 Task: Look for space in San Francisco El Alto, Guatemala from 15th June, 2023 to 21st June, 2023 for 5 adults in price range Rs.14000 to Rs.25000. Place can be entire place with 3 bedrooms having 3 beds and 3 bathrooms. Property type can be house, flat, guest house. Amenities needed are: washing machine. Booking option can be shelf check-in. Required host language is English.
Action: Mouse moved to (514, 90)
Screenshot: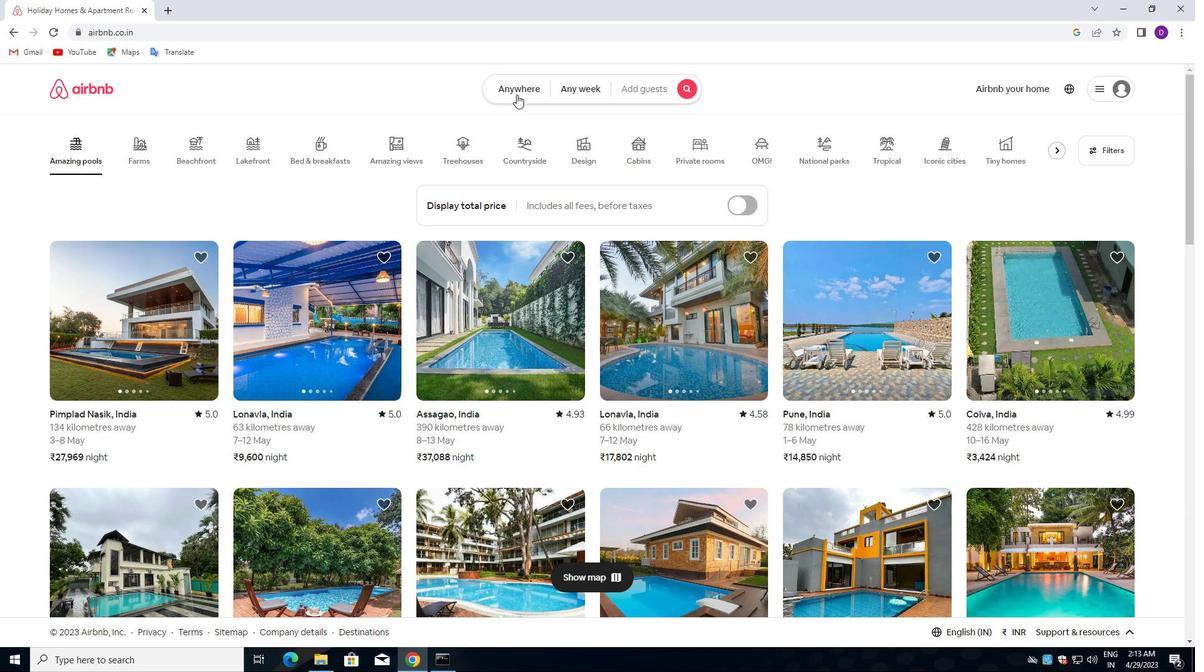 
Action: Mouse pressed left at (514, 90)
Screenshot: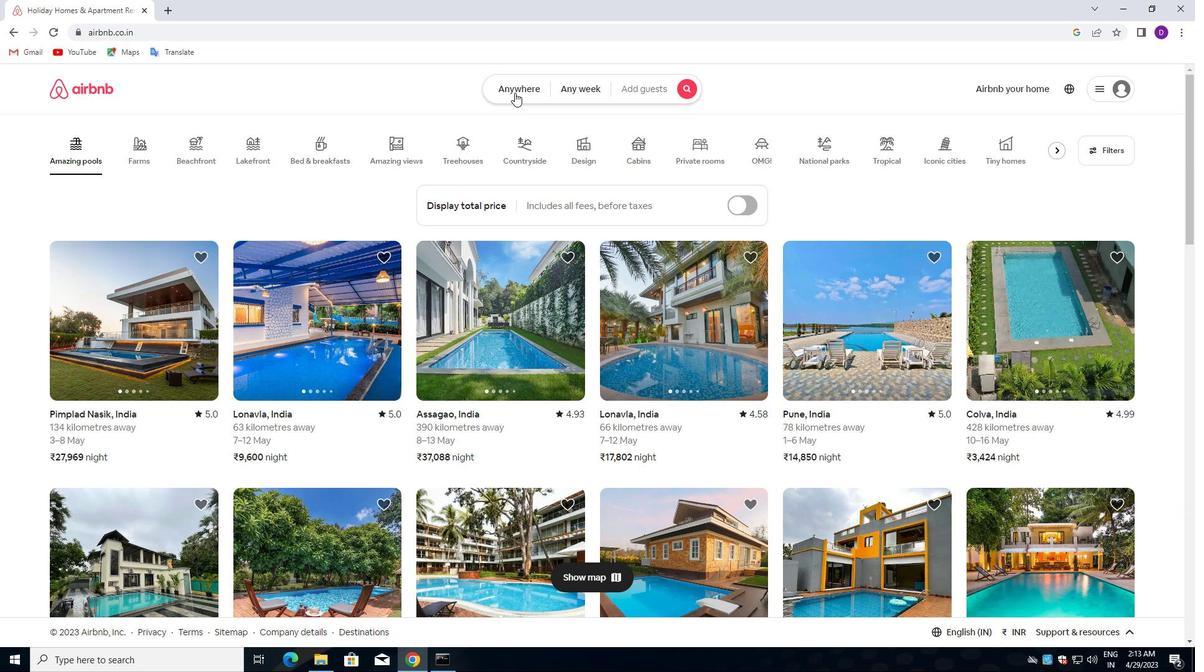 
Action: Mouse moved to (393, 143)
Screenshot: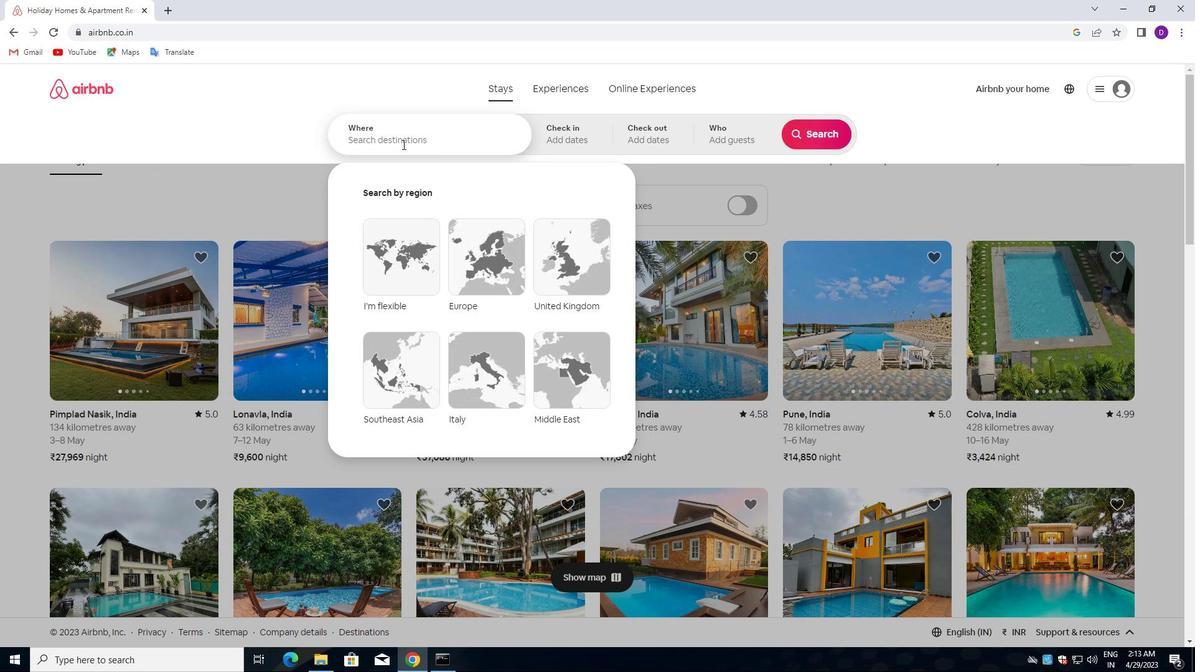 
Action: Mouse pressed left at (393, 143)
Screenshot: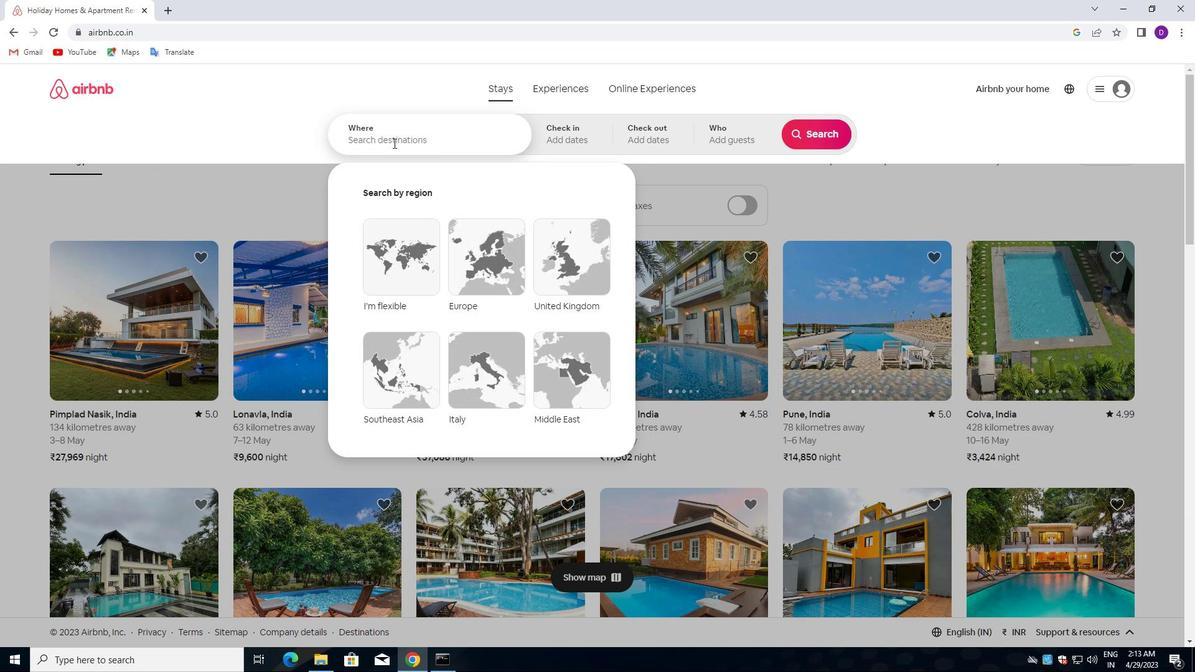 
Action: Key pressed <Key.shift_r>San<Key.space><Key.shift_r>Francisco<Key.space><Key.shift_r>E<Key.shift>I<Key.space><Key.shift_r>ALTO,<Key.space><Key.shift_r>G<Key.down><Key.enter>
Screenshot: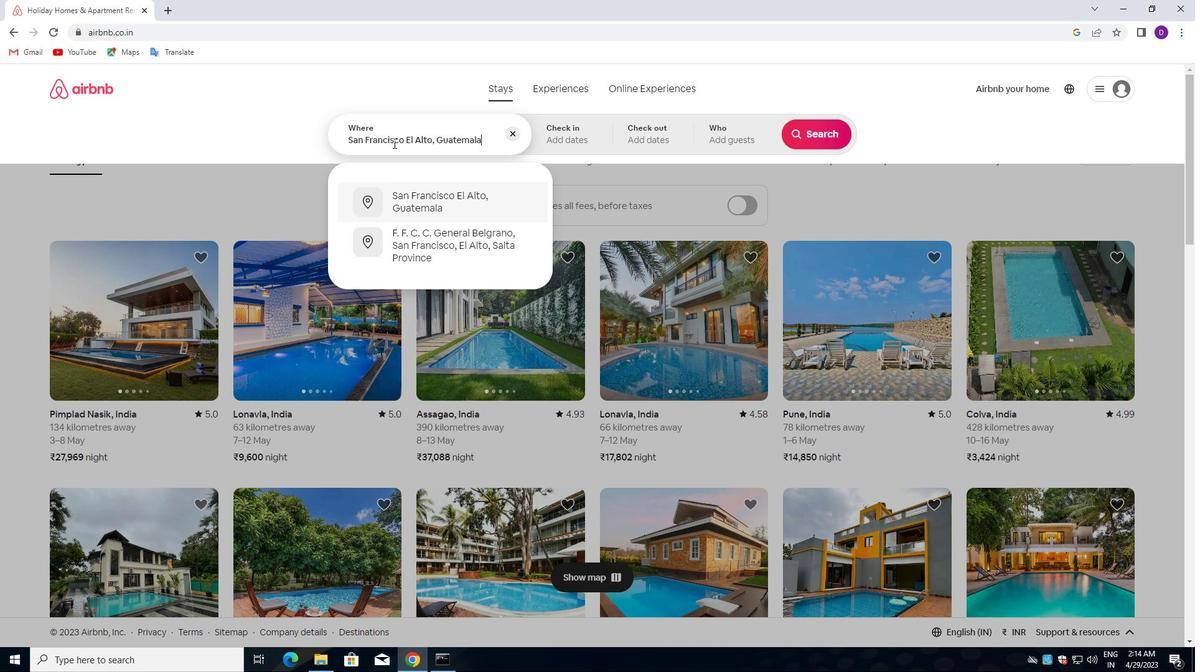 
Action: Mouse moved to (807, 237)
Screenshot: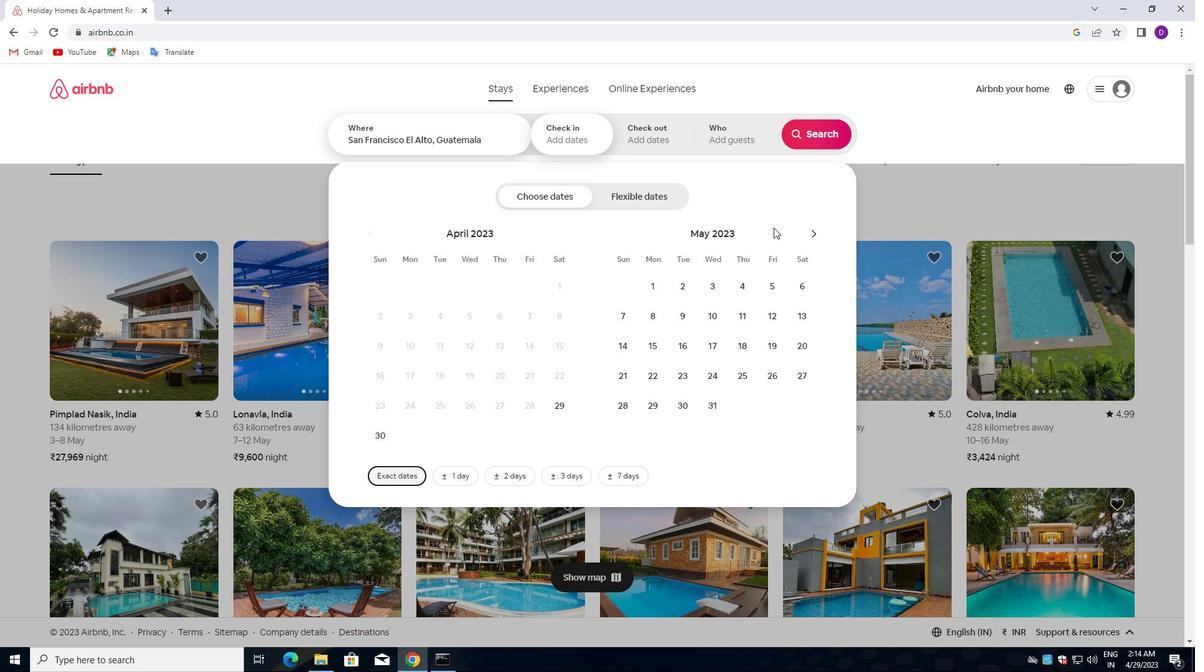 
Action: Mouse pressed left at (807, 237)
Screenshot: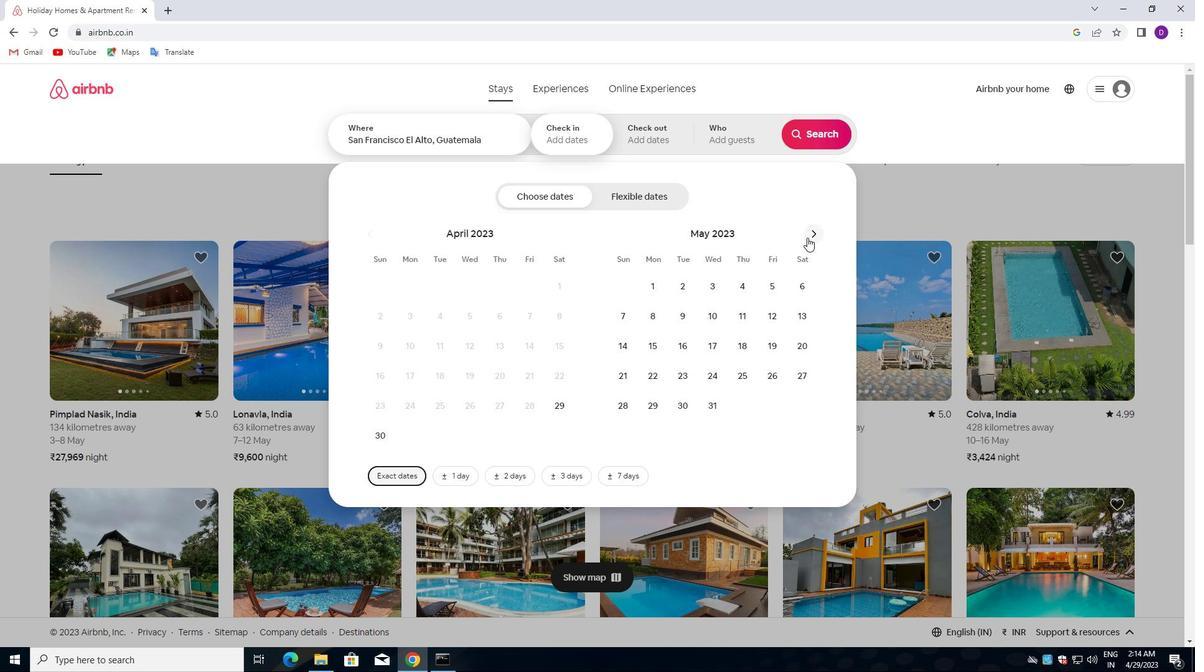 
Action: Mouse moved to (747, 343)
Screenshot: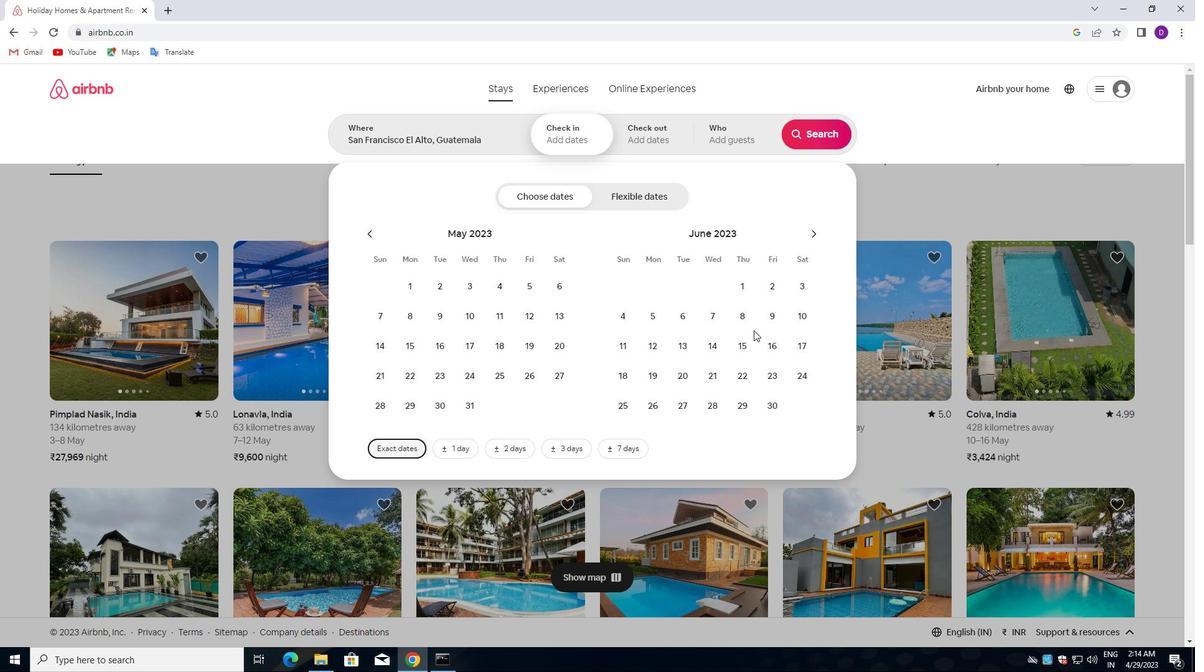 
Action: Mouse pressed left at (747, 343)
Screenshot: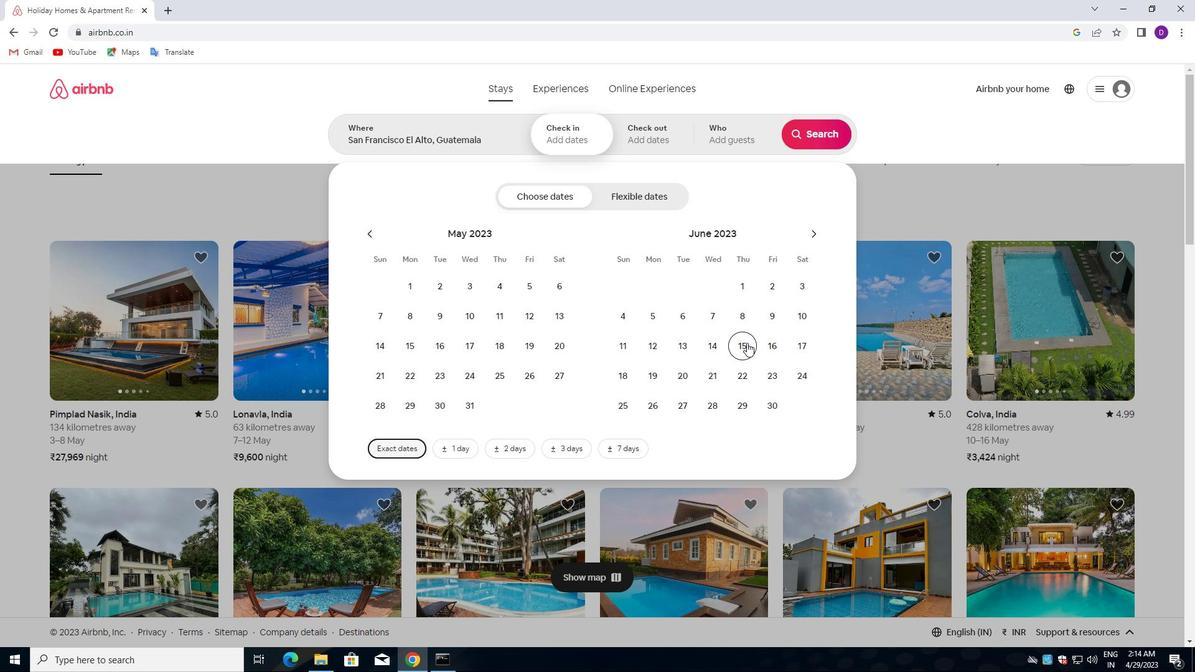 
Action: Mouse moved to (722, 368)
Screenshot: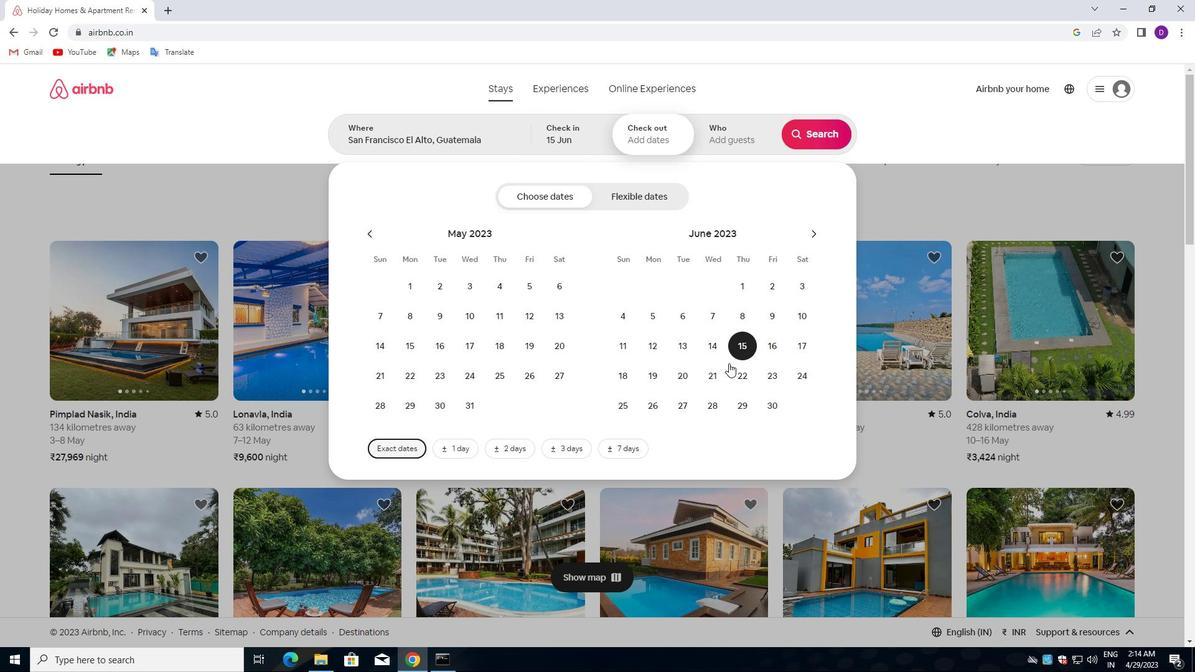 
Action: Mouse pressed left at (722, 368)
Screenshot: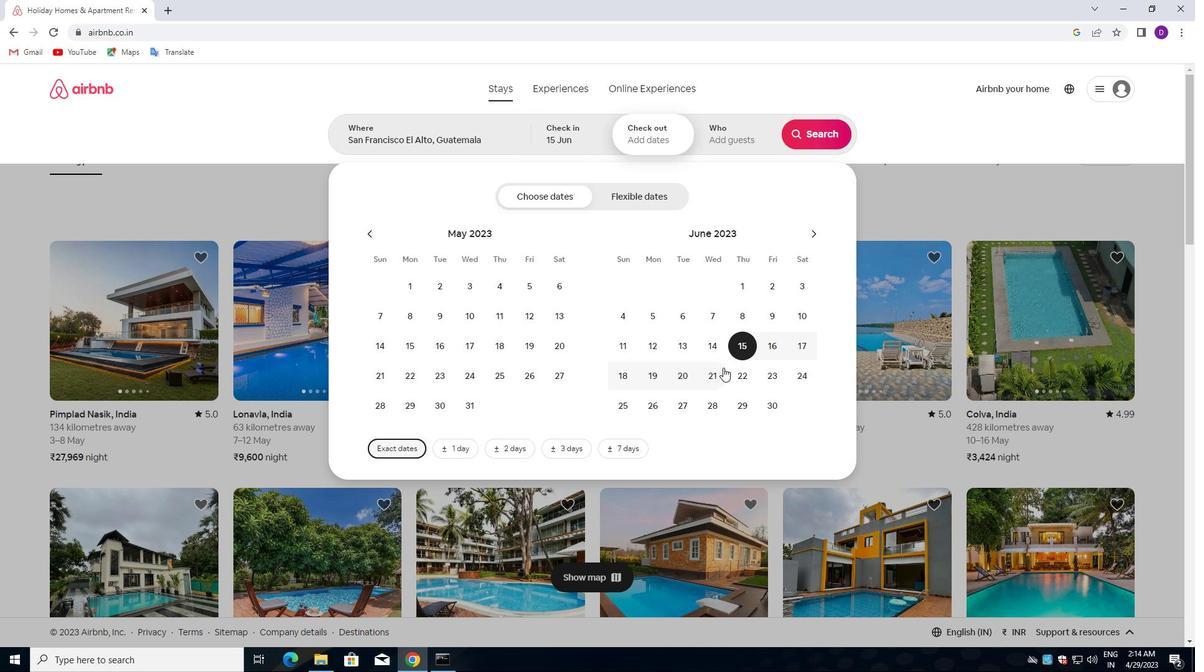 
Action: Mouse moved to (721, 138)
Screenshot: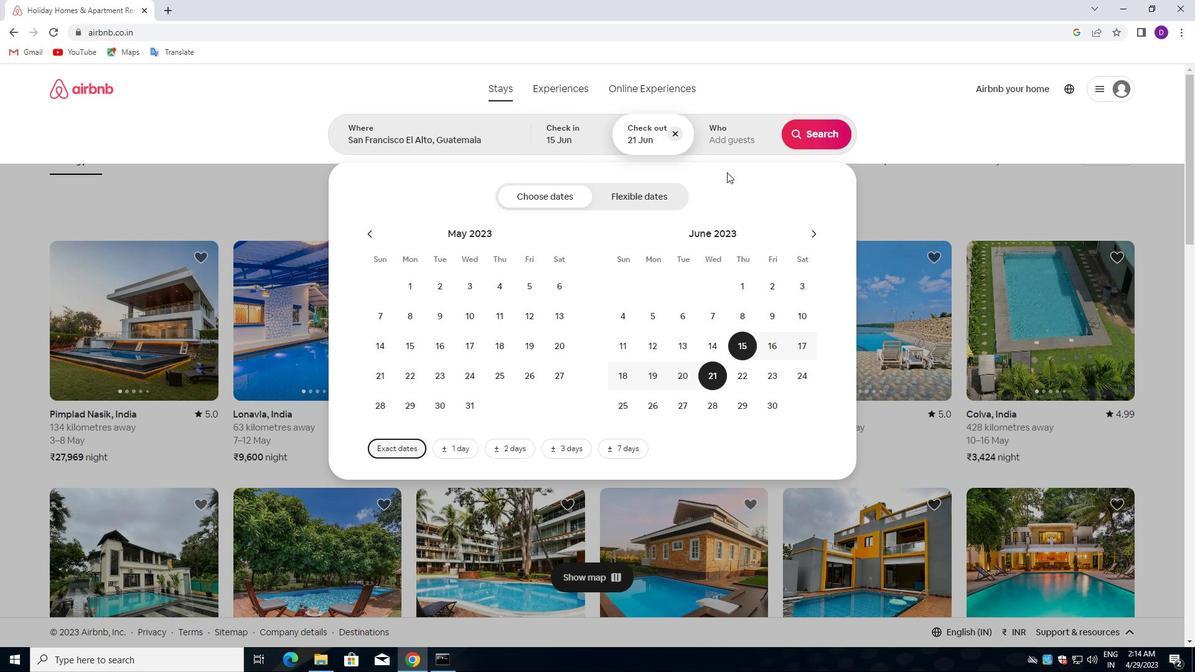 
Action: Mouse pressed left at (721, 138)
Screenshot: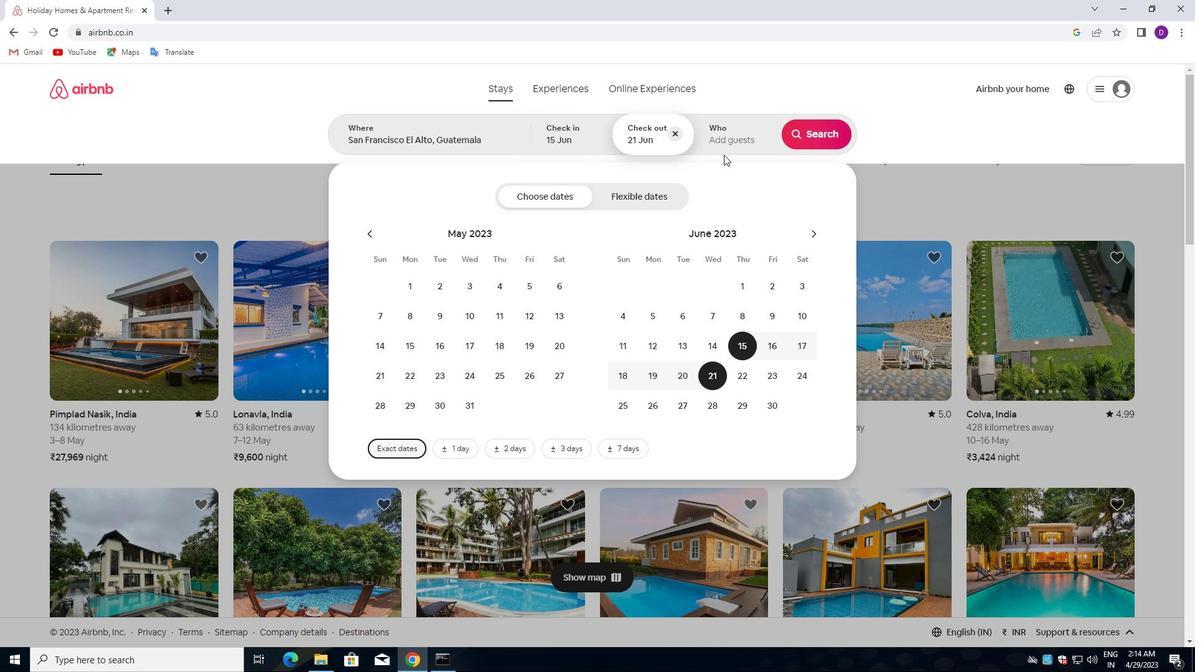 
Action: Mouse moved to (820, 198)
Screenshot: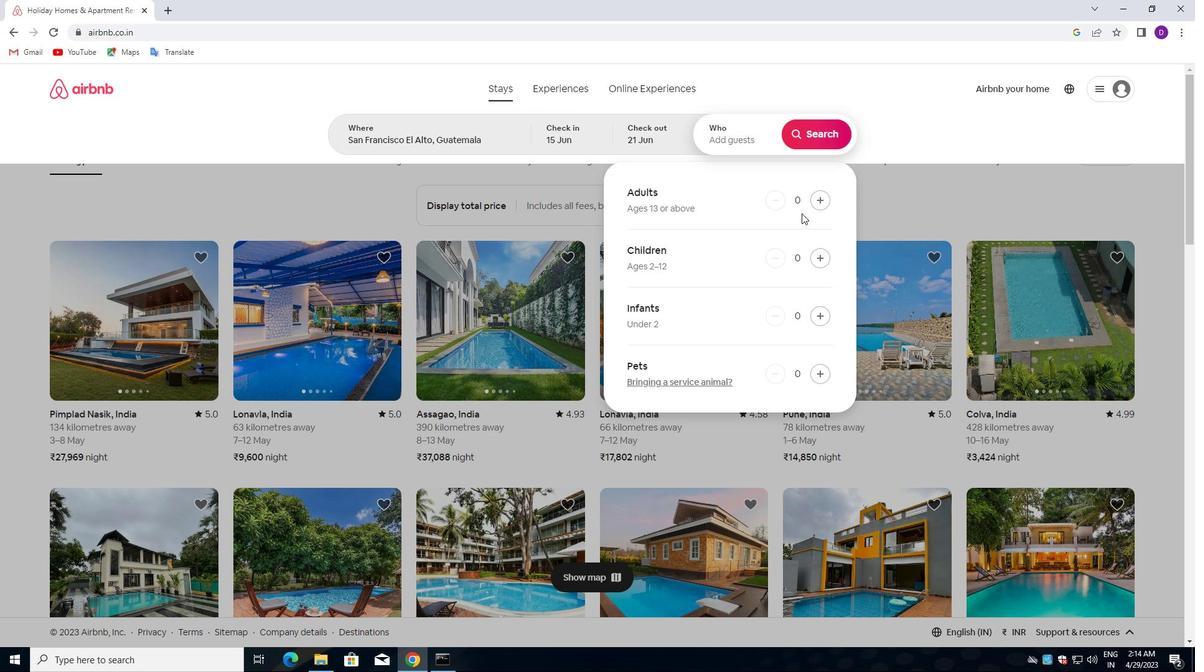 
Action: Mouse pressed left at (820, 198)
Screenshot: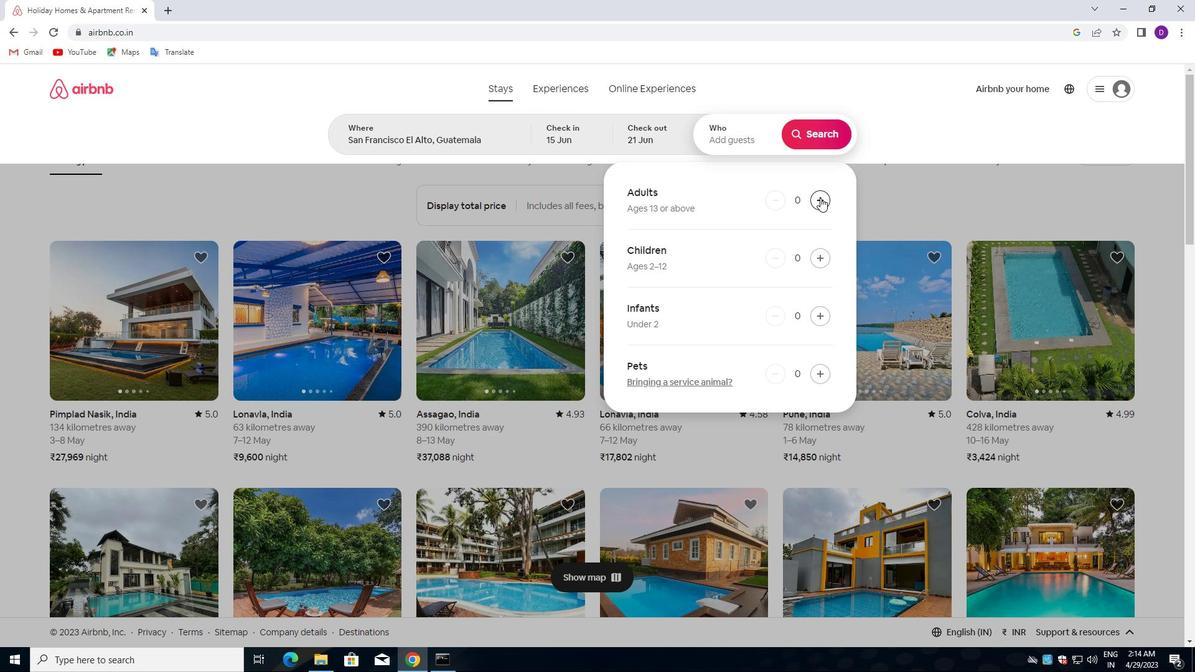 
Action: Mouse pressed left at (820, 198)
Screenshot: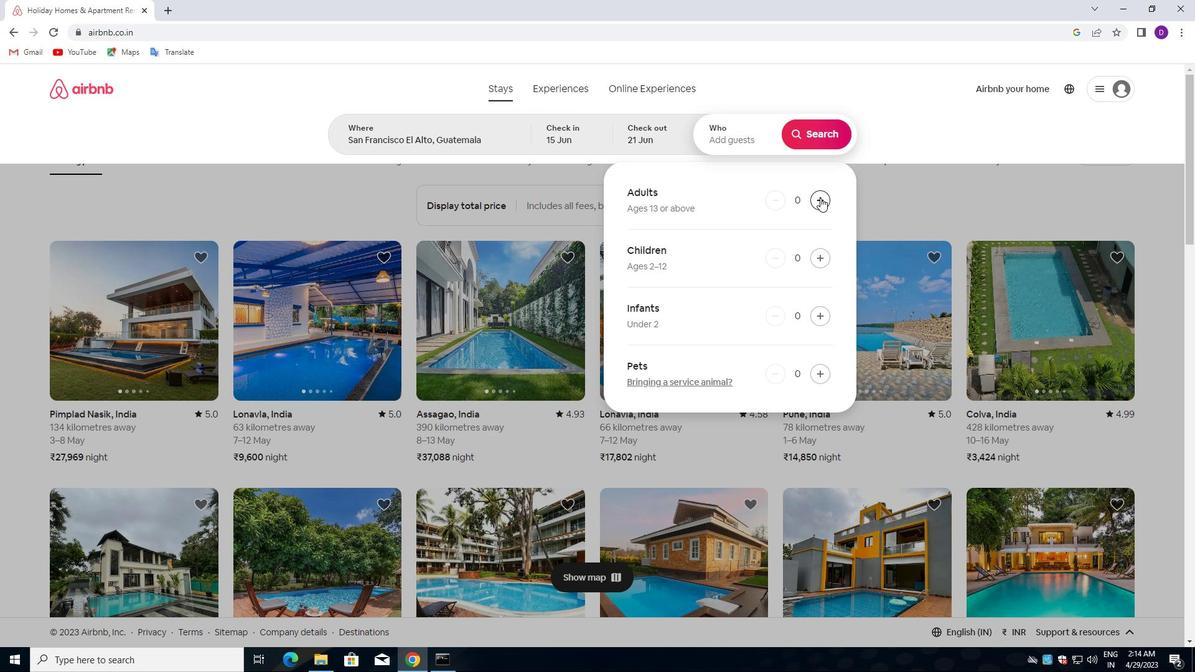 
Action: Mouse pressed left at (820, 198)
Screenshot: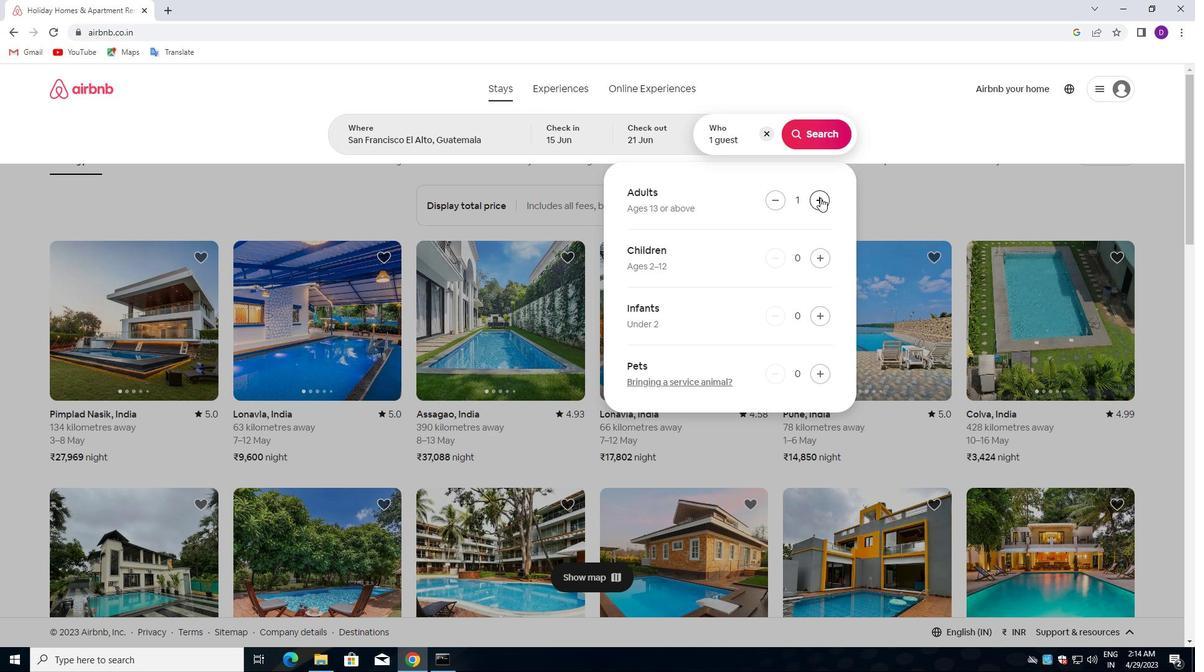 
Action: Mouse pressed left at (820, 198)
Screenshot: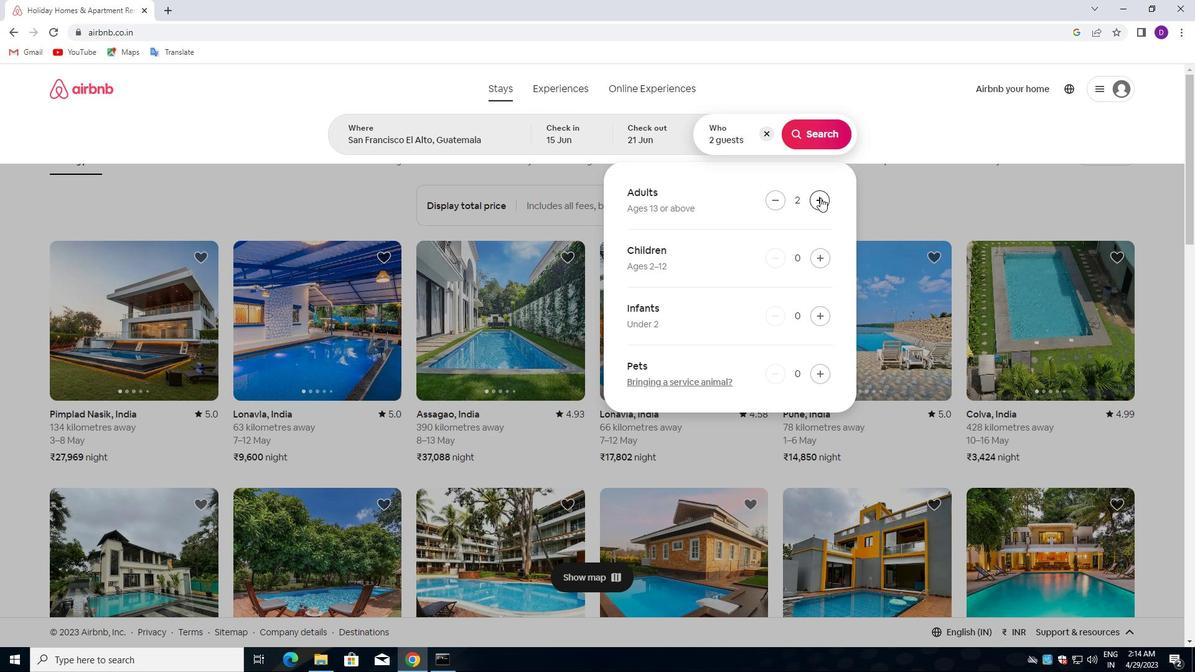
Action: Mouse pressed left at (820, 198)
Screenshot: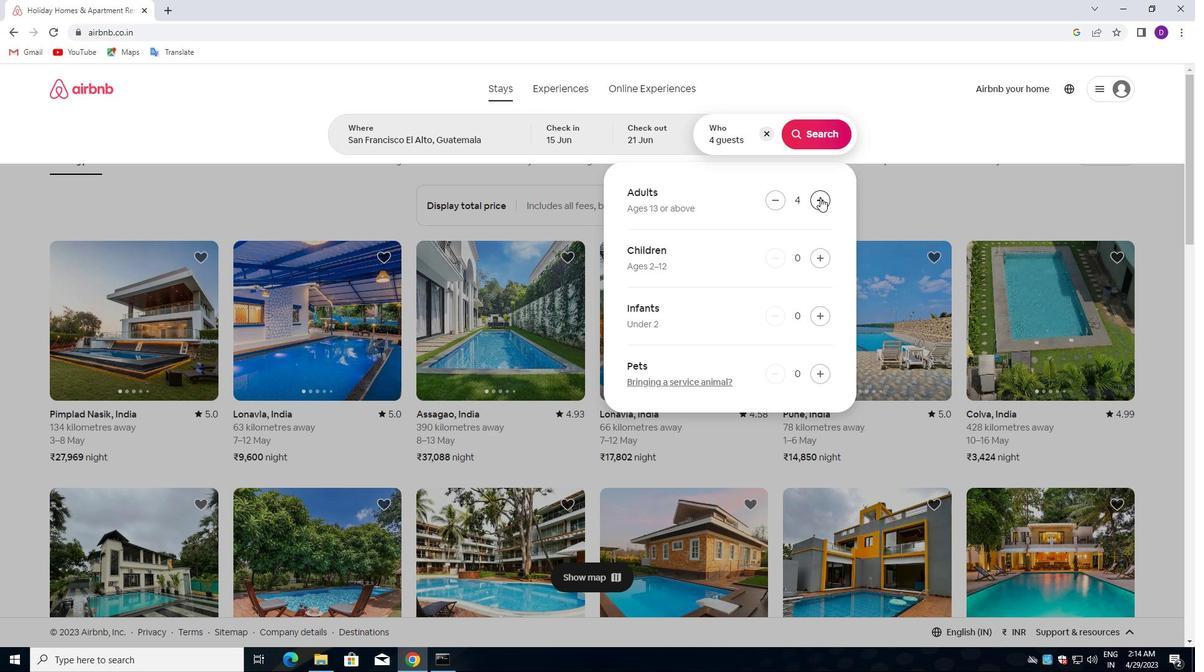 
Action: Mouse moved to (817, 132)
Screenshot: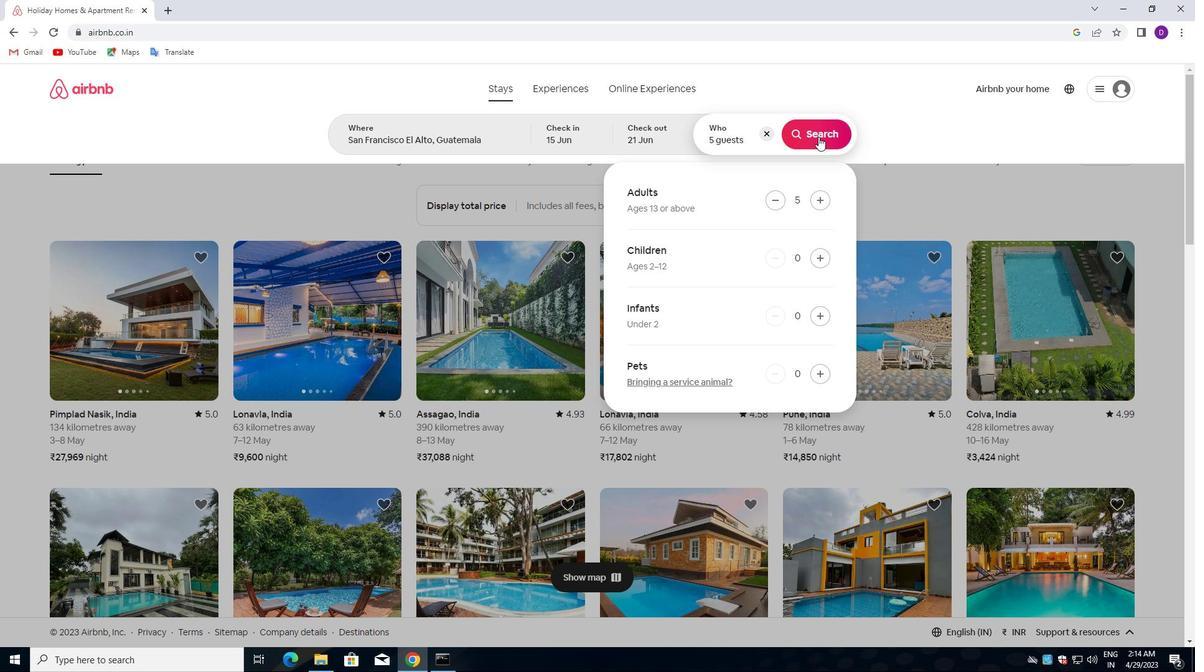 
Action: Mouse pressed left at (817, 132)
Screenshot: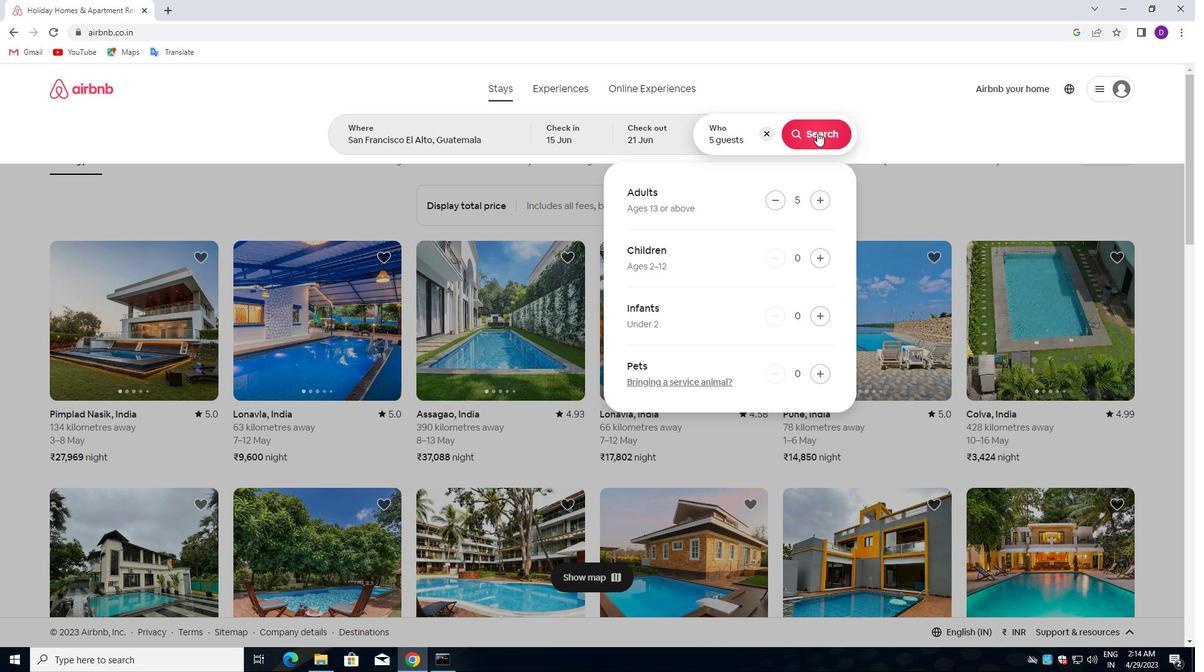 
Action: Mouse moved to (1128, 140)
Screenshot: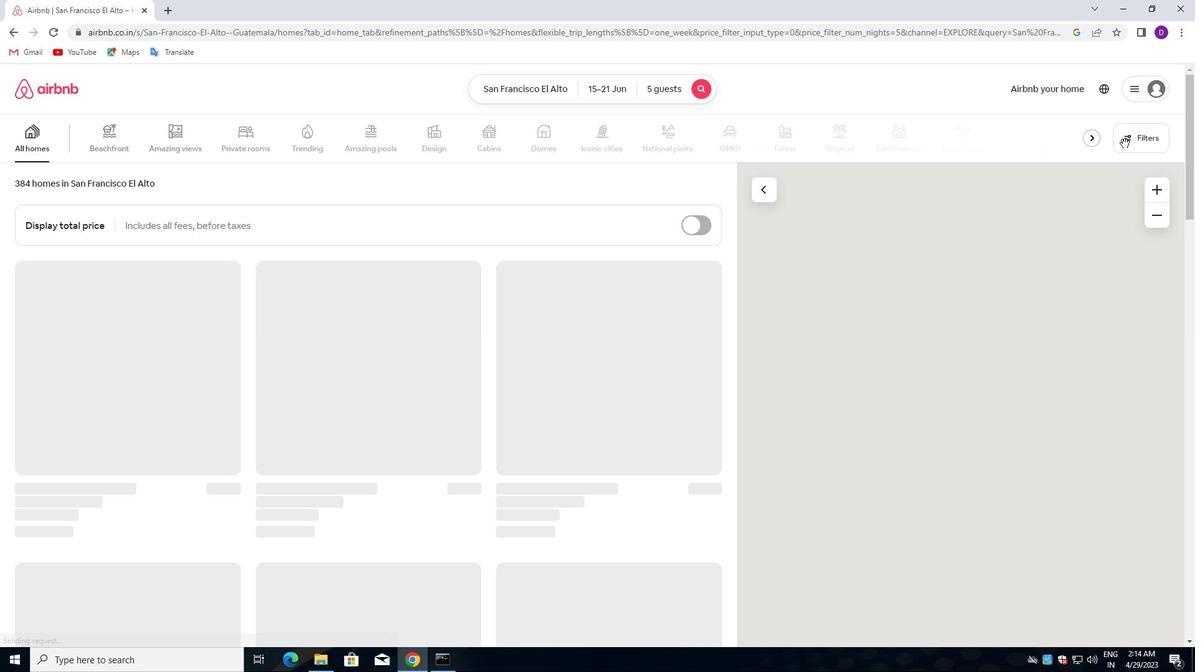 
Action: Mouse pressed left at (1128, 140)
Screenshot: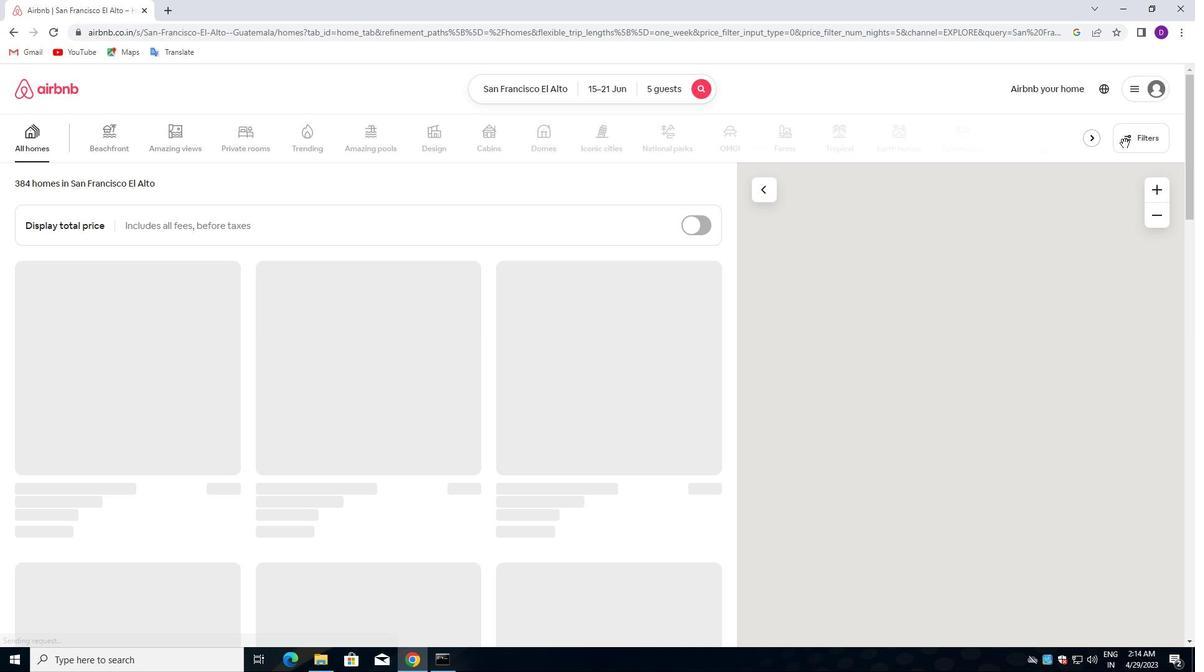 
Action: Mouse moved to (438, 297)
Screenshot: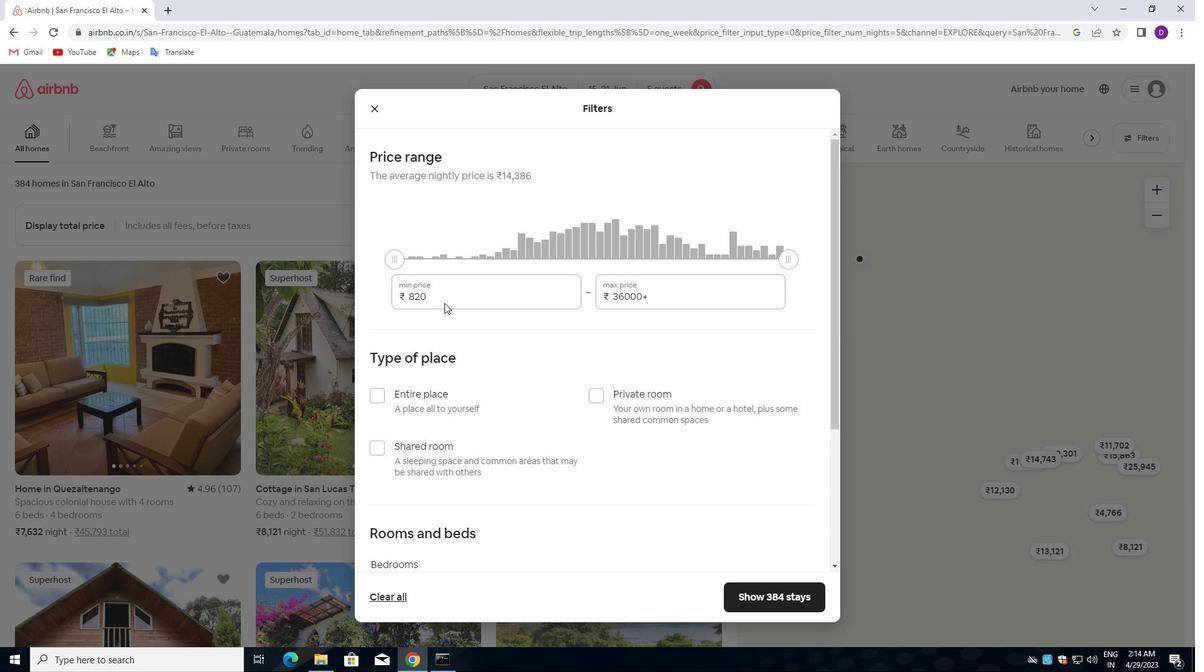 
Action: Mouse pressed left at (438, 297)
Screenshot: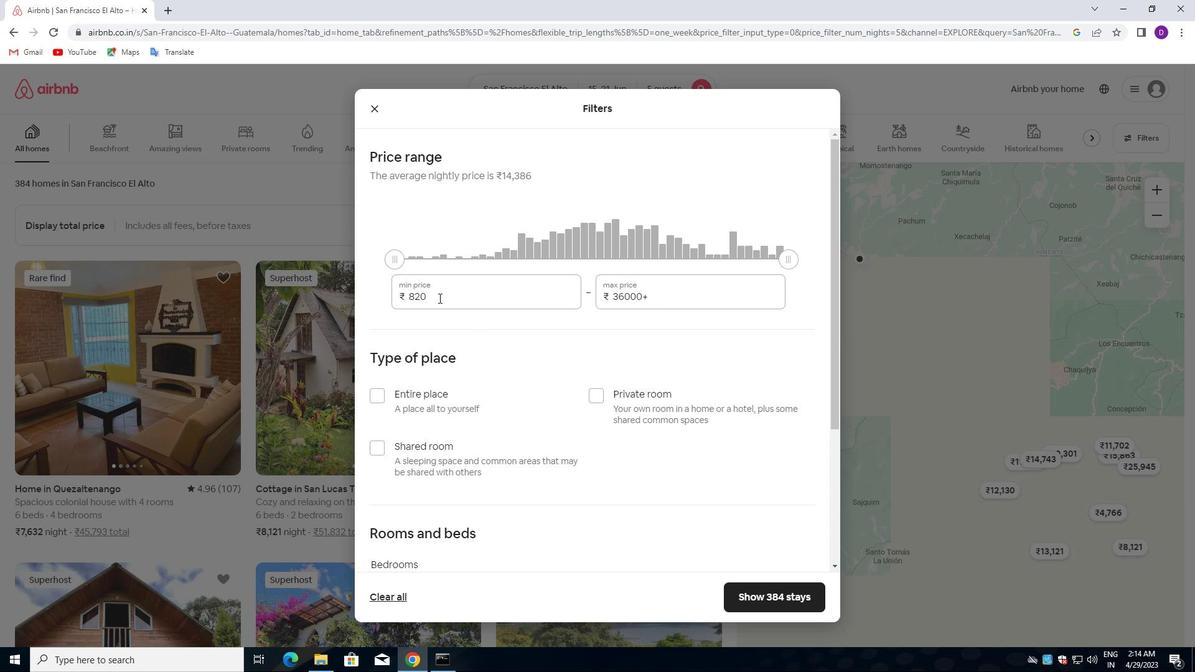 
Action: Mouse pressed left at (438, 297)
Screenshot: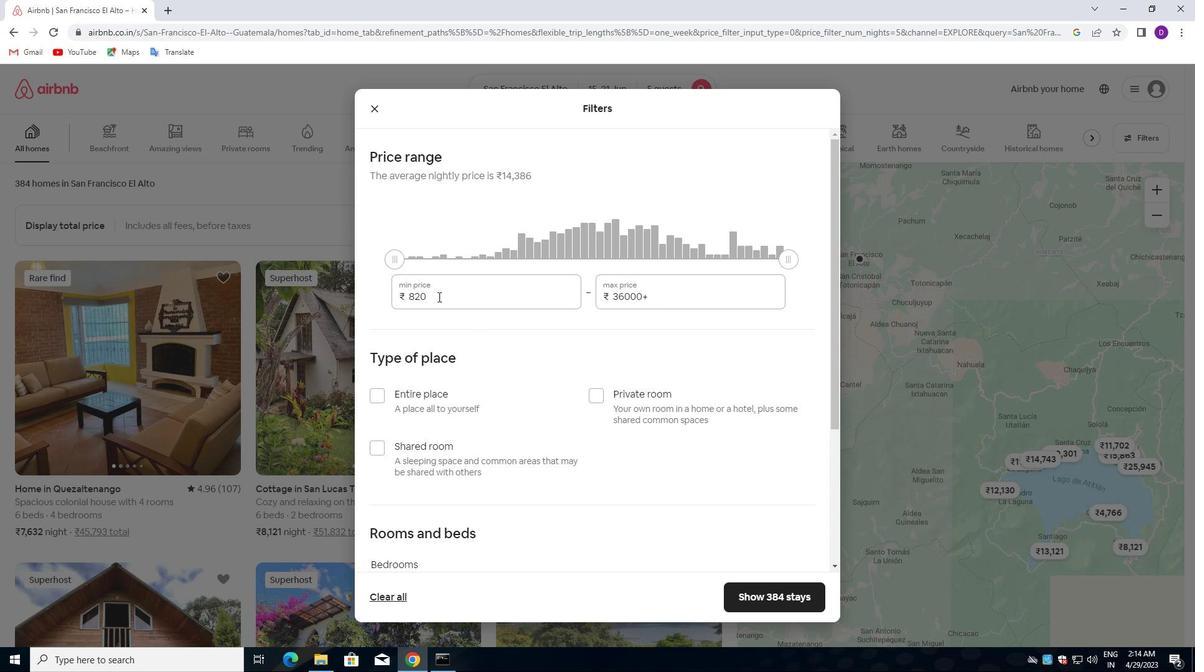 
Action: Key pressed 14000<Key.tab>25000
Screenshot: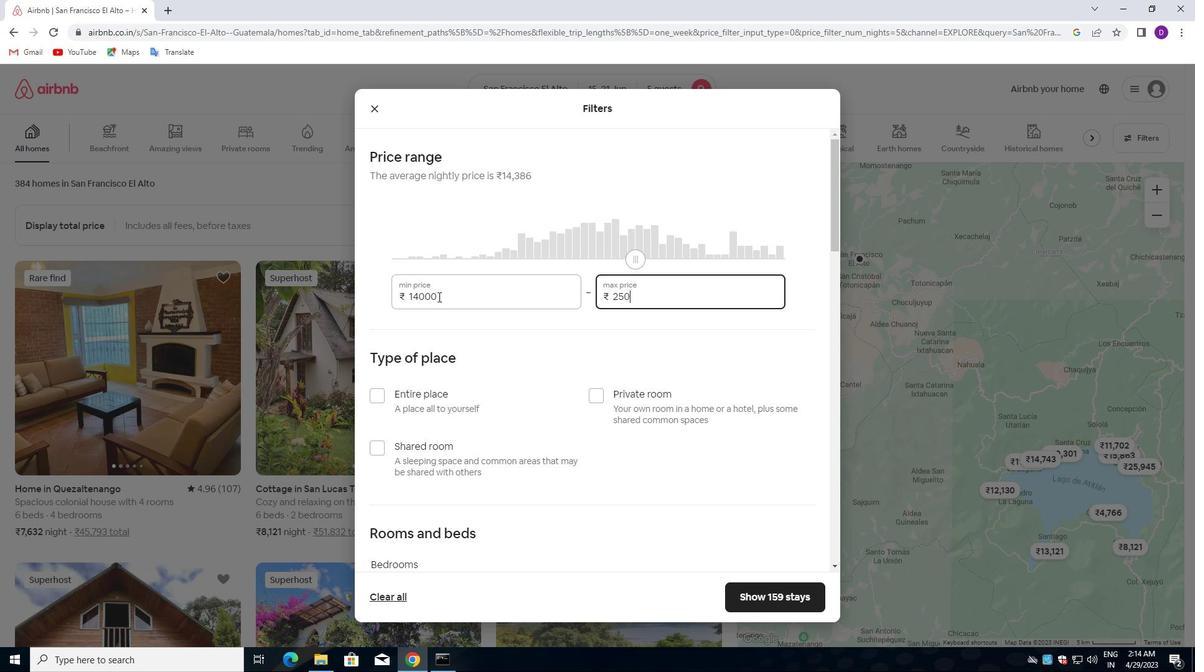 
Action: Mouse moved to (451, 306)
Screenshot: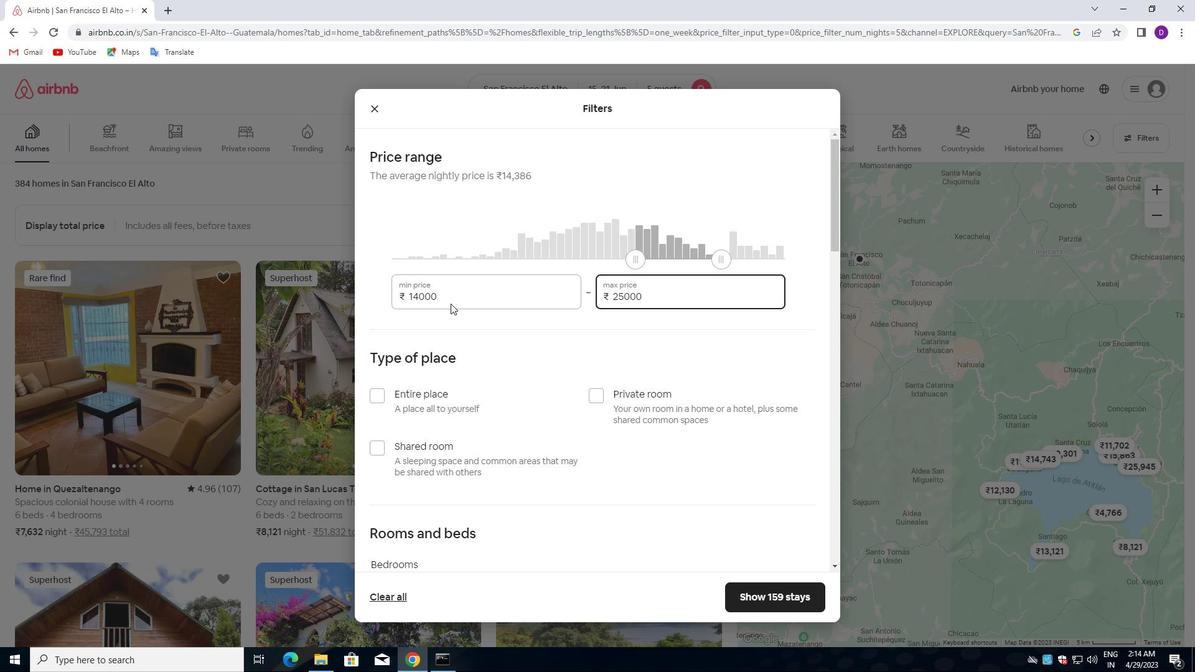 
Action: Mouse scrolled (451, 305) with delta (0, 0)
Screenshot: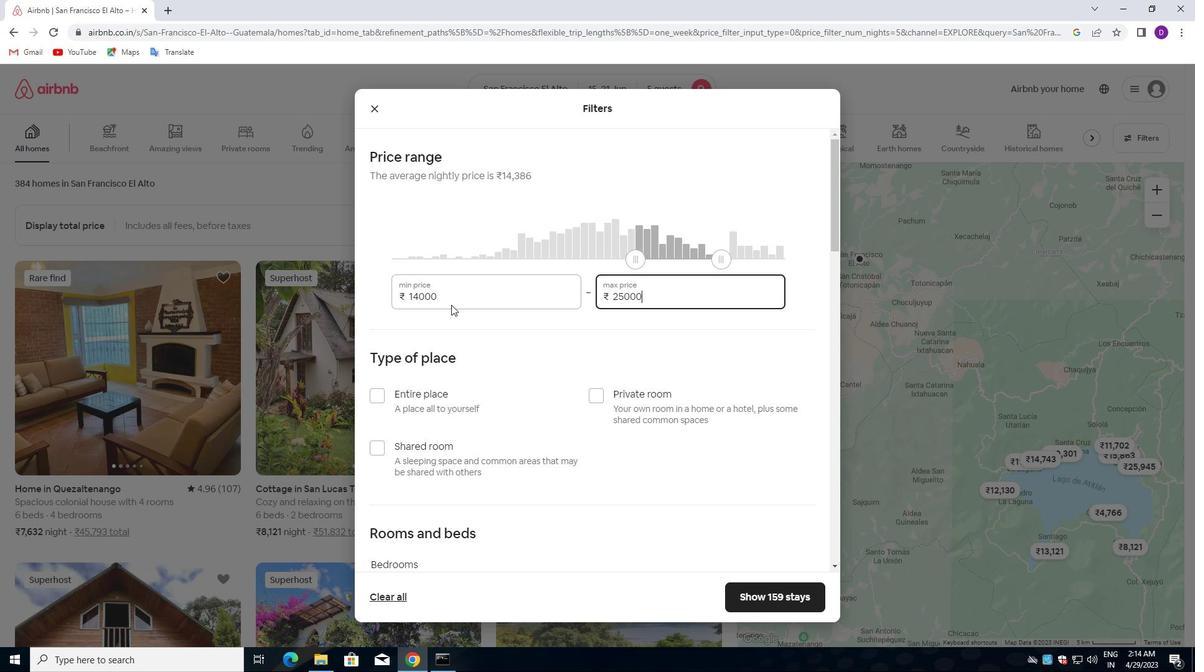 
Action: Mouse moved to (381, 337)
Screenshot: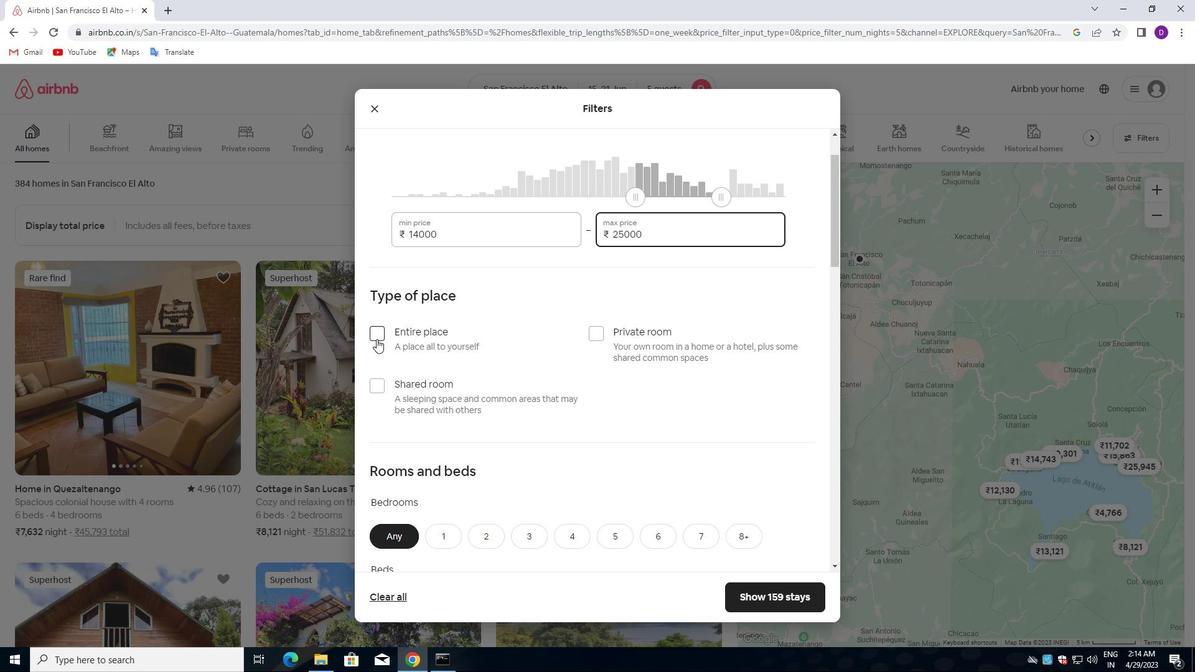 
Action: Mouse pressed left at (381, 337)
Screenshot: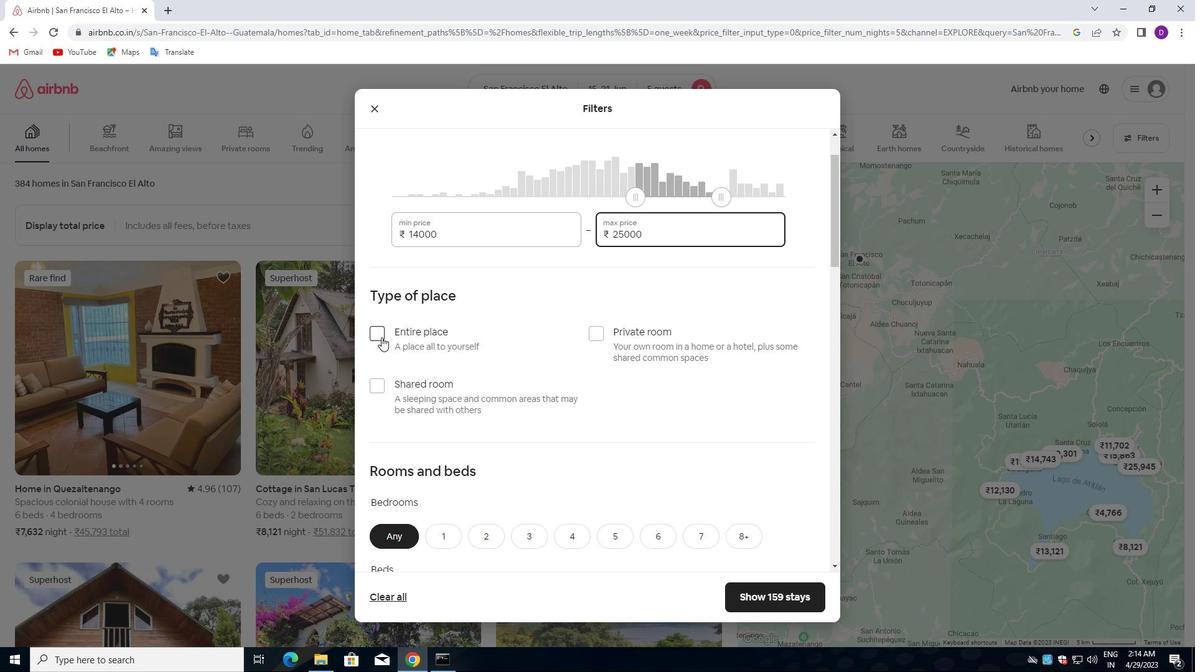
Action: Mouse moved to (449, 360)
Screenshot: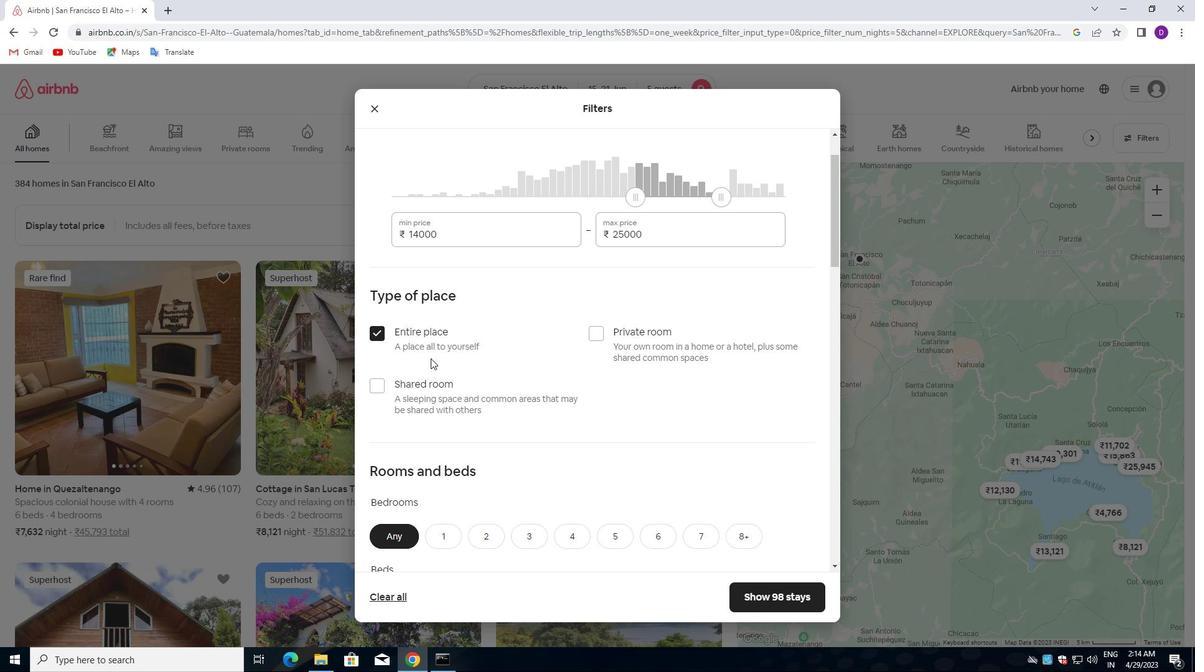 
Action: Mouse scrolled (449, 359) with delta (0, 0)
Screenshot: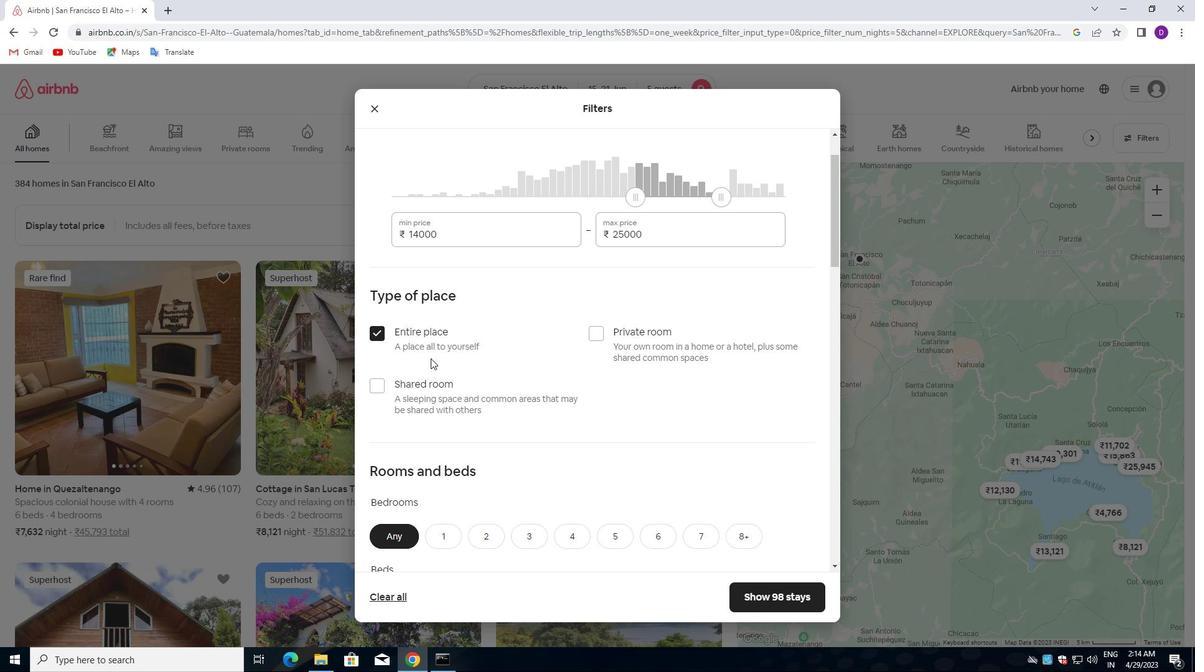 
Action: Mouse moved to (450, 360)
Screenshot: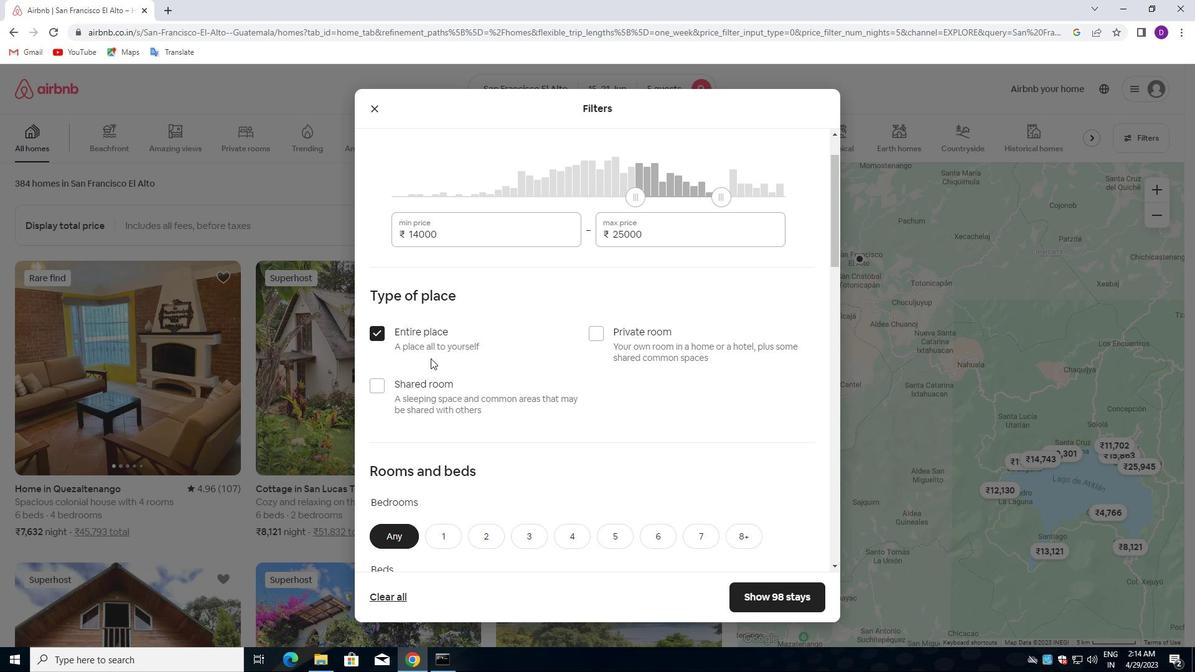 
Action: Mouse scrolled (450, 359) with delta (0, 0)
Screenshot: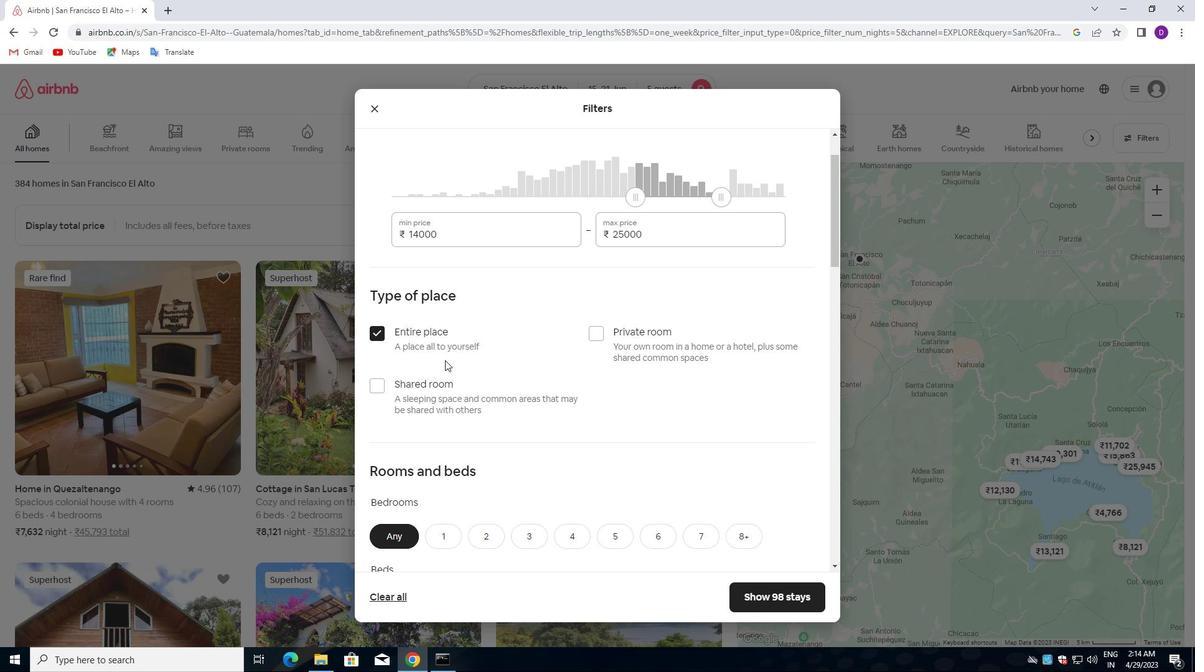 
Action: Mouse moved to (452, 361)
Screenshot: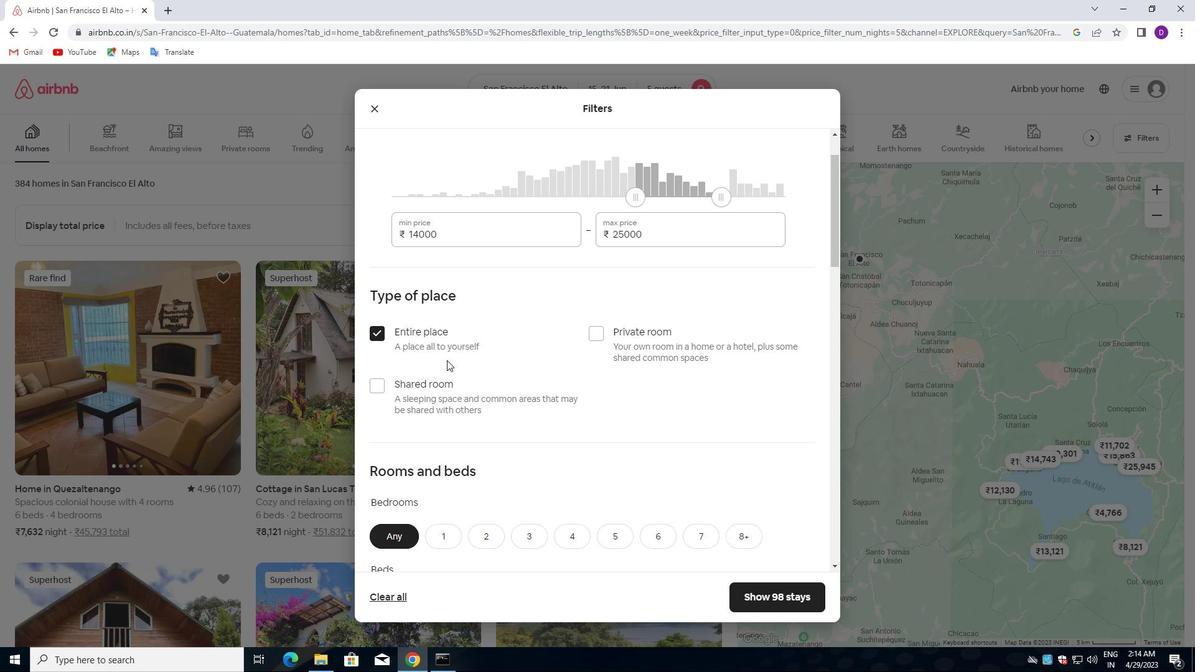 
Action: Mouse scrolled (452, 360) with delta (0, 0)
Screenshot: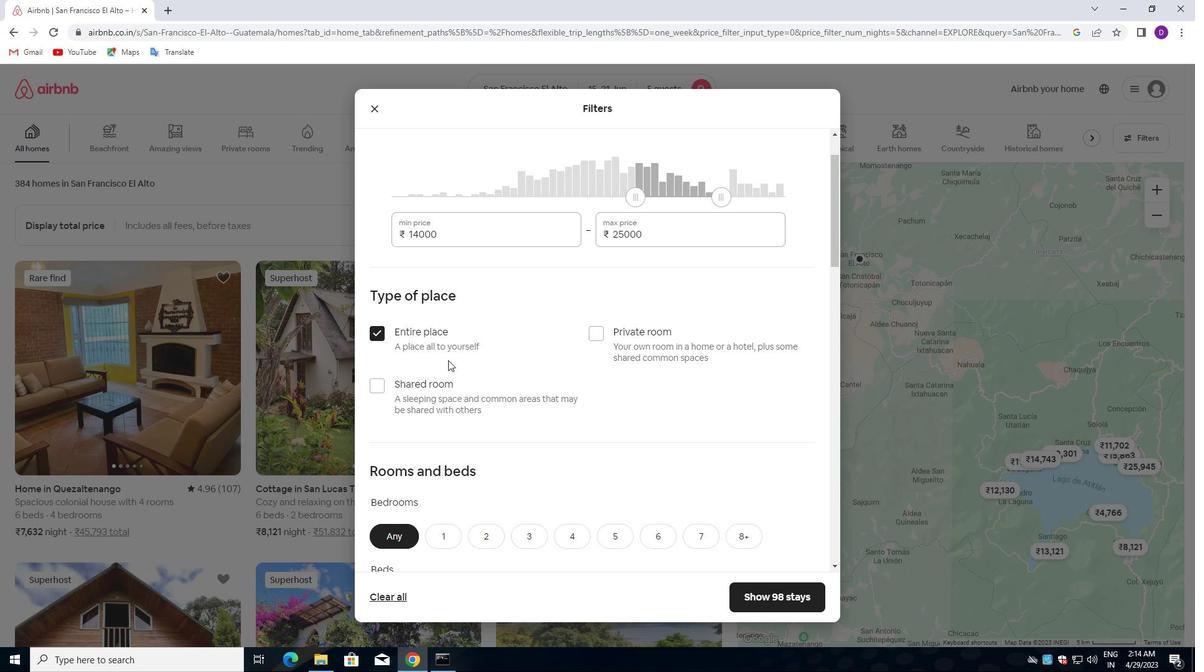 
Action: Mouse moved to (489, 374)
Screenshot: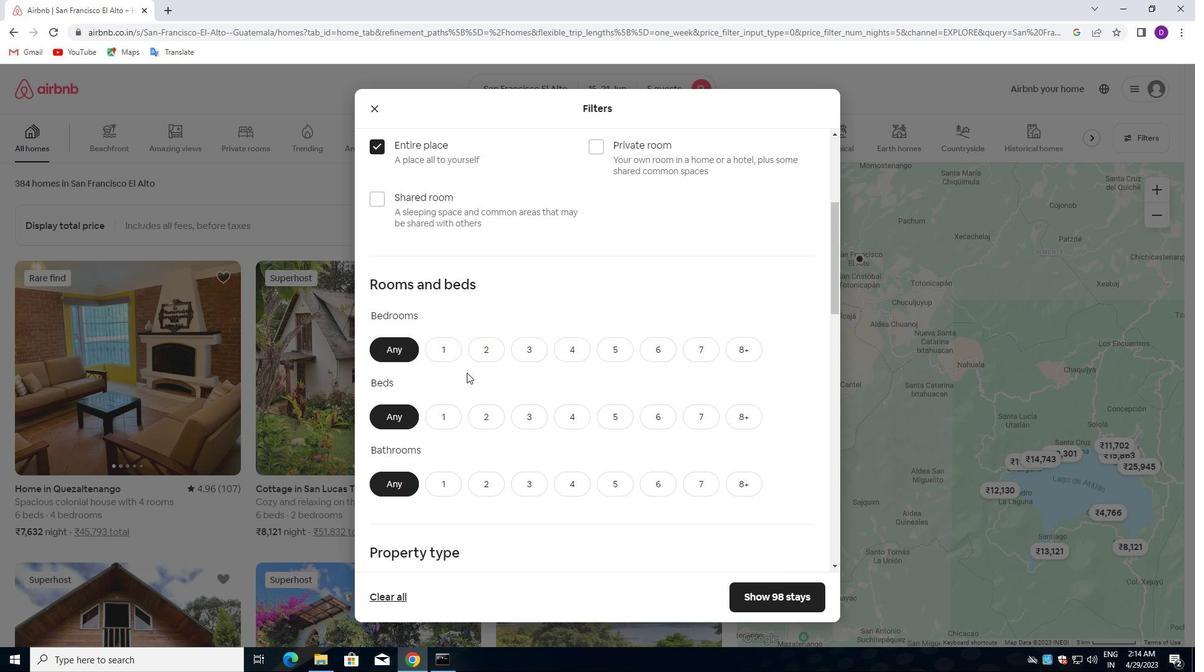 
Action: Mouse scrolled (489, 373) with delta (0, 0)
Screenshot: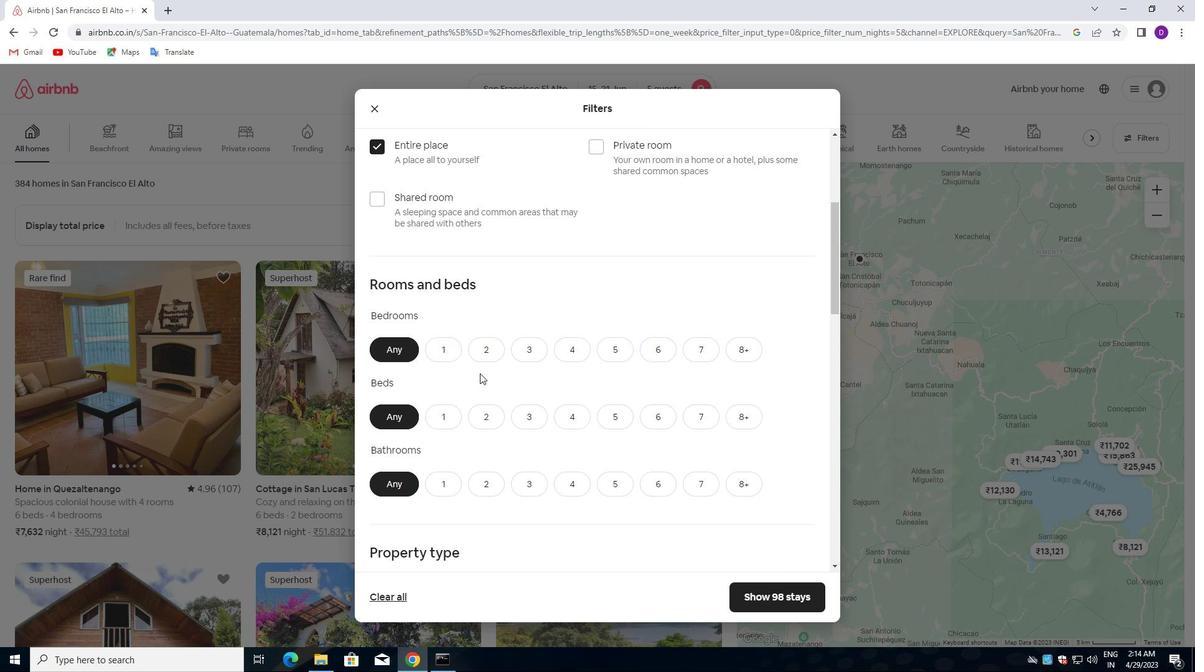 
Action: Mouse scrolled (489, 373) with delta (0, 0)
Screenshot: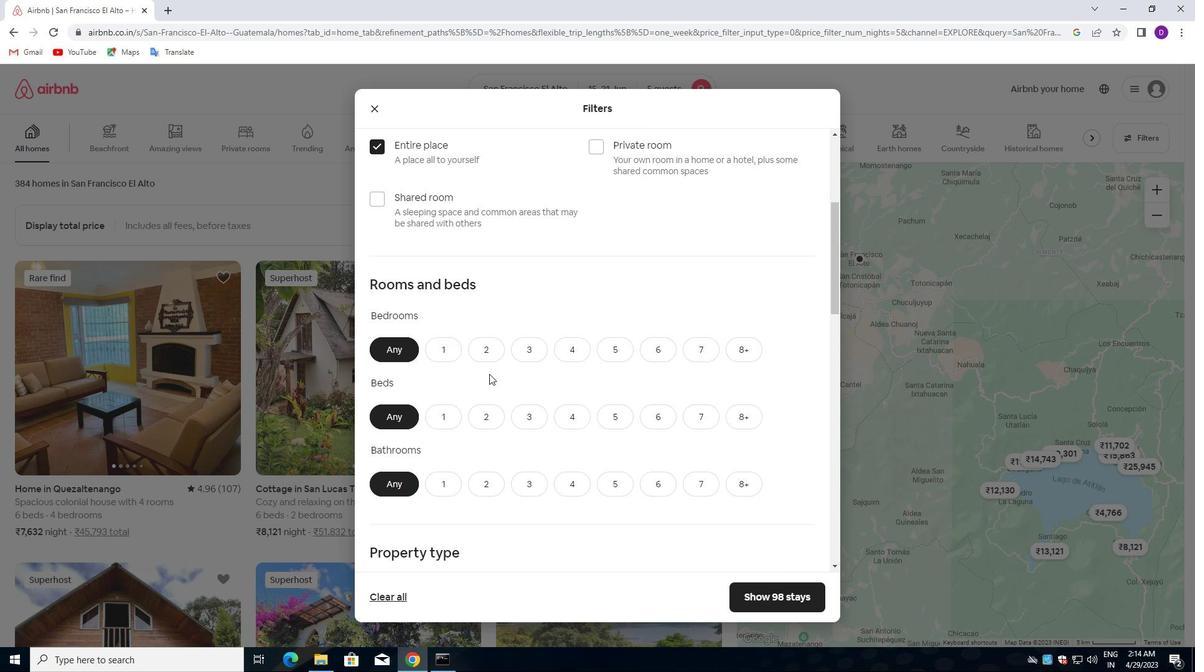 
Action: Mouse moved to (522, 229)
Screenshot: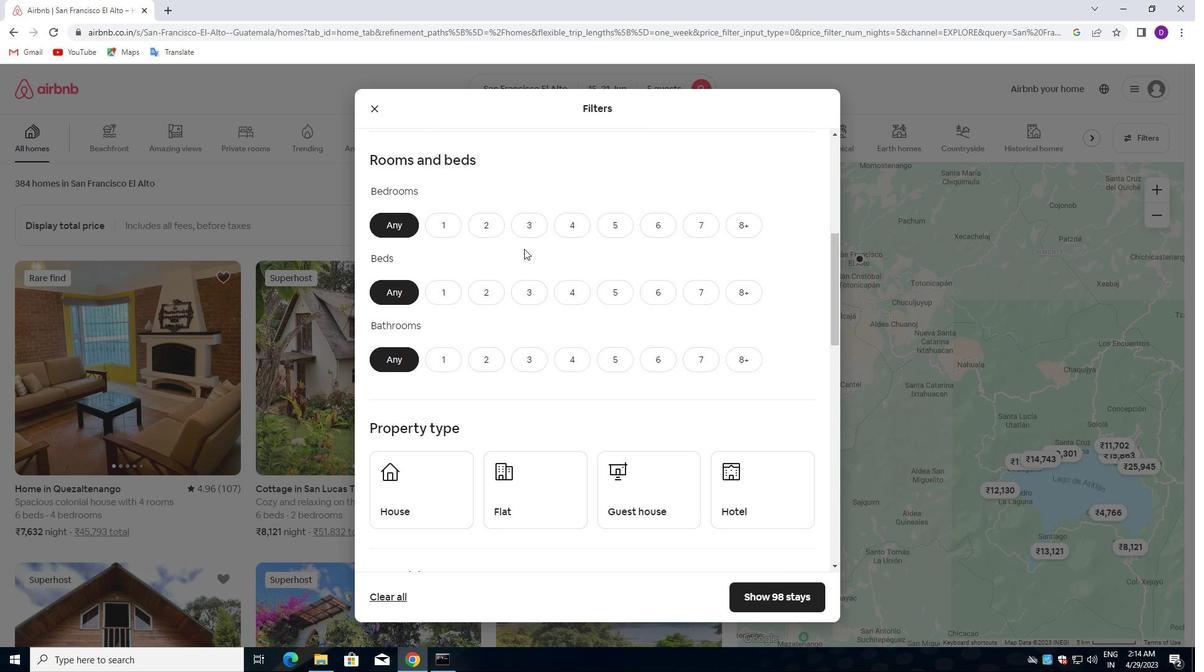 
Action: Mouse pressed left at (522, 229)
Screenshot: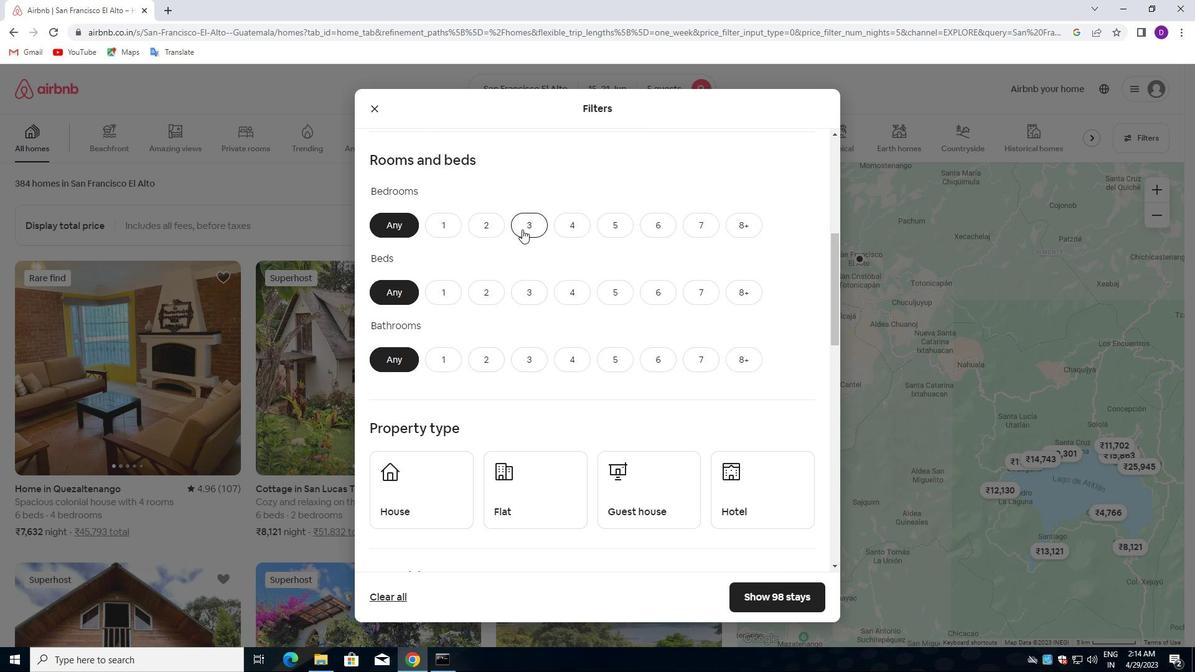 
Action: Mouse moved to (523, 296)
Screenshot: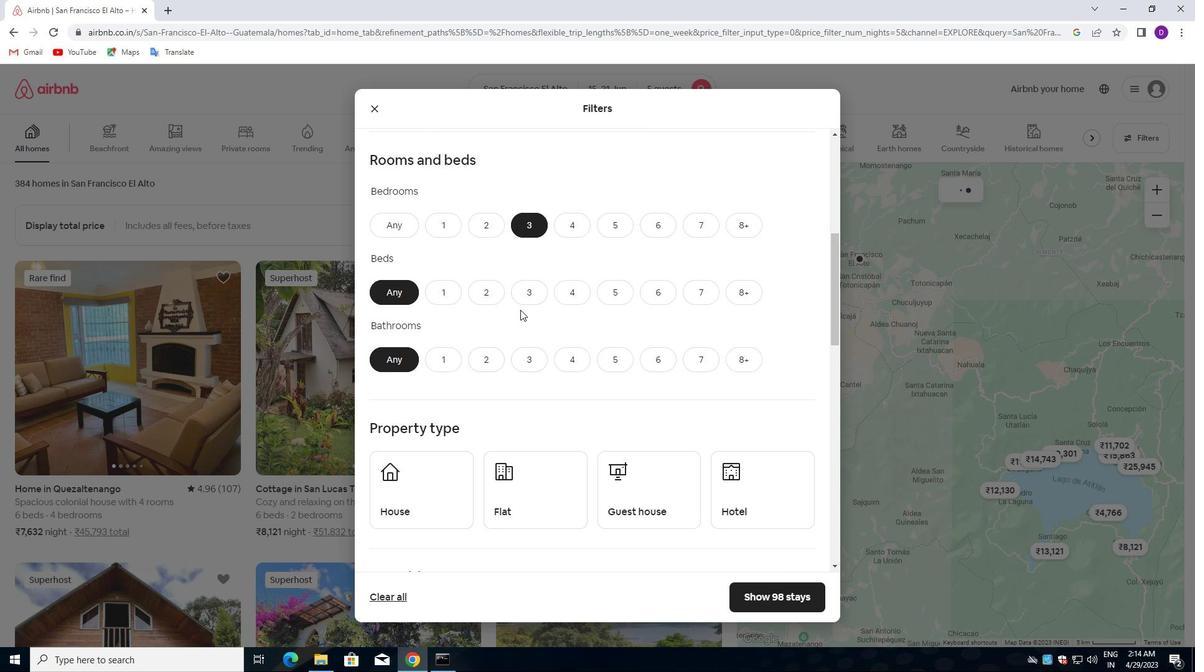 
Action: Mouse pressed left at (523, 296)
Screenshot: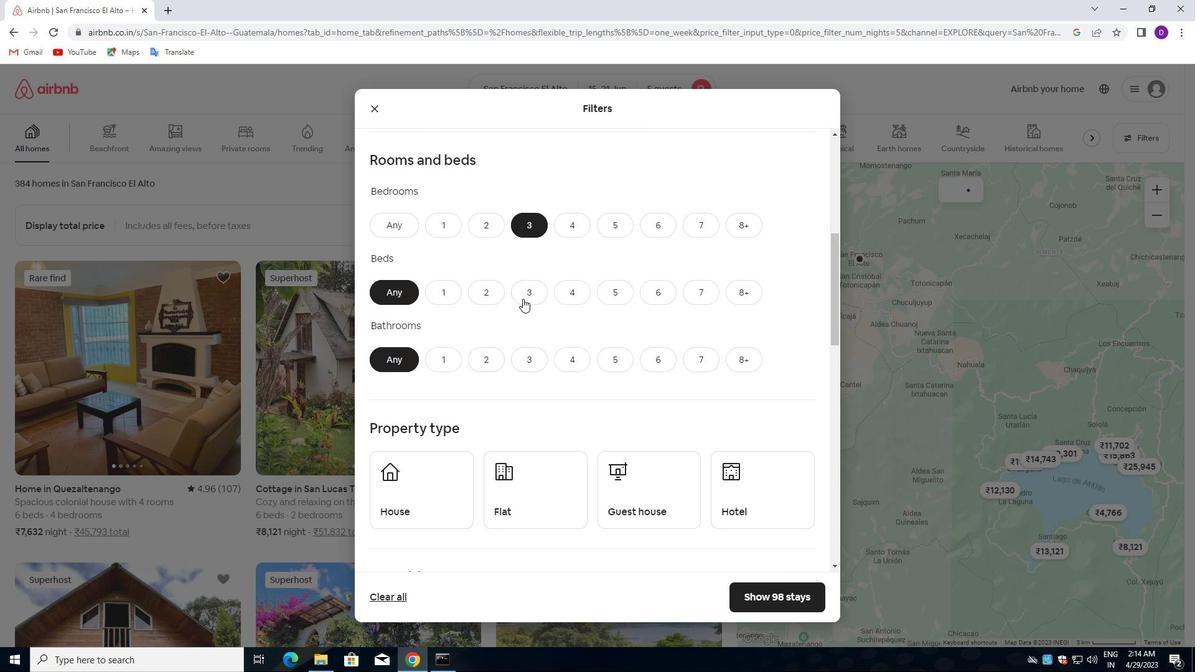
Action: Mouse moved to (524, 355)
Screenshot: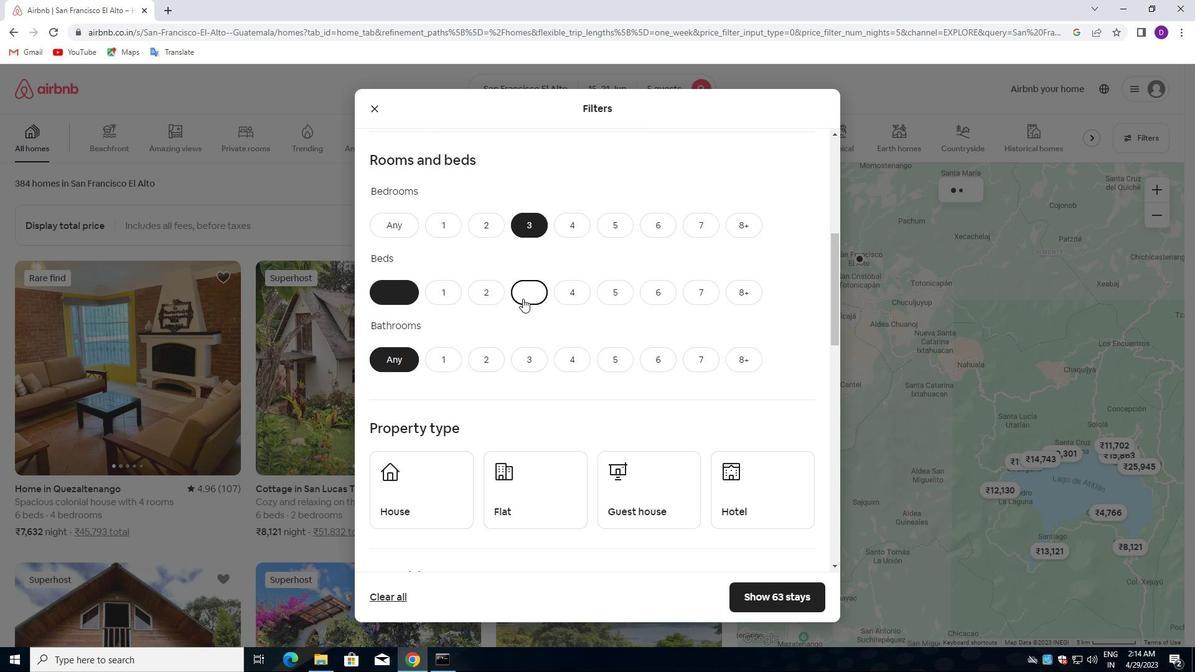 
Action: Mouse pressed left at (524, 355)
Screenshot: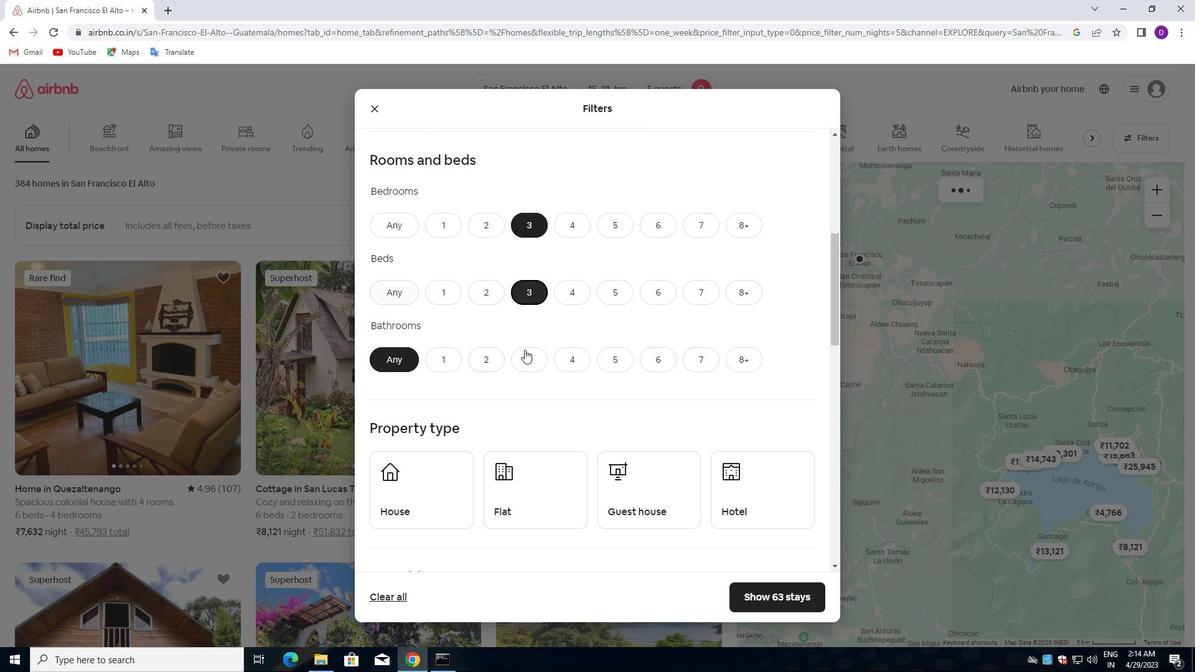 
Action: Mouse moved to (551, 394)
Screenshot: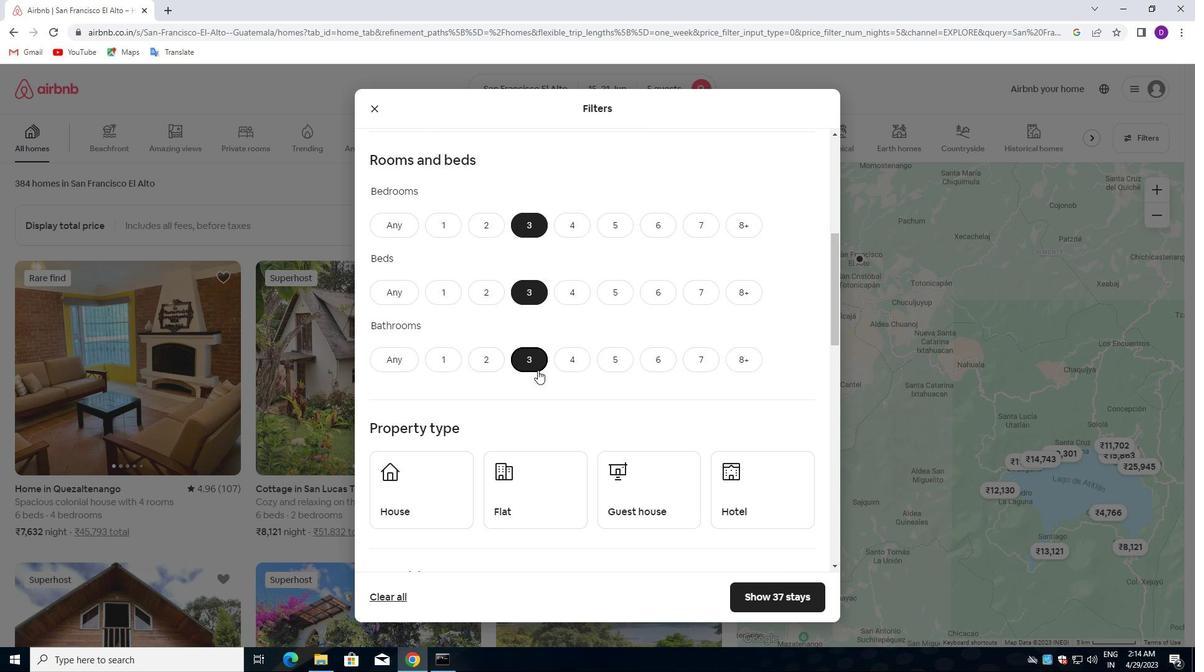 
Action: Mouse scrolled (551, 393) with delta (0, 0)
Screenshot: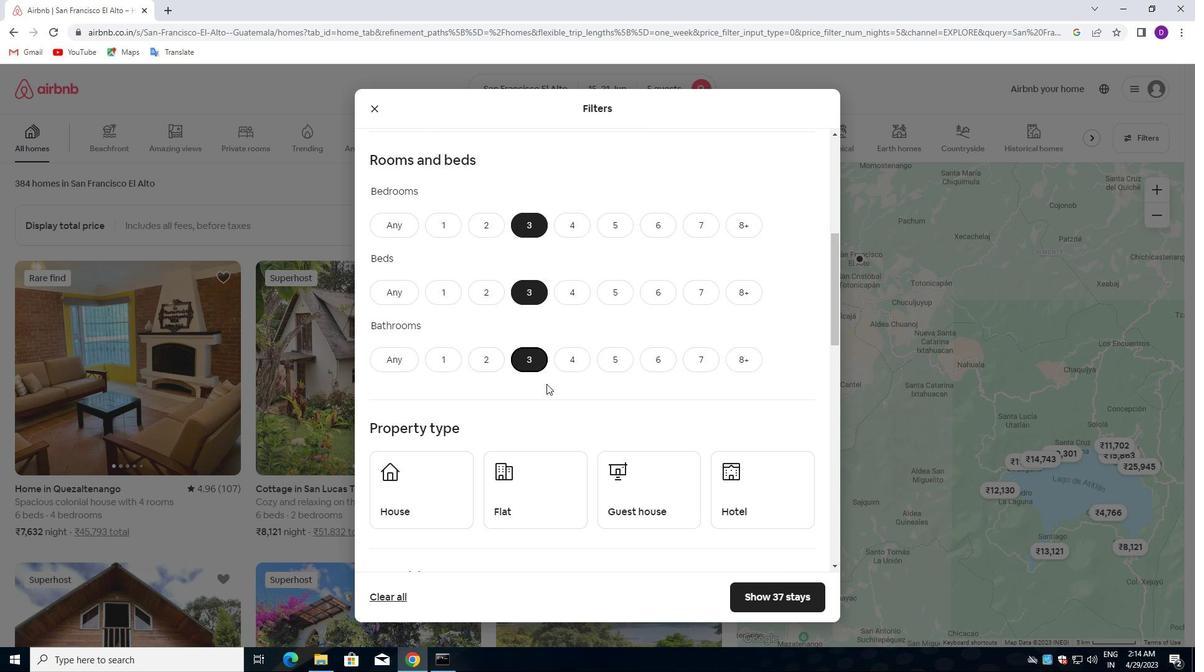 
Action: Mouse moved to (439, 407)
Screenshot: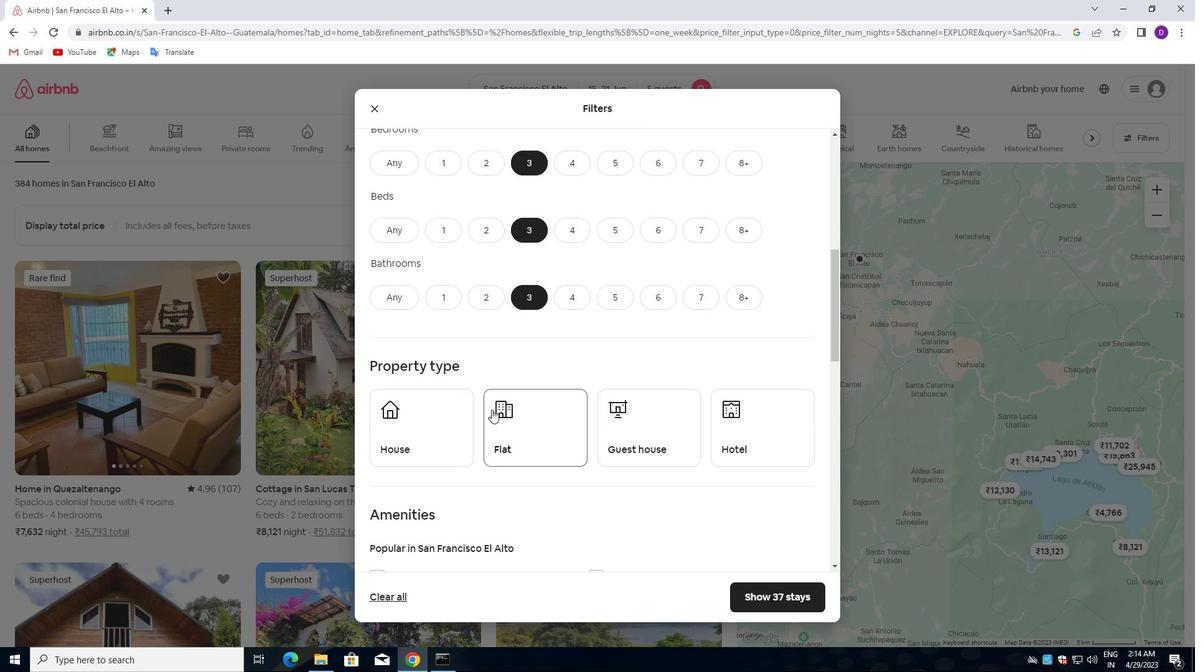 
Action: Mouse pressed left at (439, 407)
Screenshot: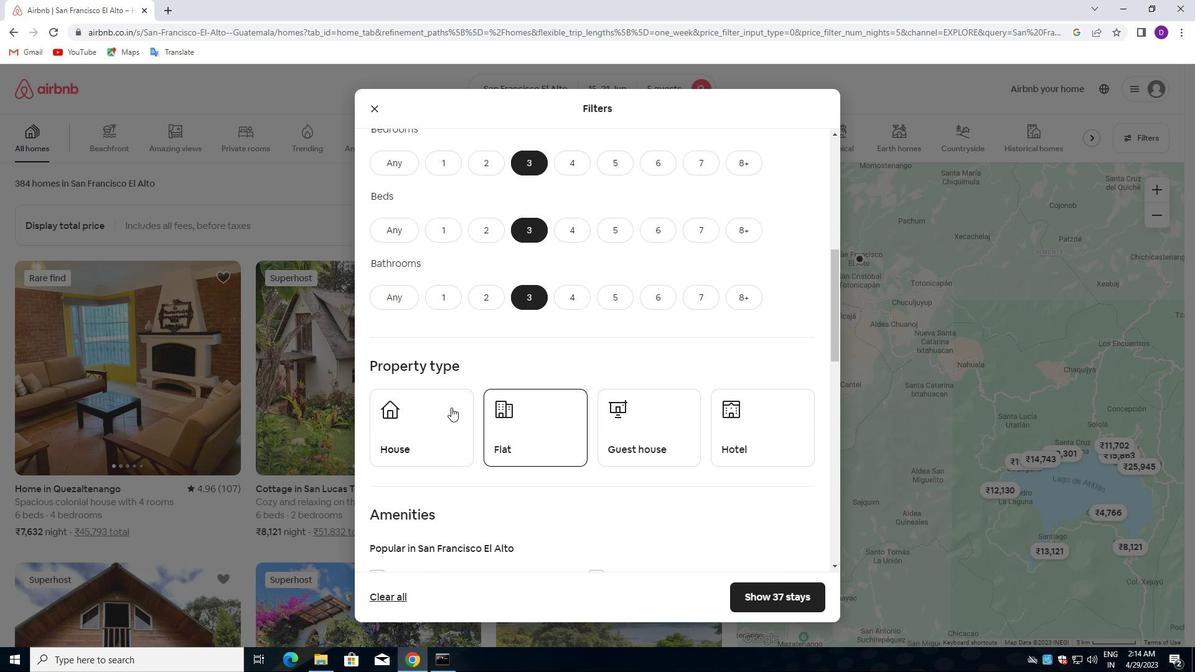 
Action: Mouse moved to (517, 415)
Screenshot: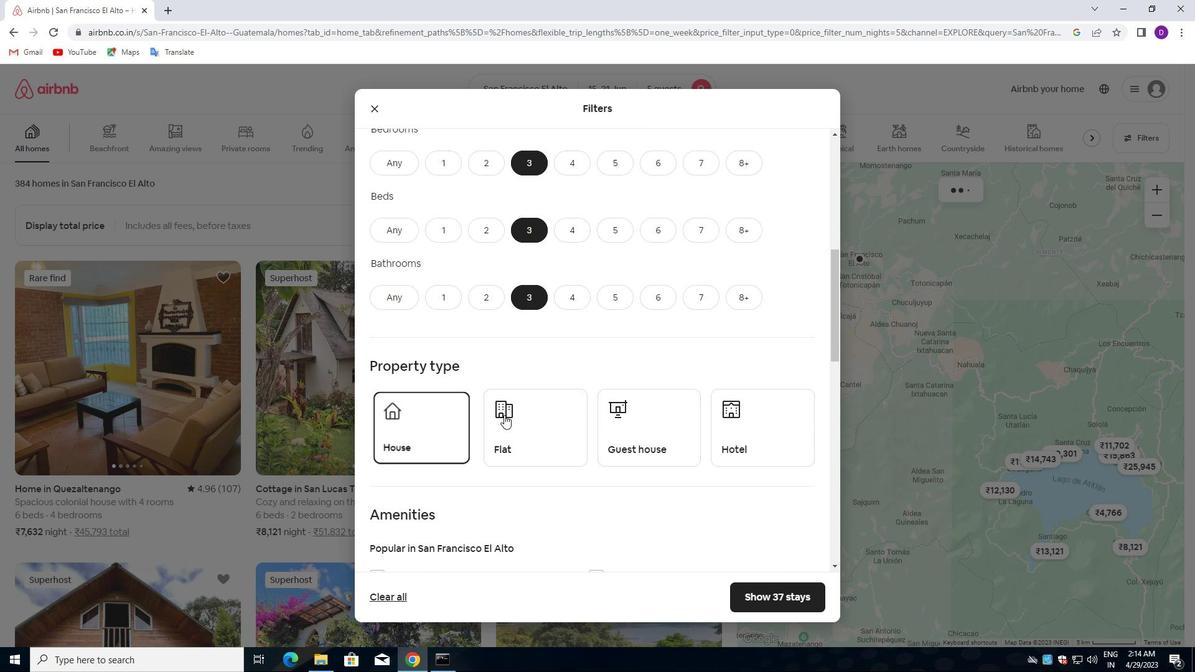 
Action: Mouse pressed left at (517, 415)
Screenshot: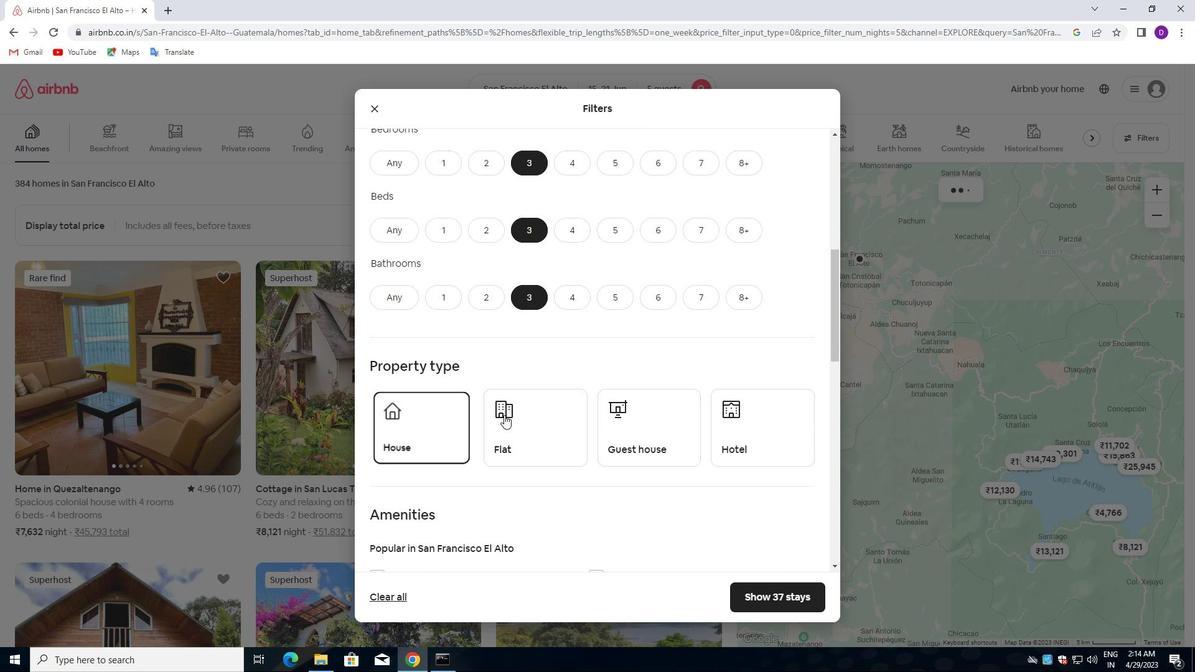 
Action: Mouse moved to (627, 411)
Screenshot: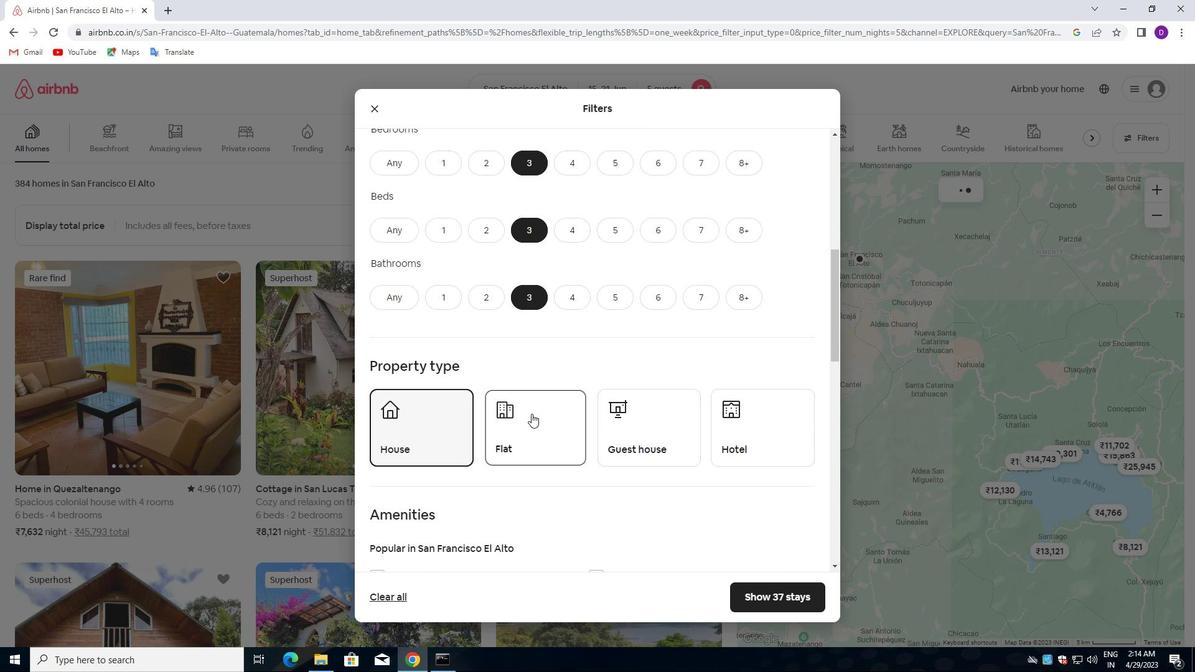 
Action: Mouse pressed left at (627, 411)
Screenshot: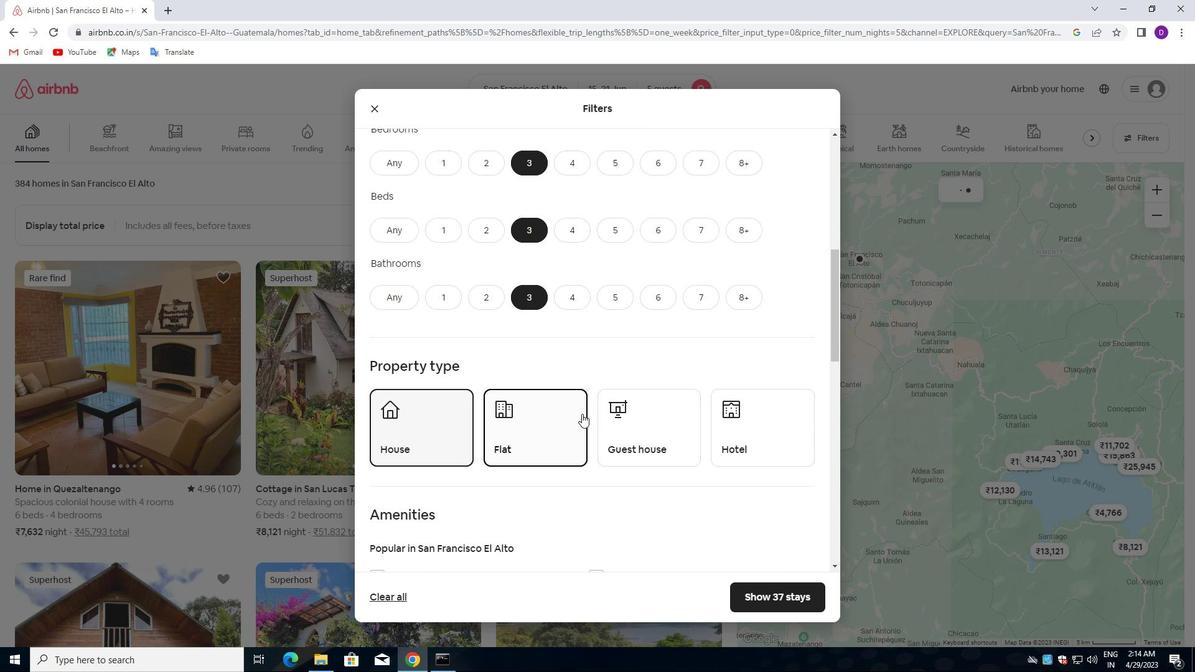 
Action: Mouse moved to (601, 429)
Screenshot: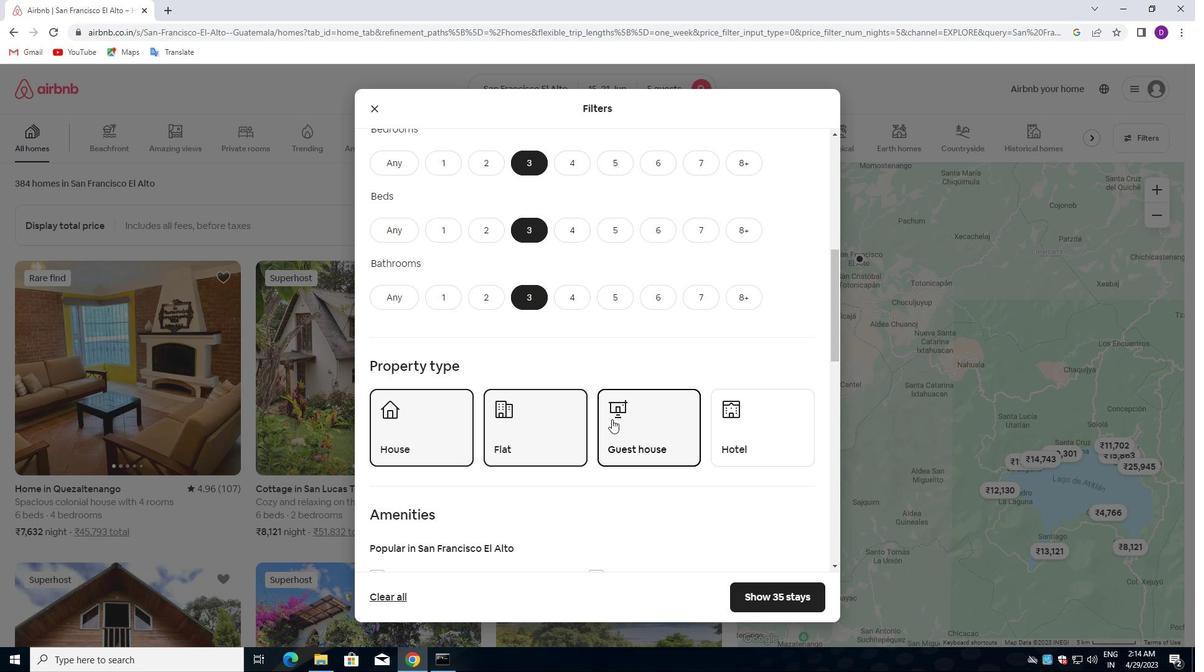 
Action: Mouse scrolled (601, 429) with delta (0, 0)
Screenshot: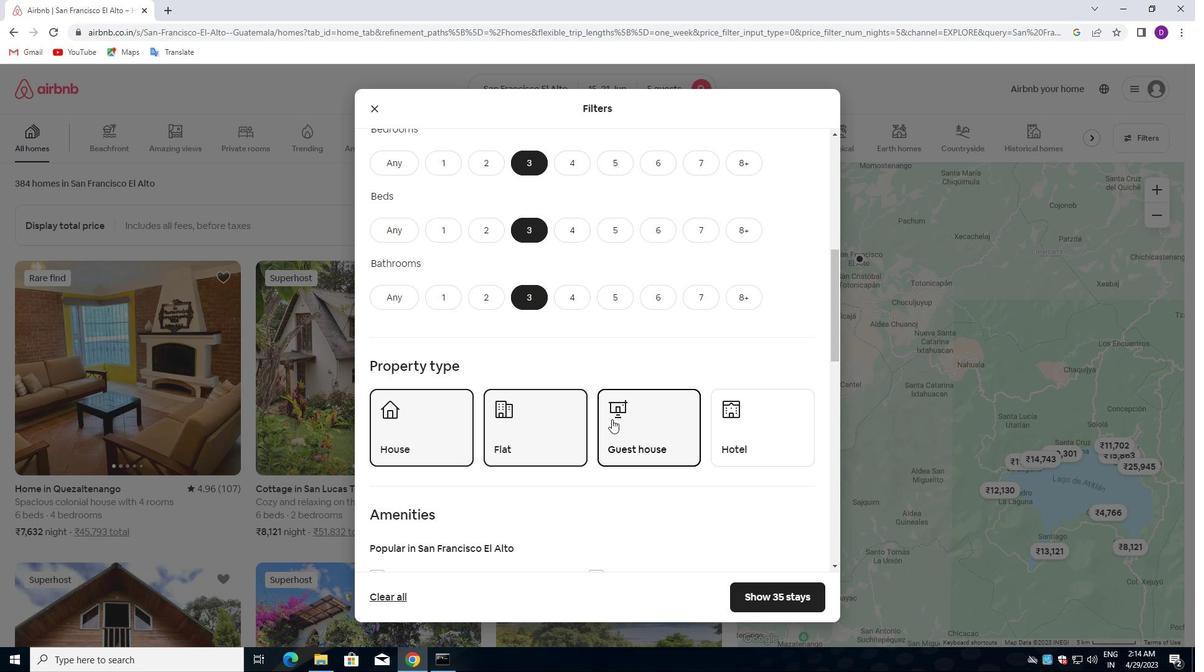 
Action: Mouse moved to (601, 431)
Screenshot: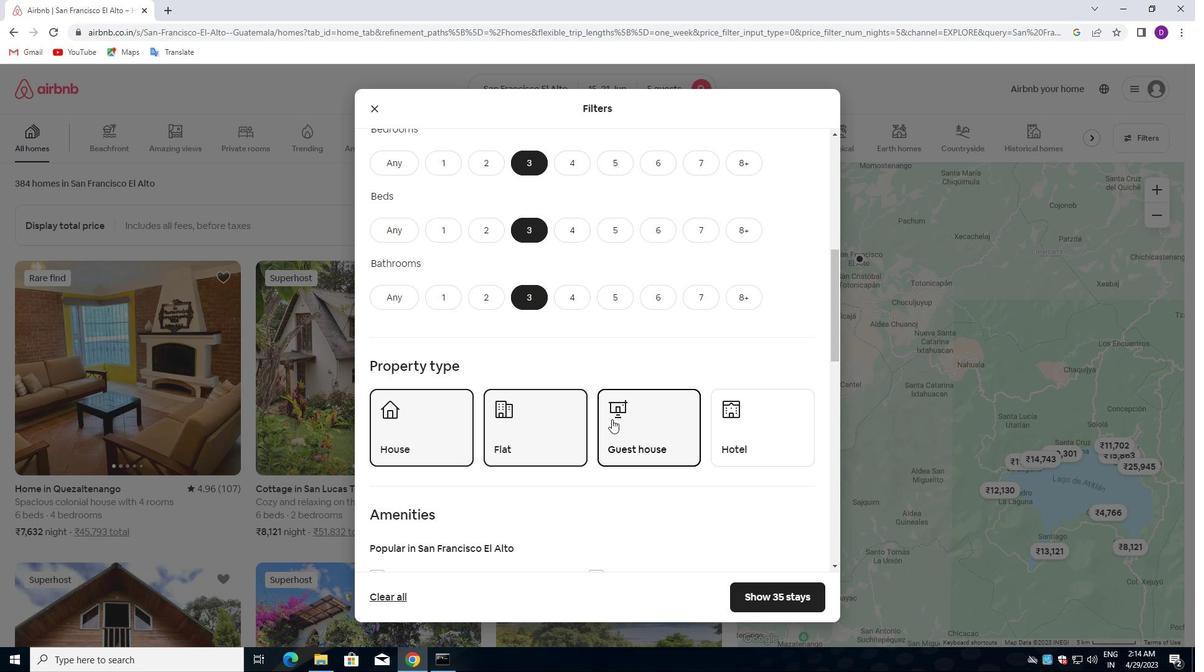 
Action: Mouse scrolled (601, 430) with delta (0, 0)
Screenshot: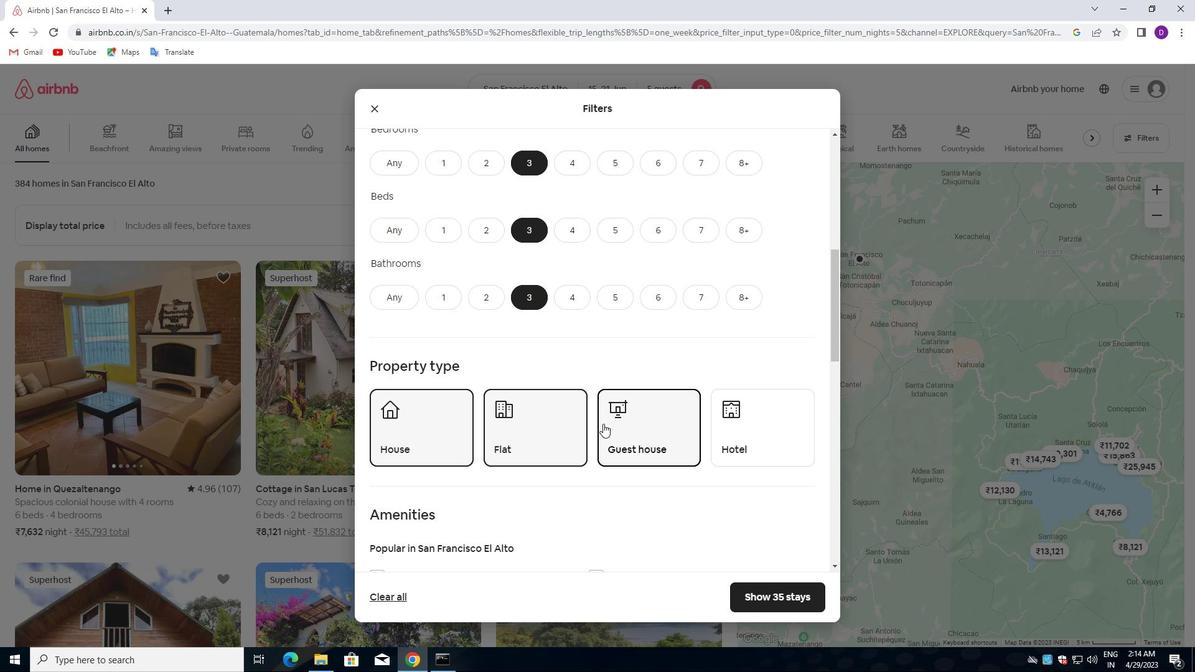 
Action: Mouse moved to (601, 432)
Screenshot: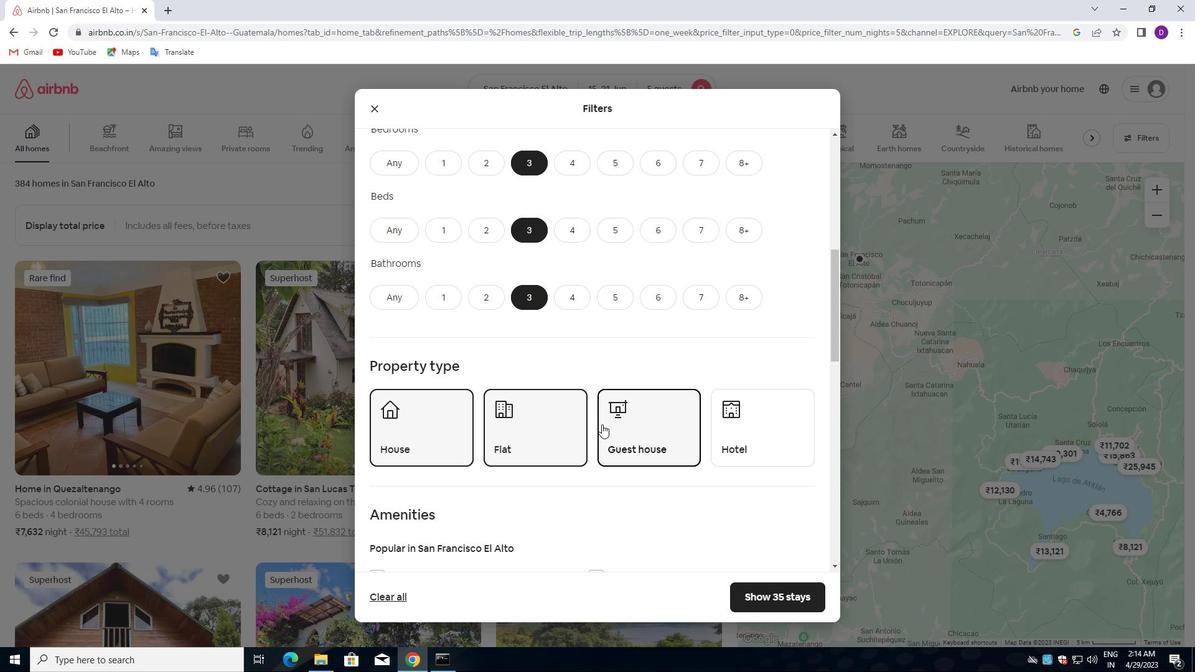 
Action: Mouse scrolled (601, 431) with delta (0, 0)
Screenshot: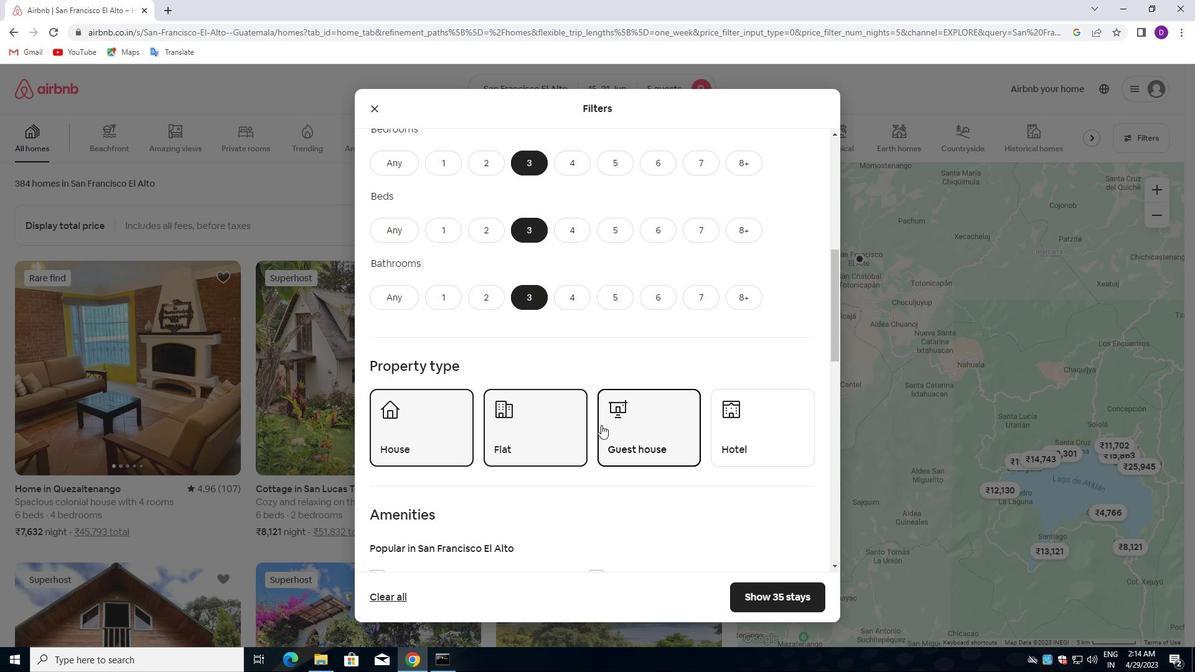 
Action: Mouse moved to (375, 420)
Screenshot: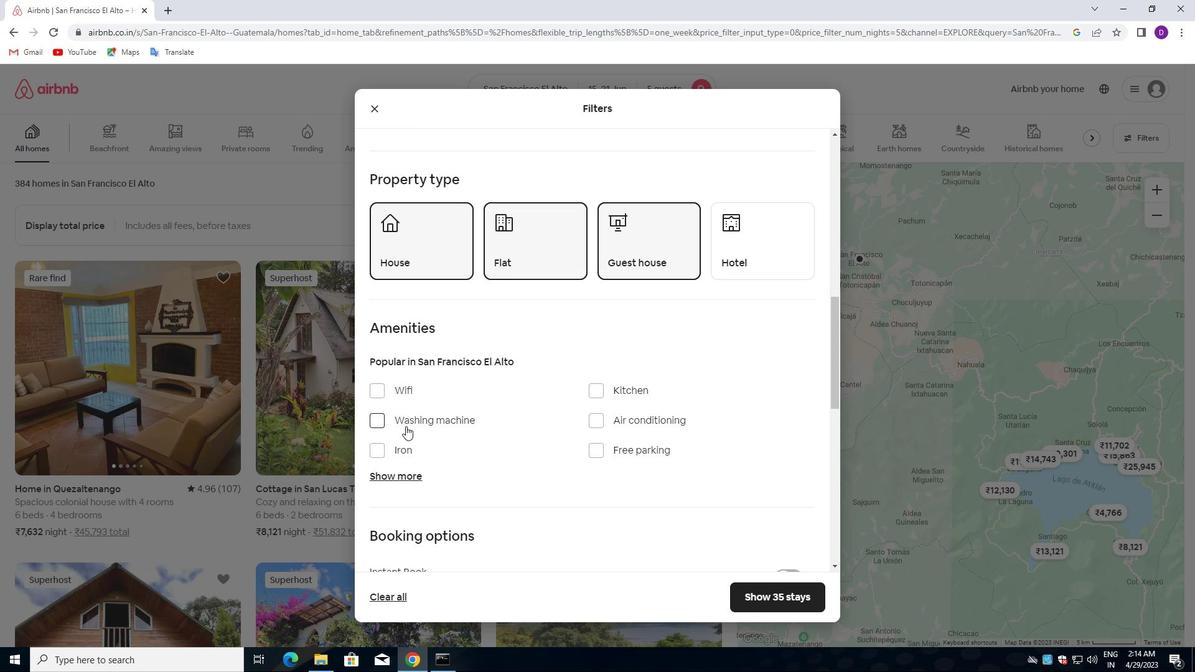 
Action: Mouse pressed left at (375, 420)
Screenshot: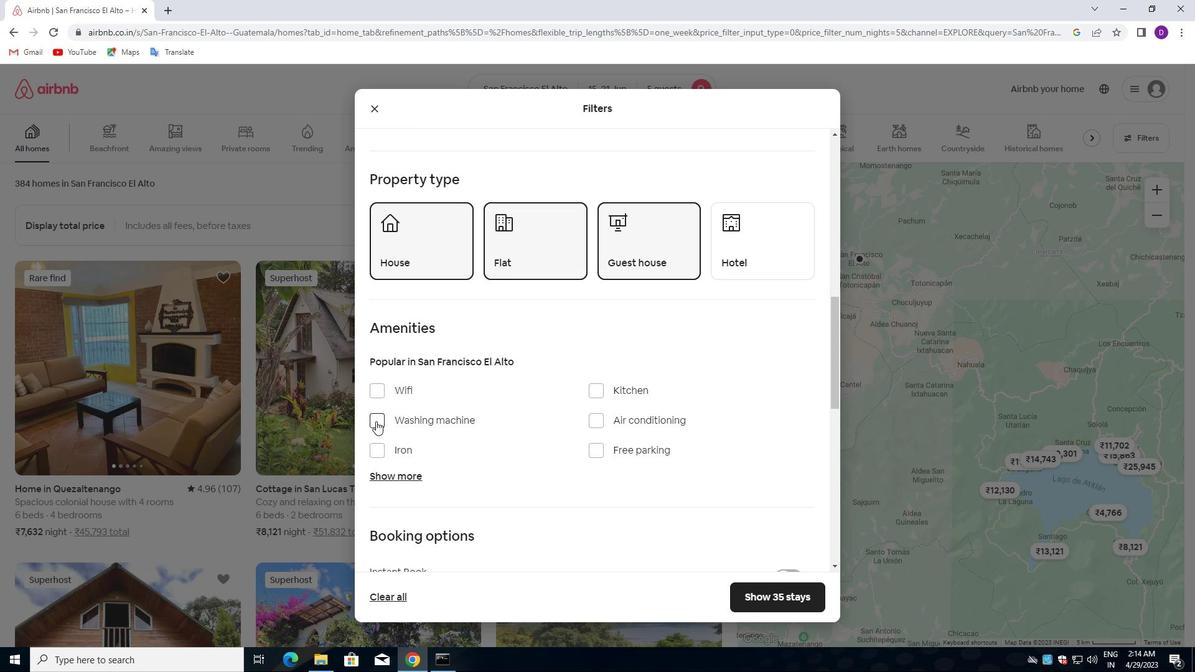 
Action: Mouse moved to (582, 420)
Screenshot: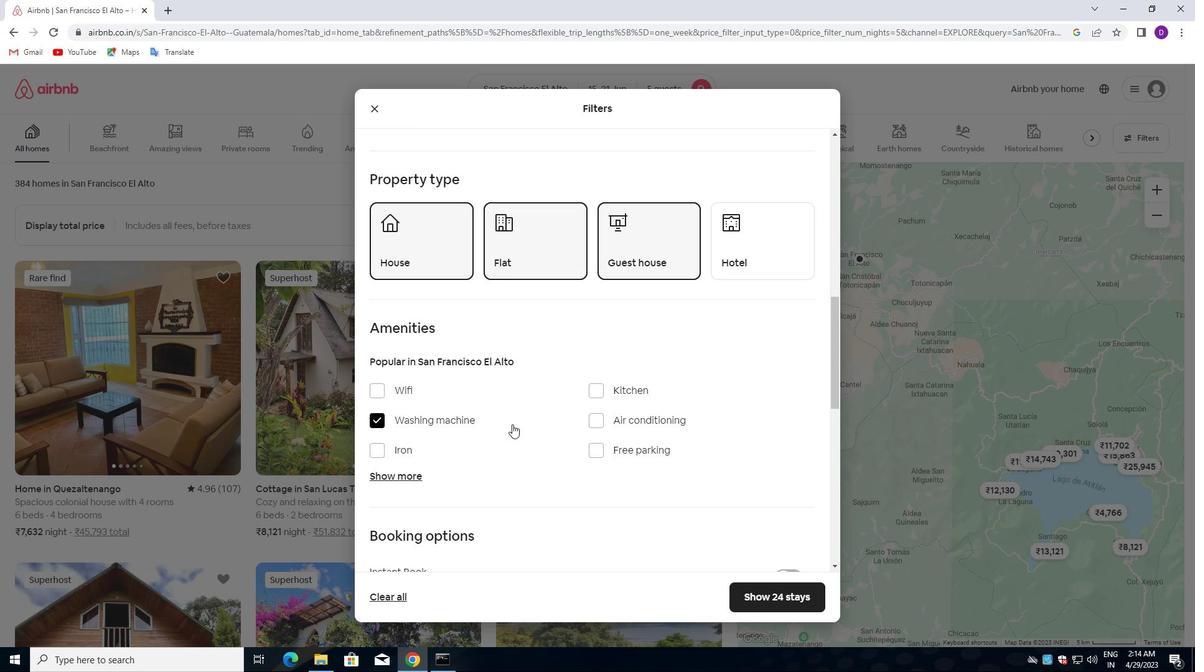
Action: Mouse scrolled (582, 420) with delta (0, 0)
Screenshot: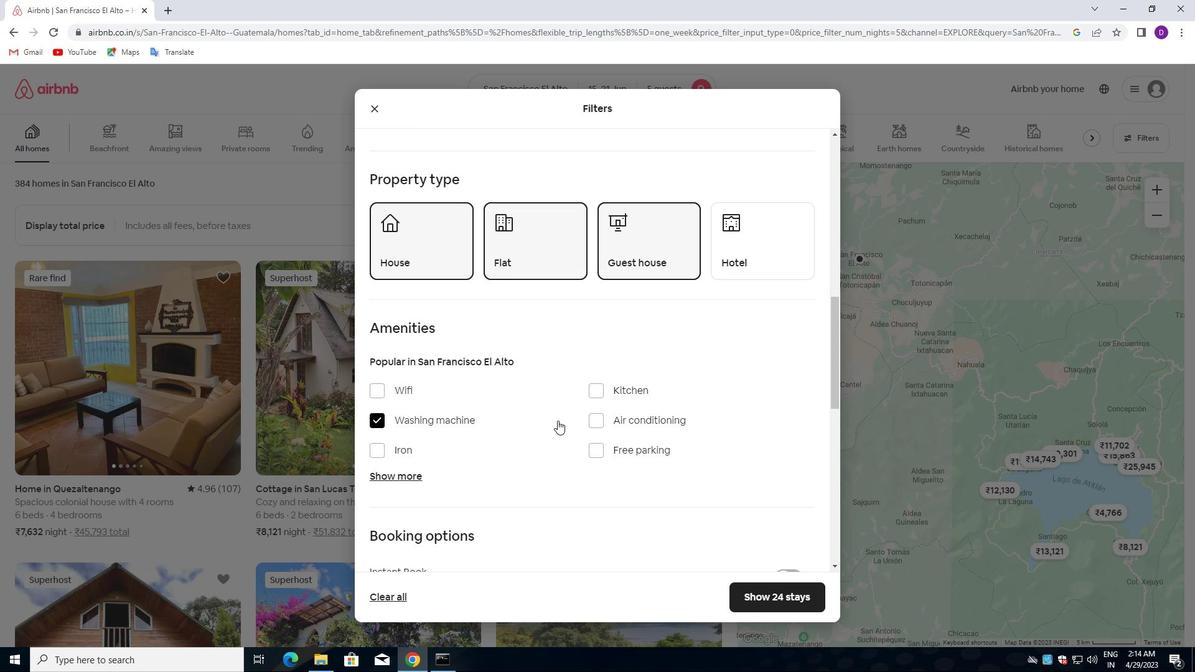 
Action: Mouse moved to (582, 420)
Screenshot: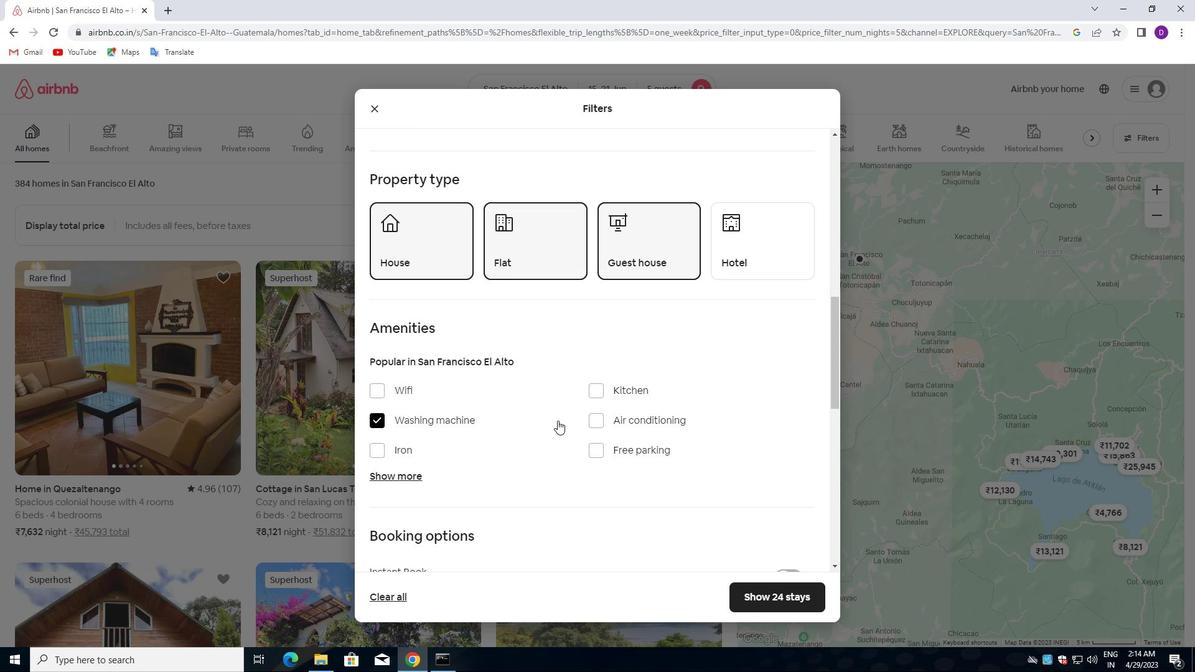 
Action: Mouse scrolled (582, 420) with delta (0, 0)
Screenshot: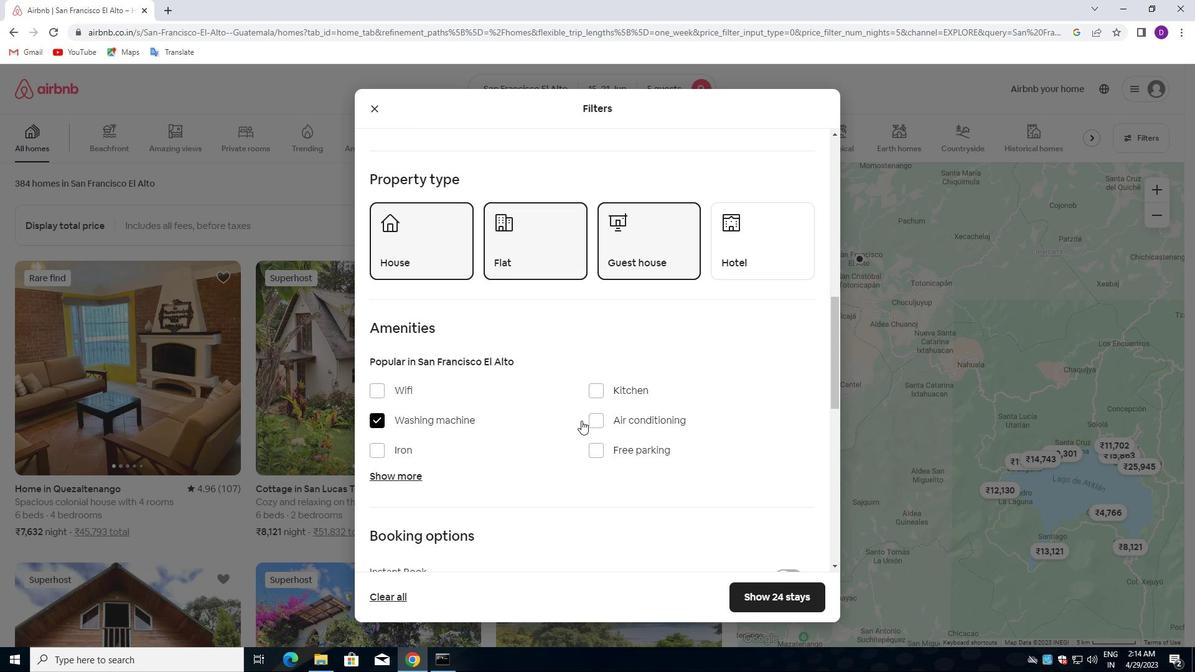 
Action: Mouse moved to (581, 422)
Screenshot: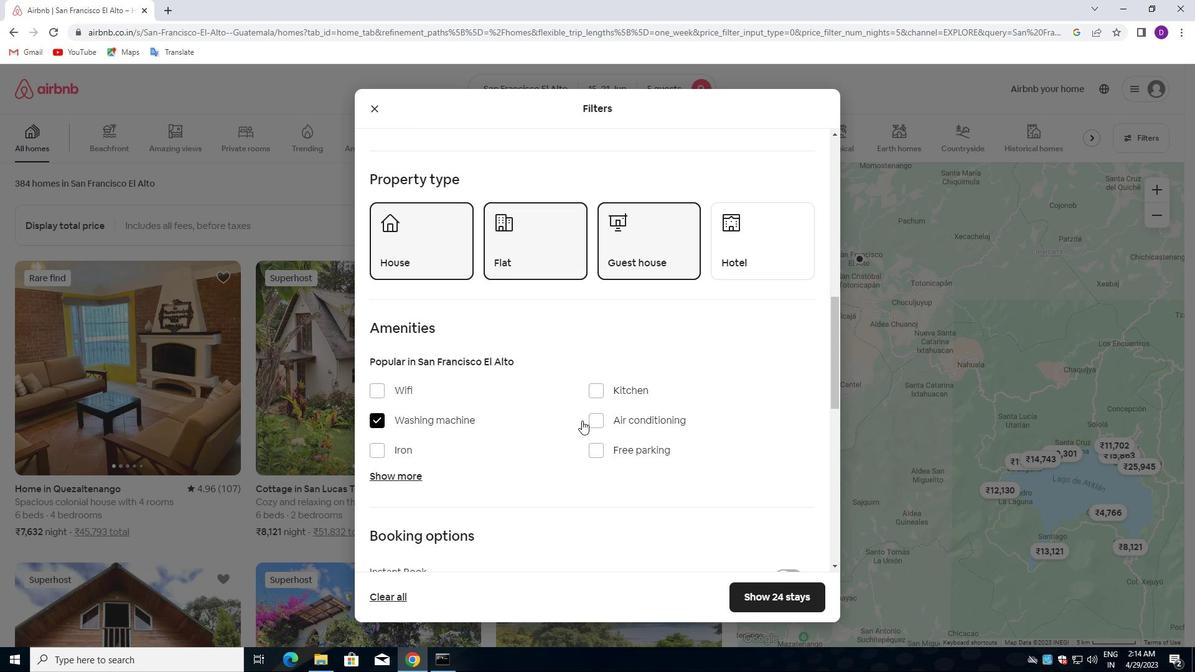 
Action: Mouse scrolled (581, 422) with delta (0, 0)
Screenshot: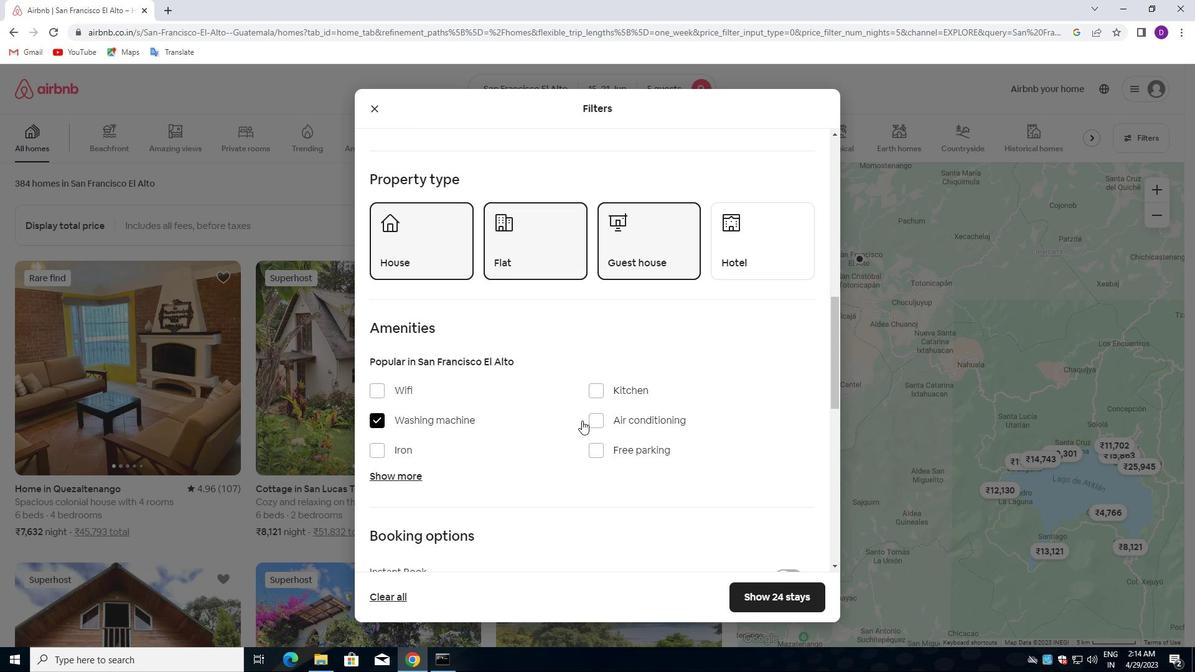 
Action: Mouse moved to (571, 424)
Screenshot: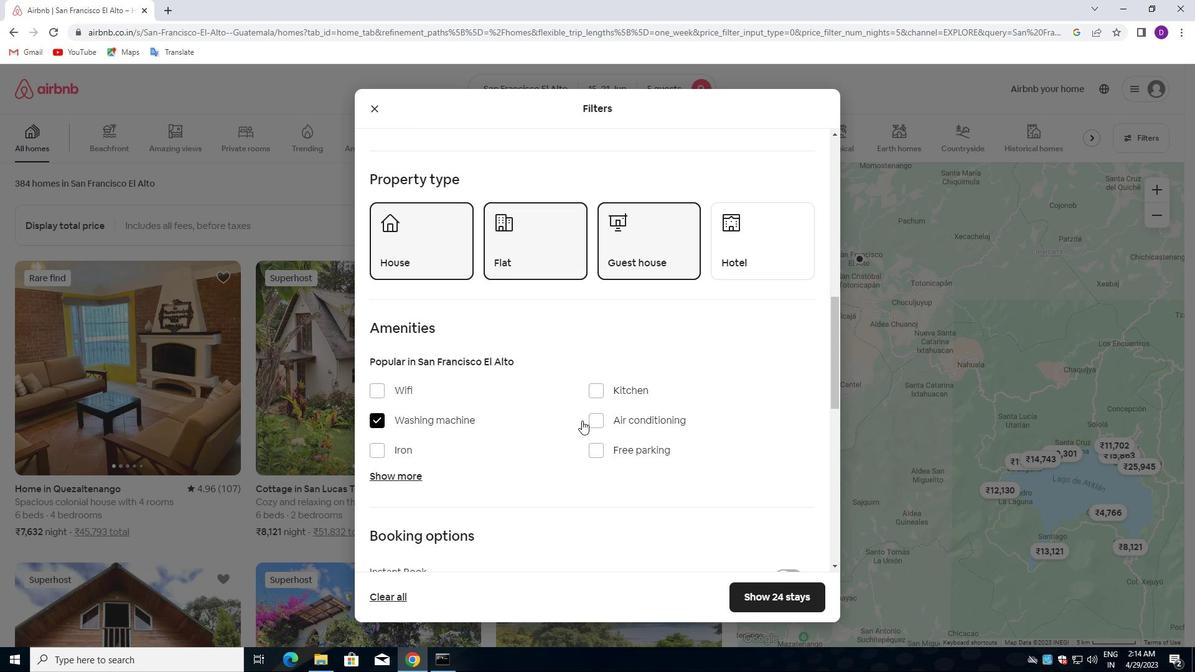 
Action: Mouse scrolled (571, 424) with delta (0, 0)
Screenshot: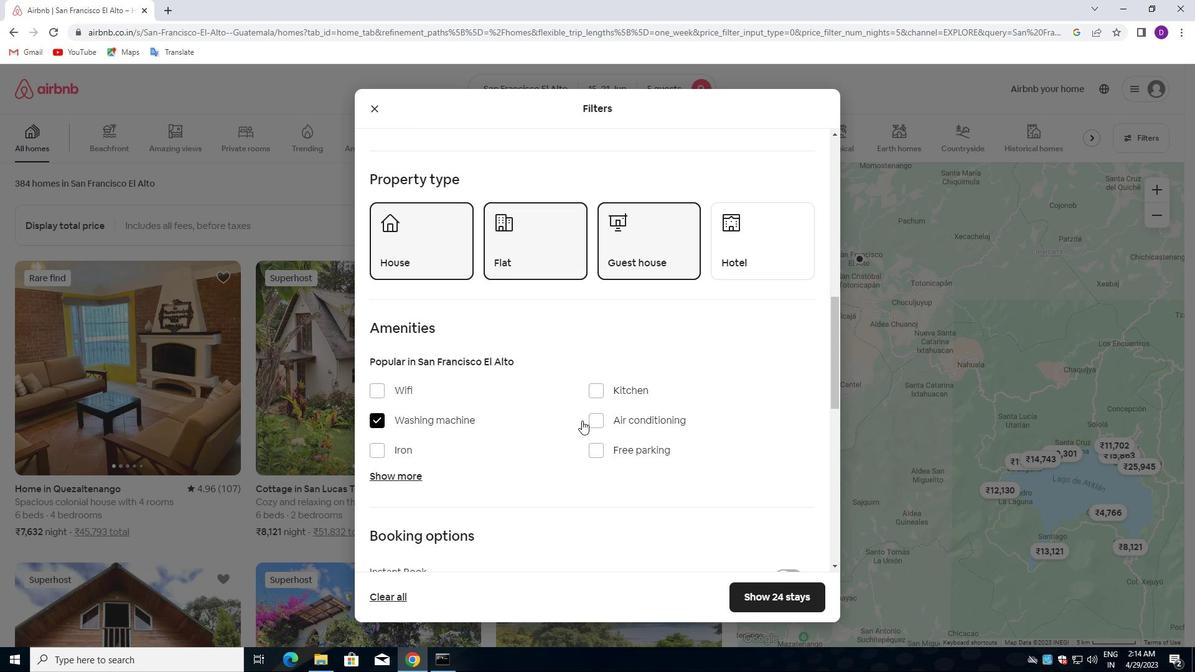 
Action: Mouse moved to (780, 371)
Screenshot: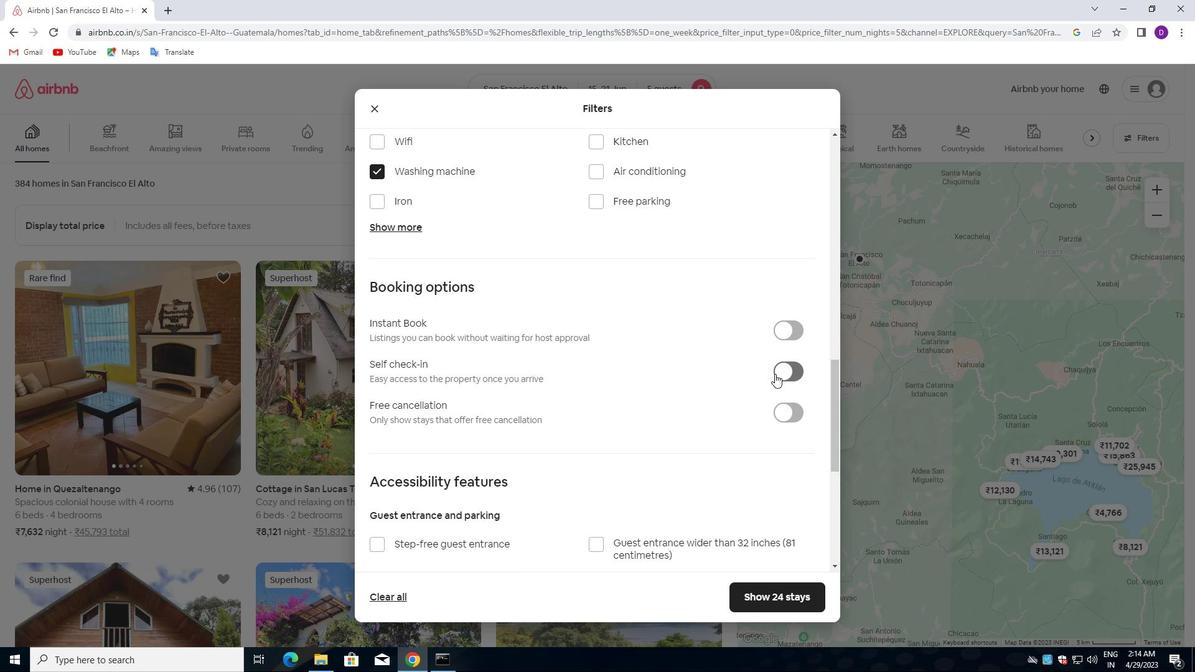 
Action: Mouse pressed left at (780, 371)
Screenshot: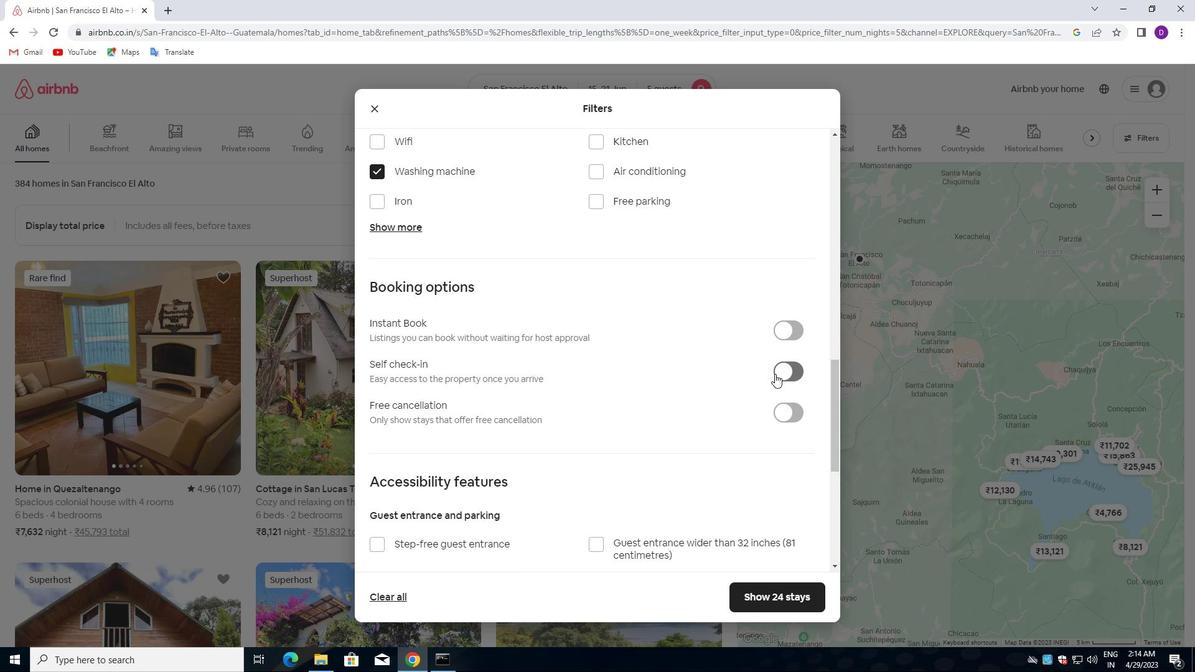 
Action: Mouse moved to (604, 444)
Screenshot: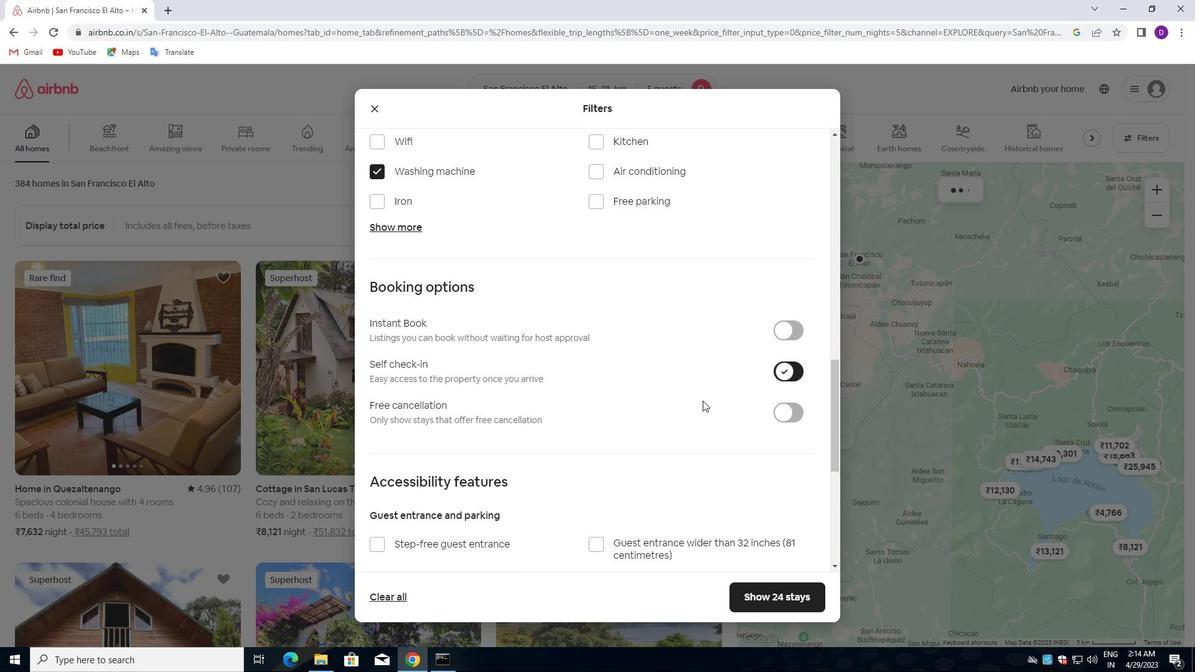 
Action: Mouse scrolled (604, 443) with delta (0, 0)
Screenshot: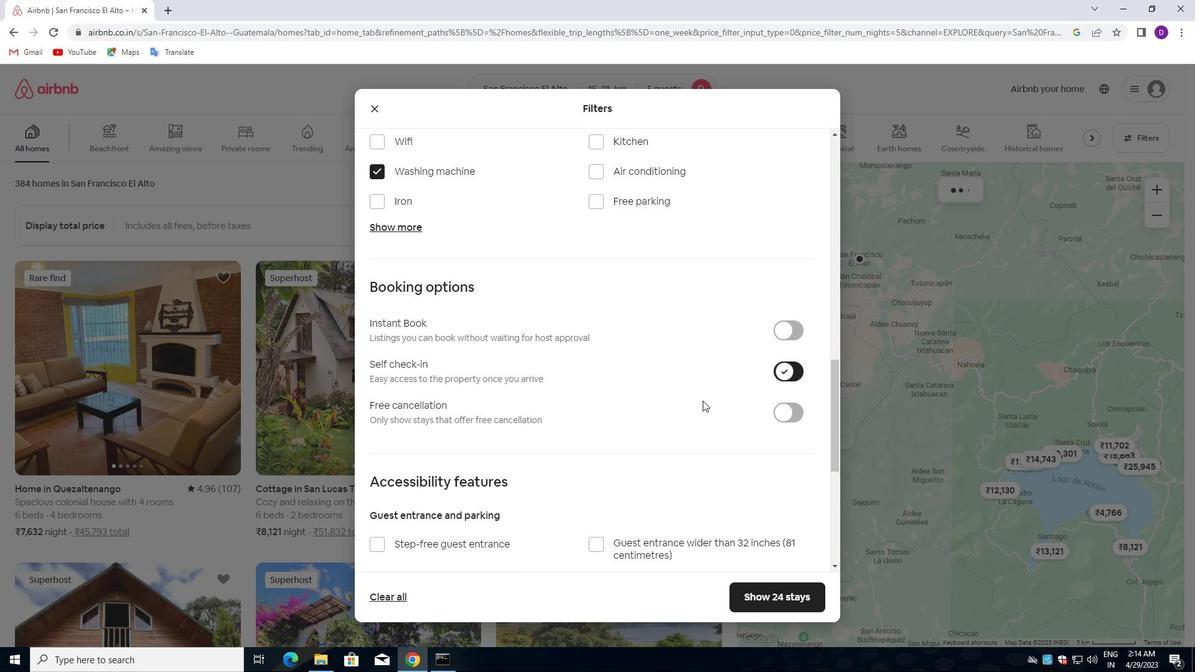 
Action: Mouse moved to (597, 447)
Screenshot: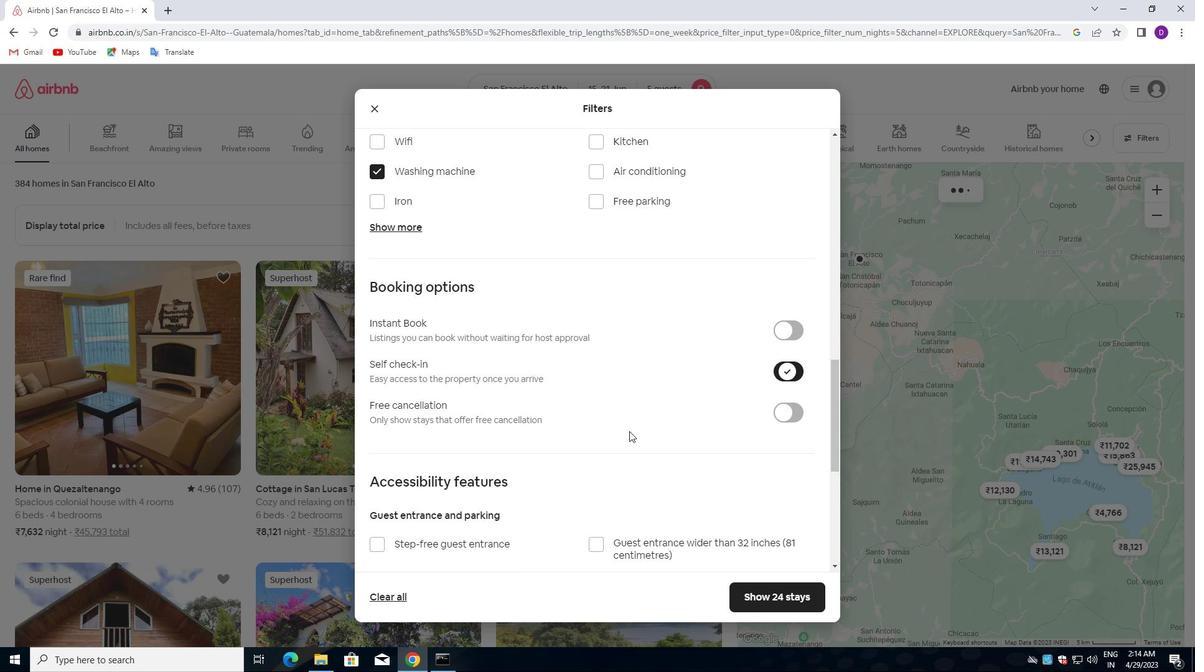 
Action: Mouse scrolled (597, 446) with delta (0, 0)
Screenshot: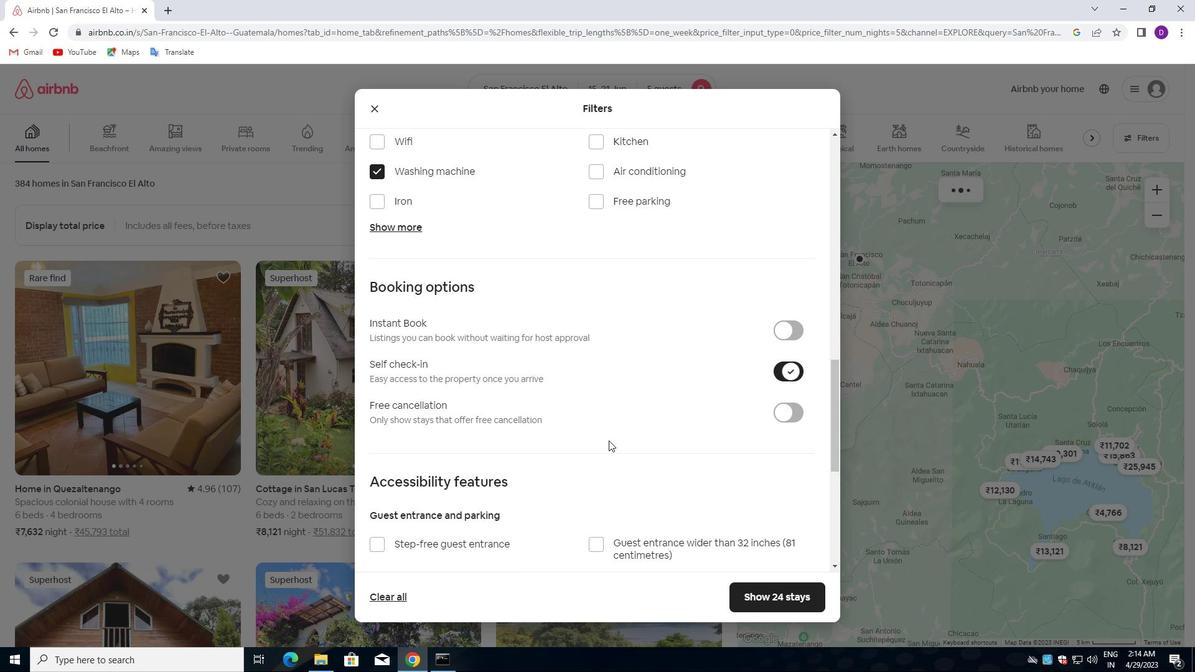 
Action: Mouse moved to (595, 447)
Screenshot: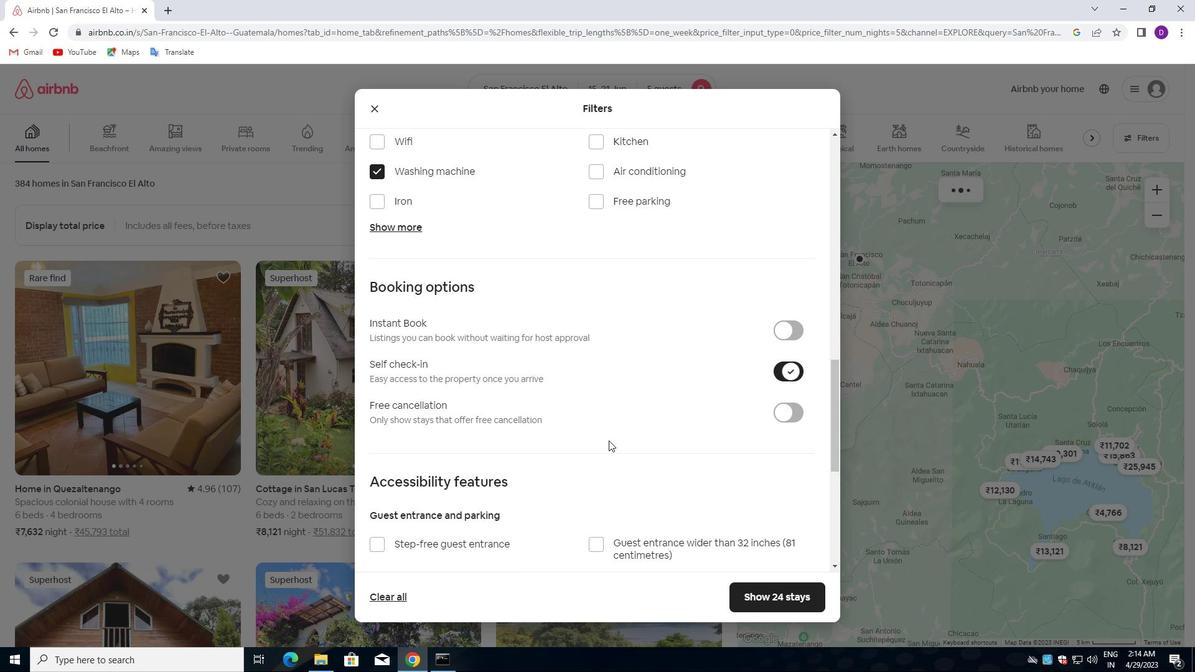 
Action: Mouse scrolled (595, 447) with delta (0, 0)
Screenshot: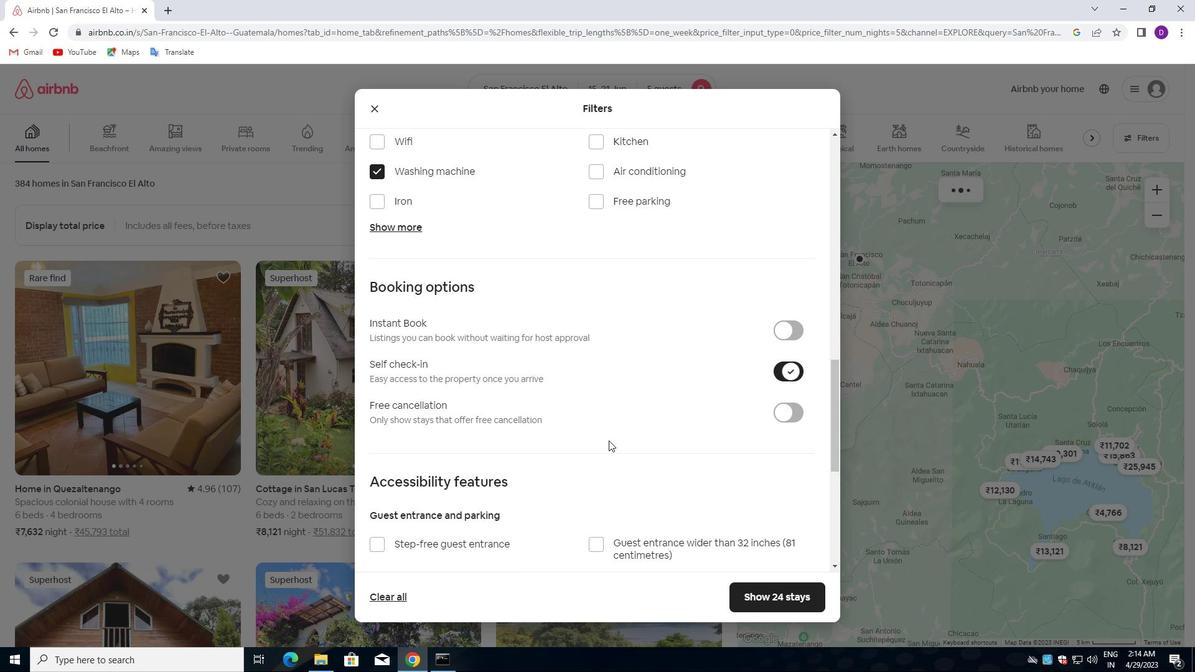 
Action: Mouse scrolled (595, 447) with delta (0, 0)
Screenshot: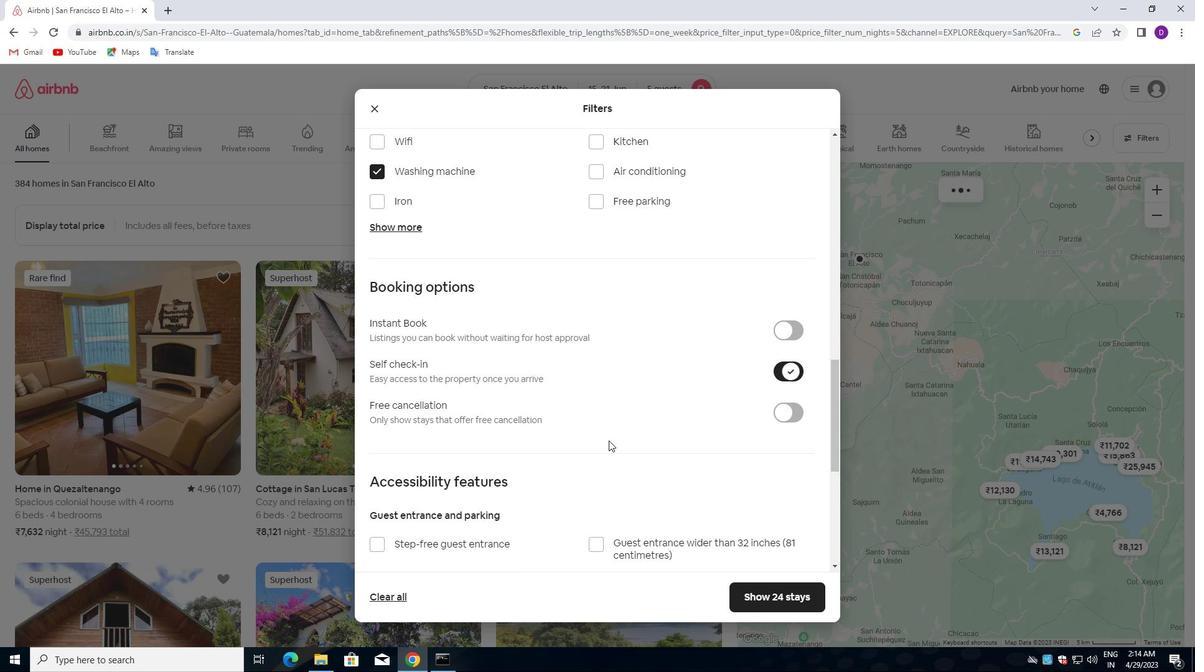 
Action: Mouse moved to (593, 448)
Screenshot: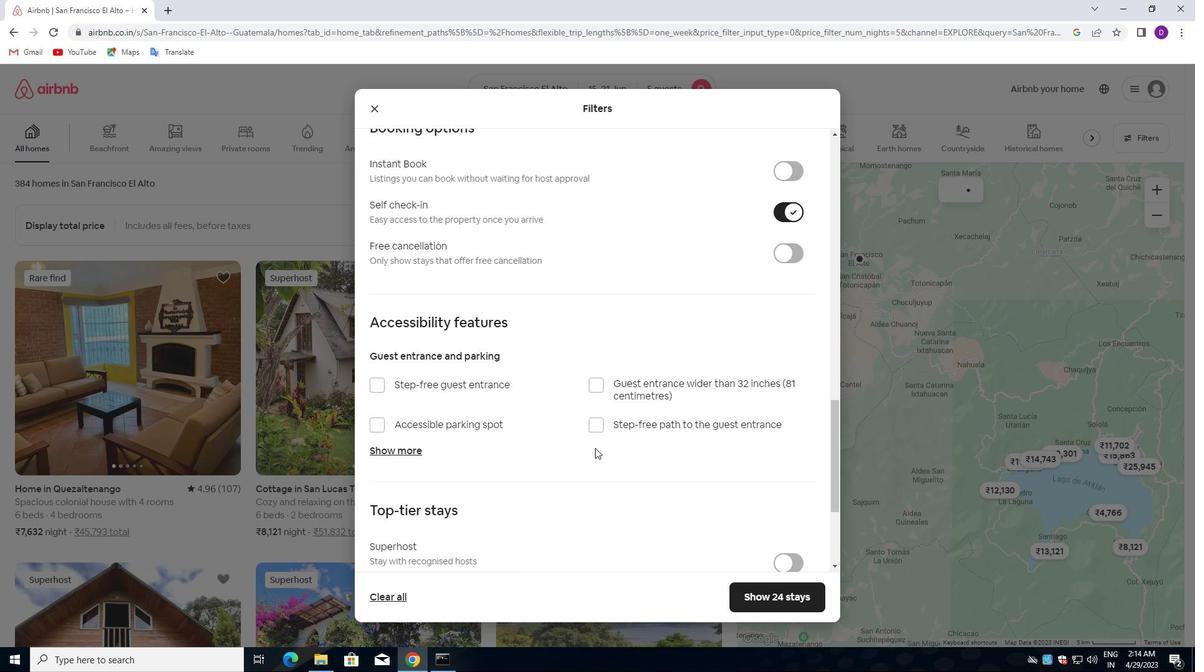 
Action: Mouse scrolled (593, 447) with delta (0, 0)
Screenshot: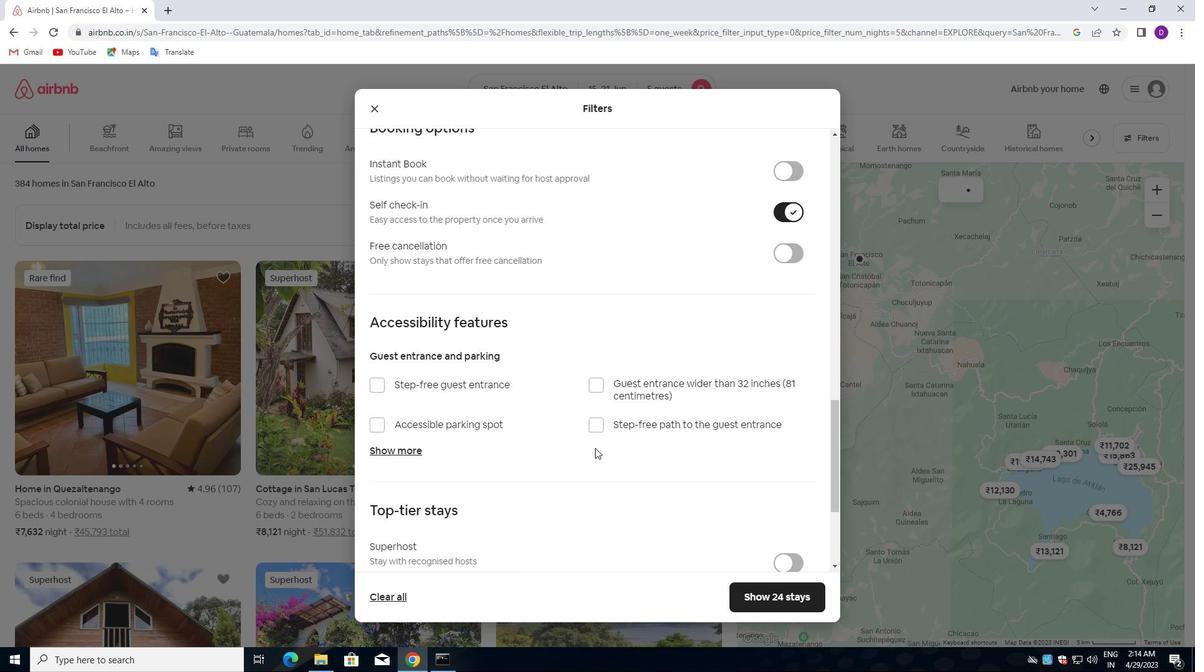 
Action: Mouse moved to (582, 453)
Screenshot: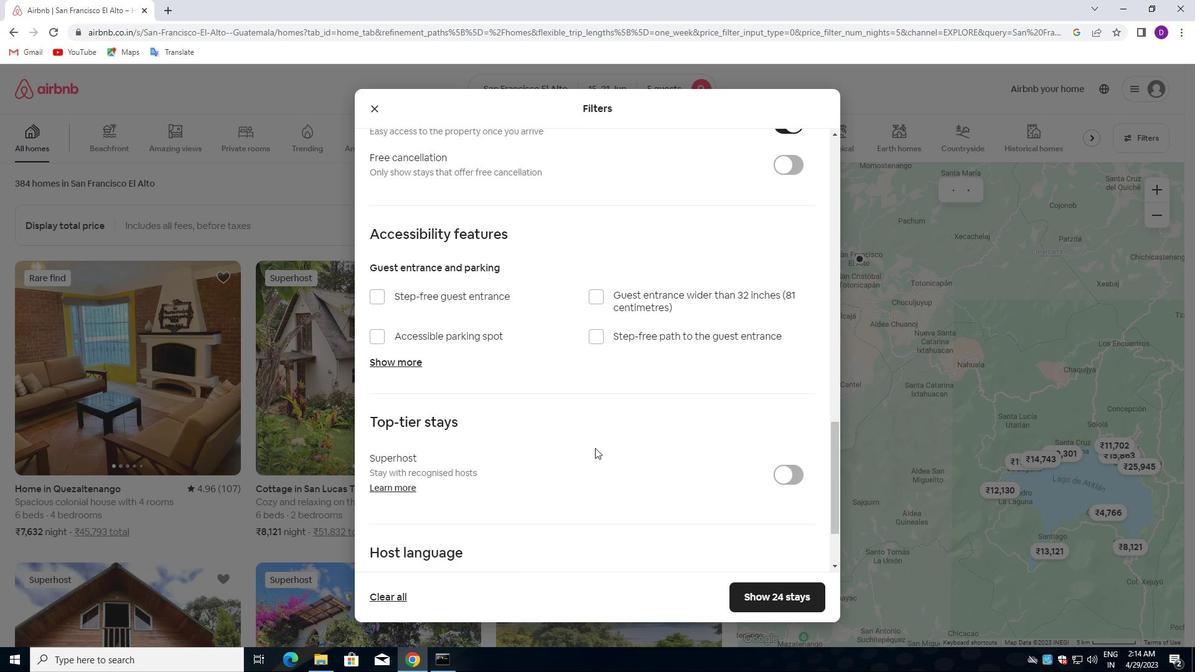 
Action: Mouse scrolled (582, 452) with delta (0, 0)
Screenshot: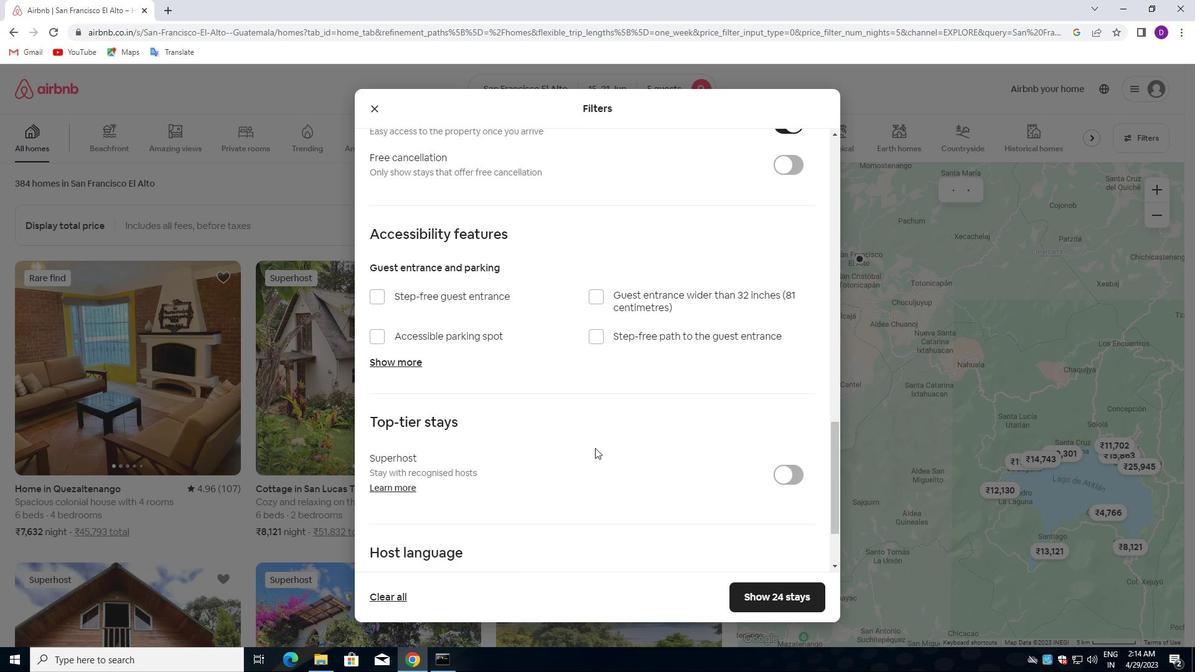 
Action: Mouse moved to (567, 457)
Screenshot: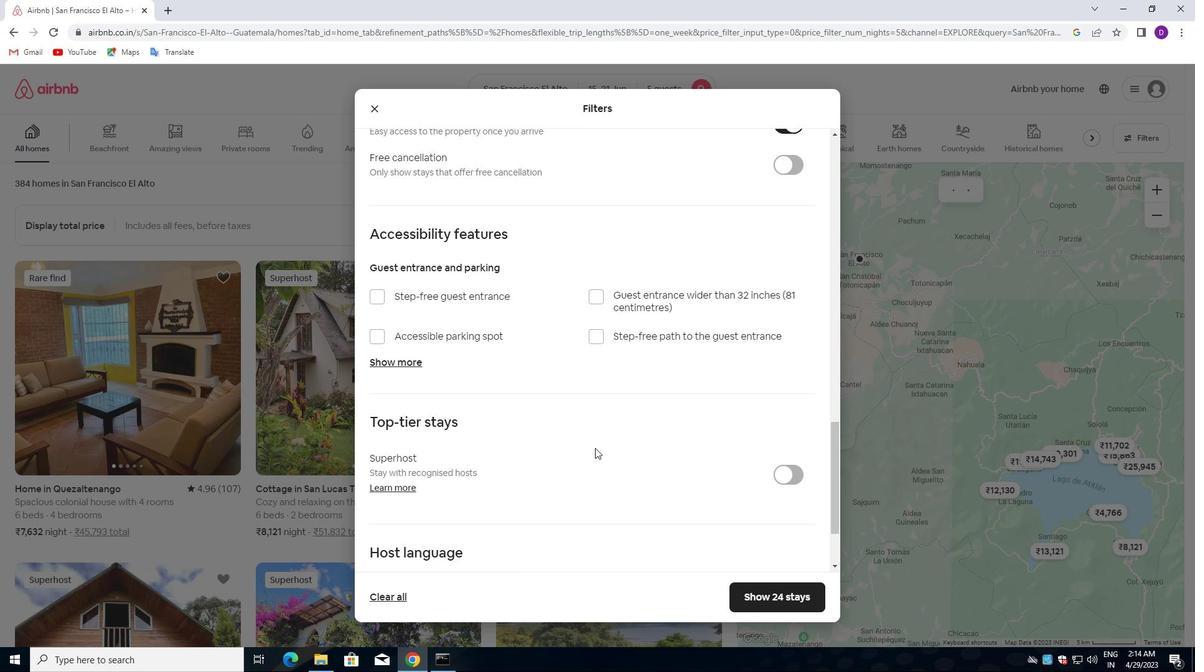 
Action: Mouse scrolled (567, 457) with delta (0, 0)
Screenshot: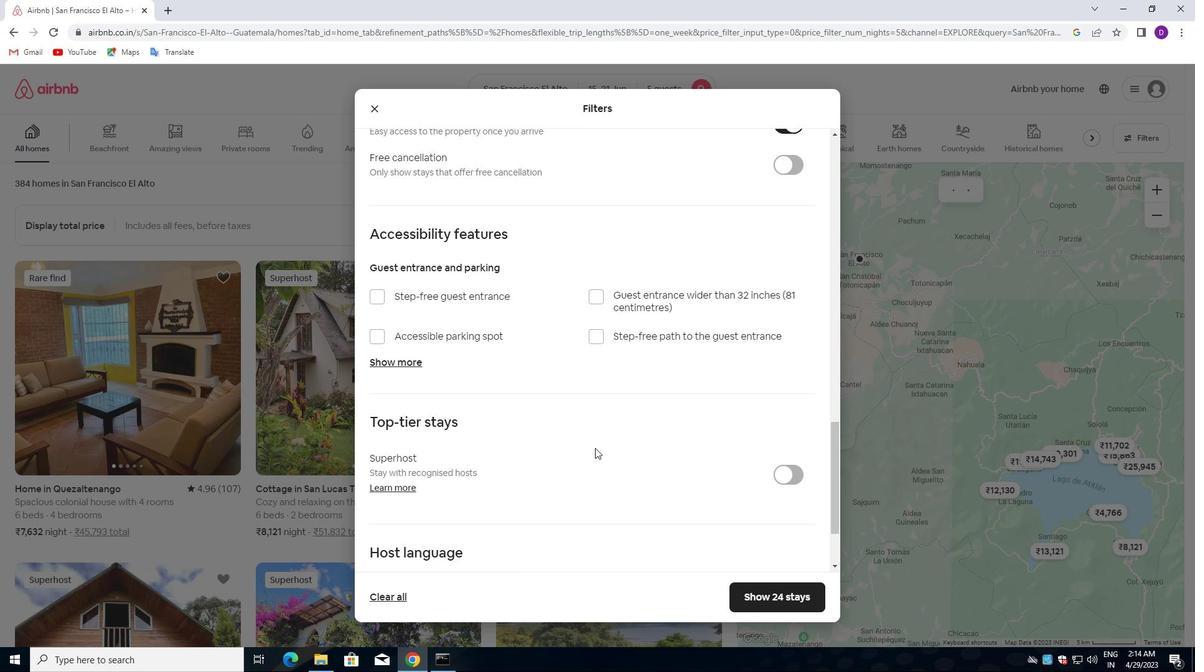 
Action: Mouse moved to (549, 458)
Screenshot: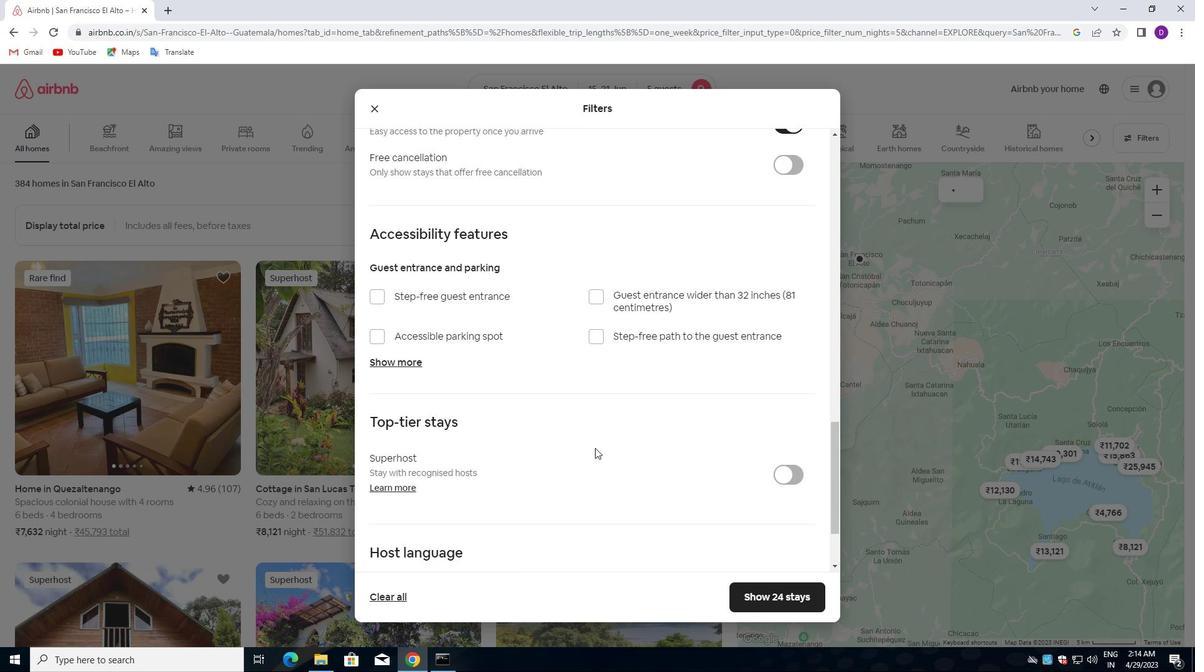 
Action: Mouse scrolled (549, 458) with delta (0, 0)
Screenshot: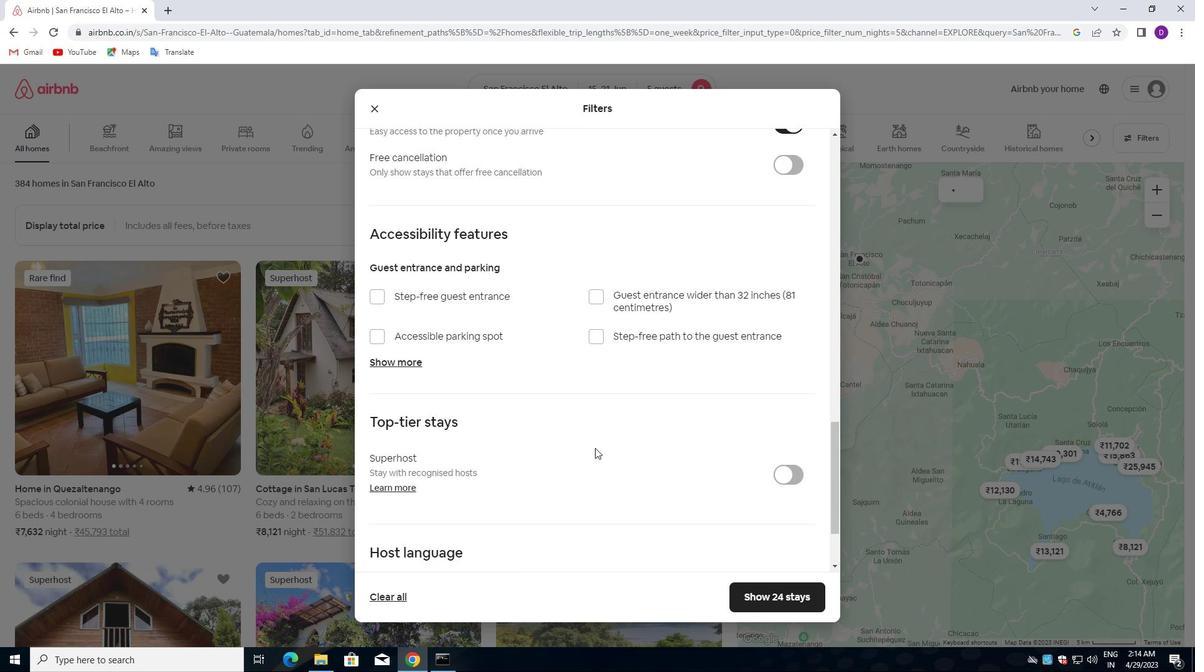
Action: Mouse moved to (529, 460)
Screenshot: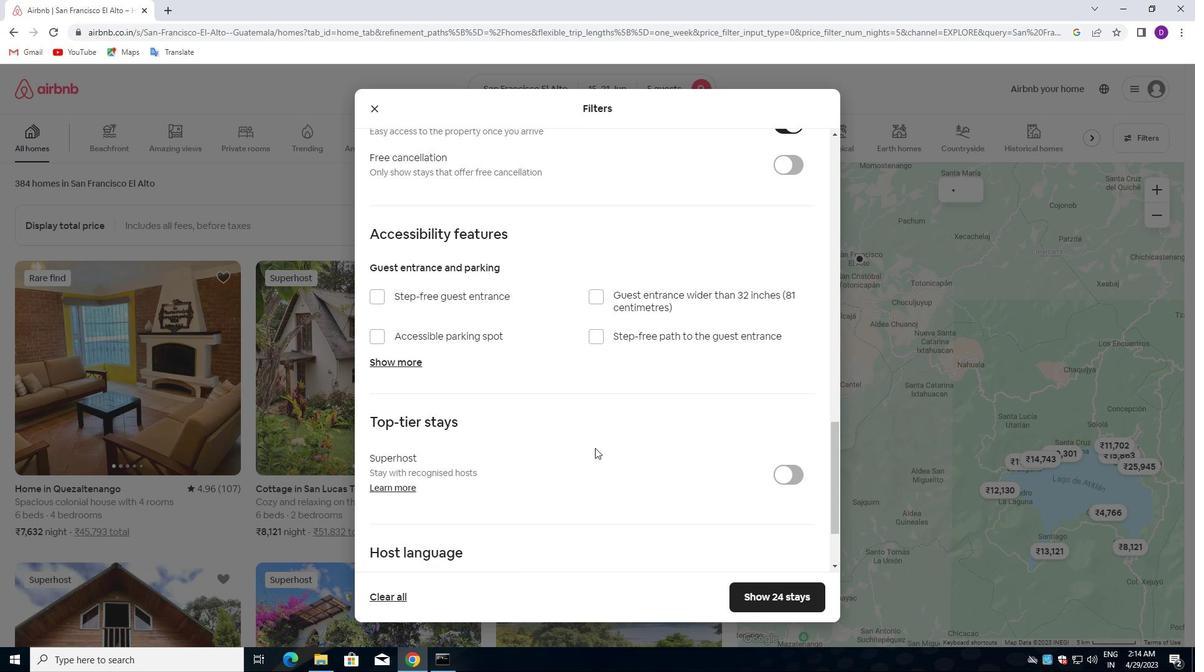 
Action: Mouse scrolled (529, 459) with delta (0, 0)
Screenshot: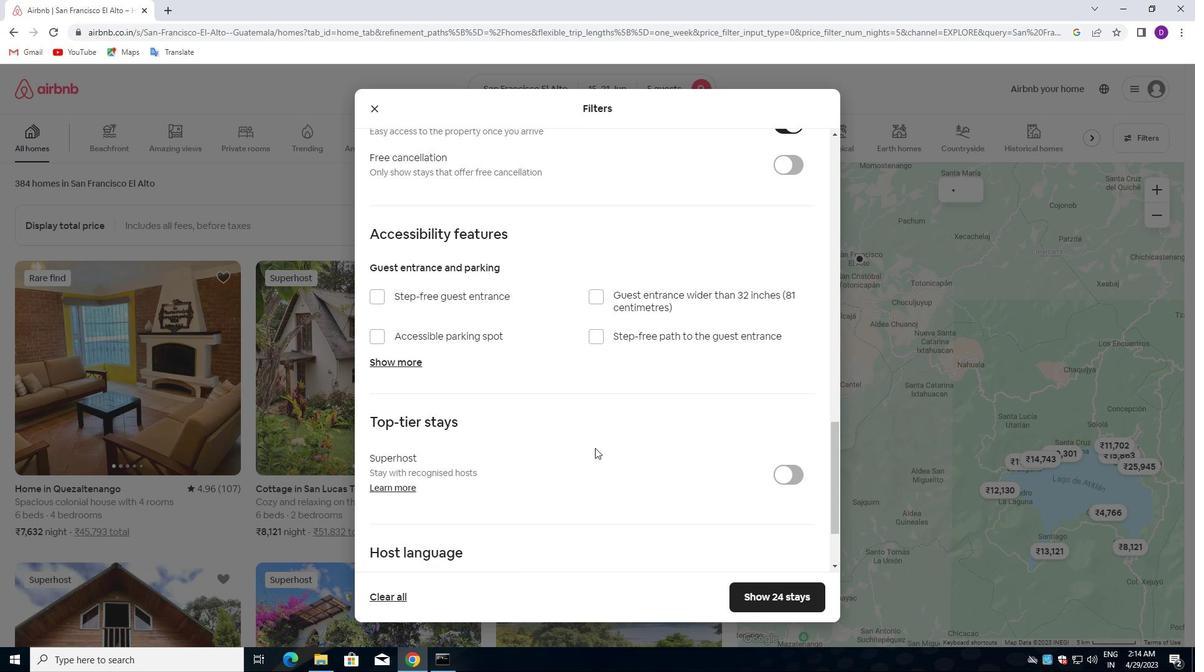 
Action: Mouse moved to (377, 489)
Screenshot: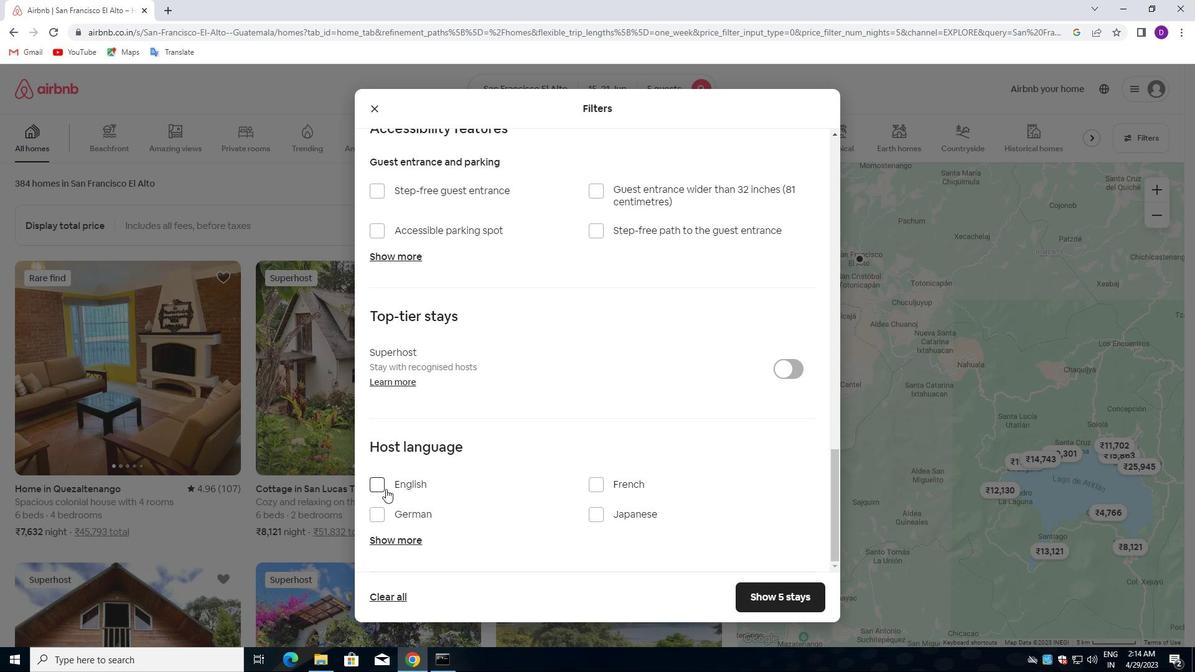 
Action: Mouse pressed left at (377, 489)
Screenshot: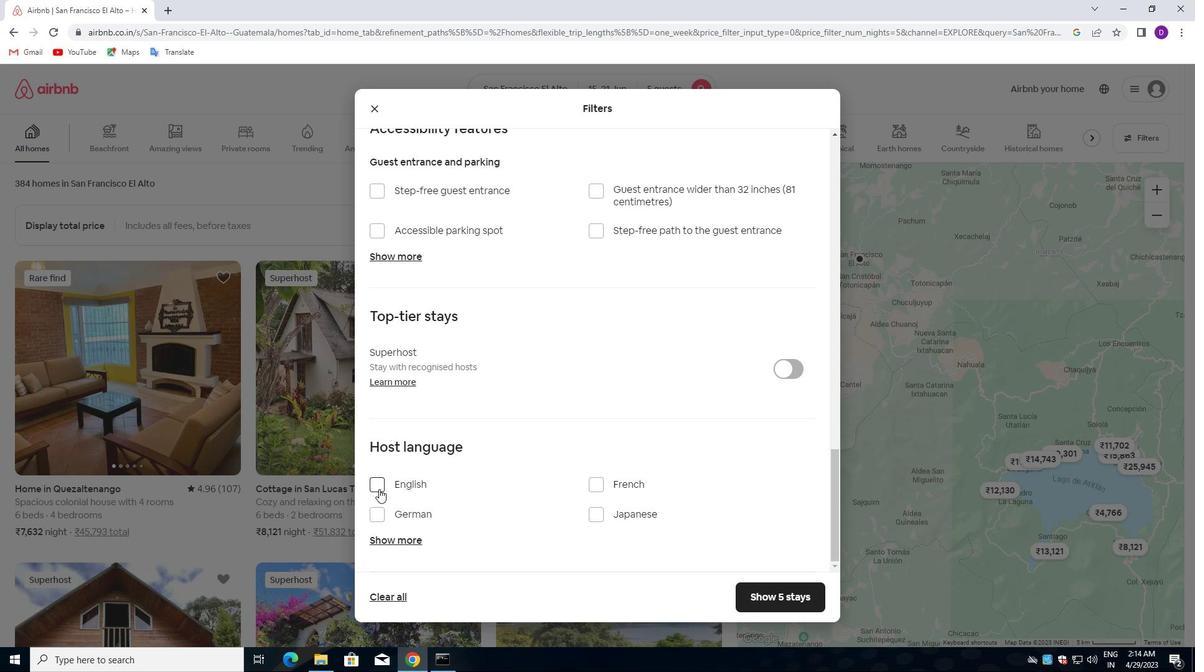 
Action: Mouse moved to (785, 588)
Screenshot: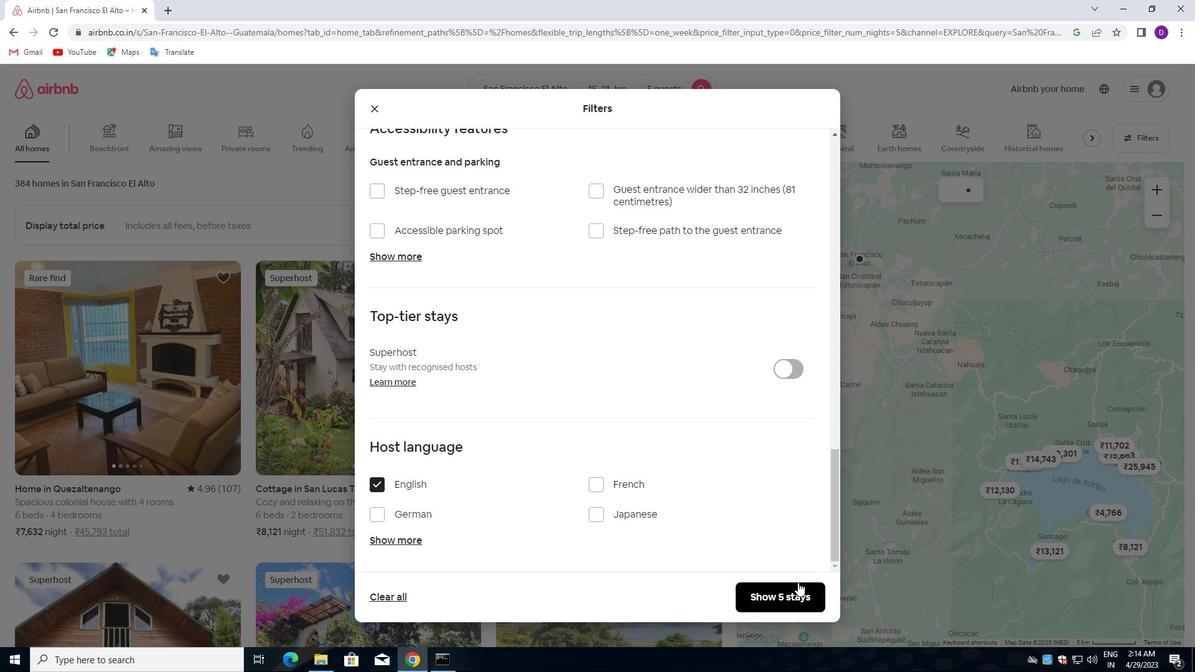 
Action: Mouse pressed left at (785, 588)
Screenshot: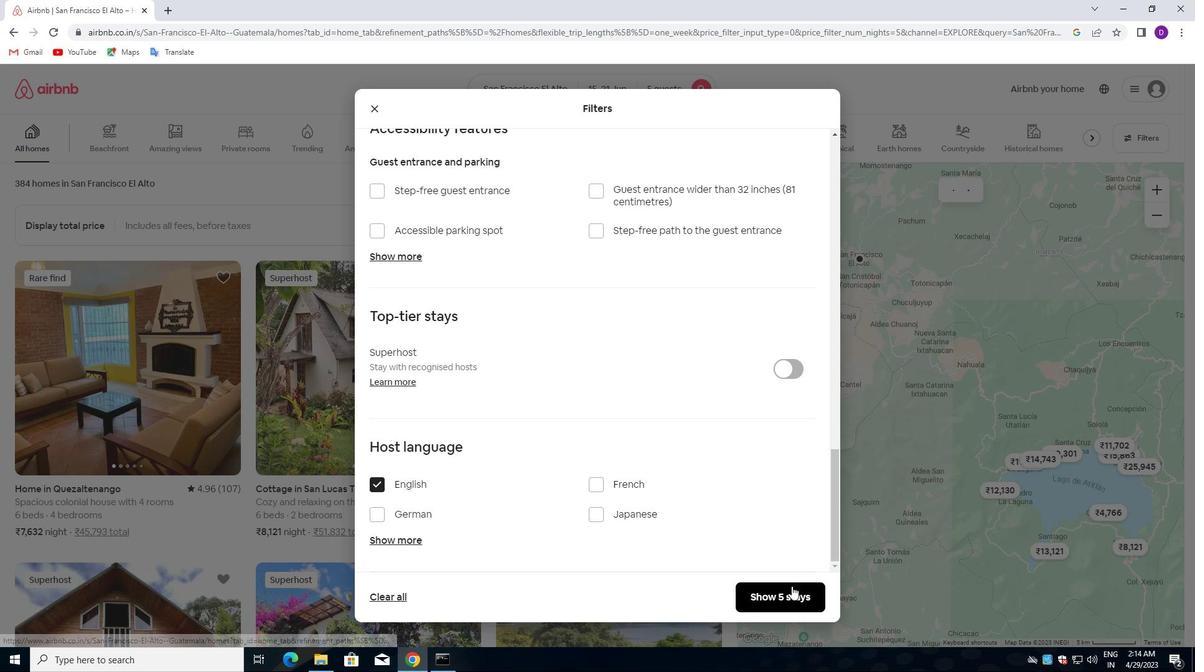 
